 Task: Look for space in Kent, United States from 10th August, 2023 to 18th August, 2023 for 2 adults in price range Rs.10000 to Rs.14000. Place can be private room with 1  bedroom having 1 bed and 1 bathroom. Property type can be house, flat, guest house. Amenities needed are: wifi, TV, free parkinig on premises, gym, breakfast. Booking option can be shelf check-in. Required host language is English.
Action: Mouse moved to (543, 109)
Screenshot: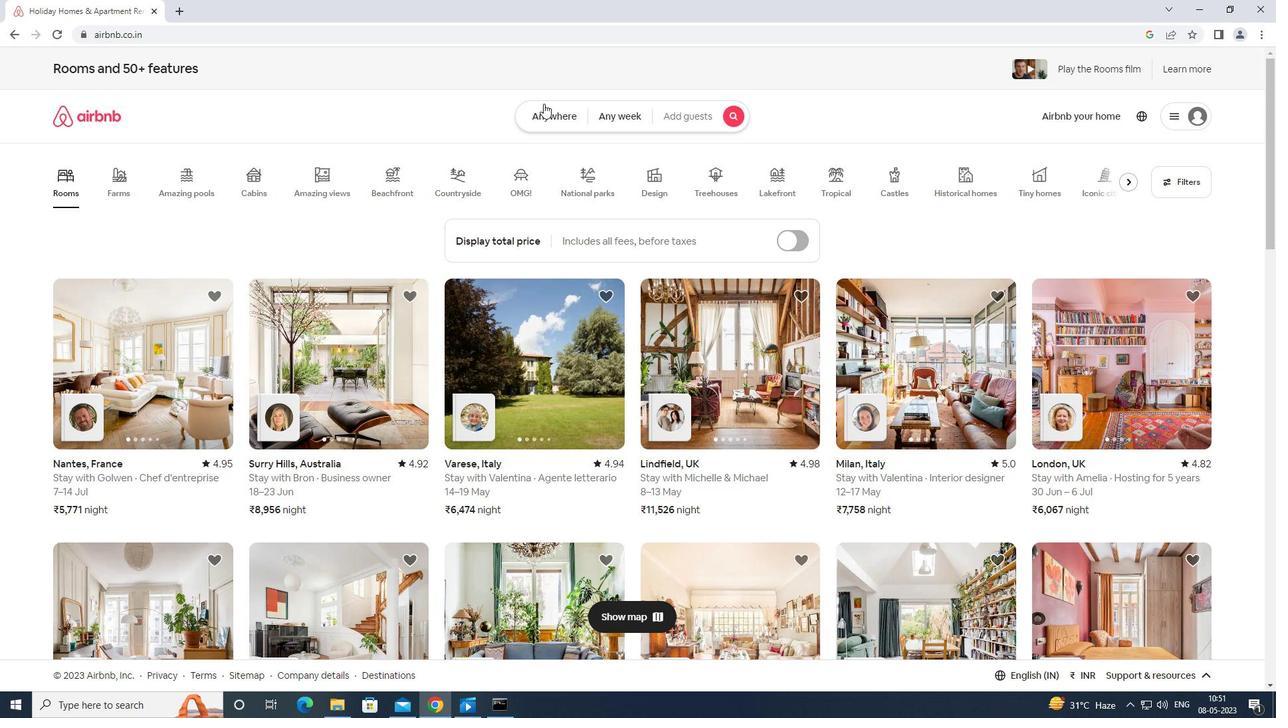 
Action: Mouse pressed left at (543, 109)
Screenshot: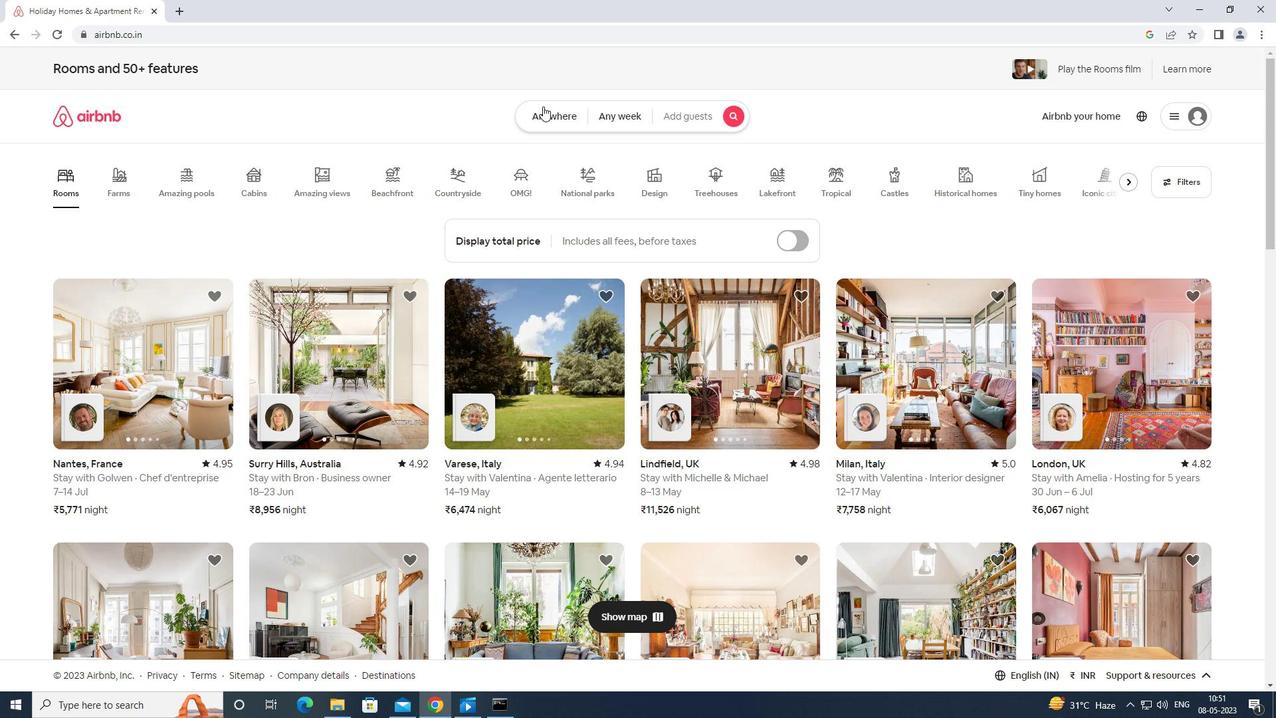 
Action: Mouse moved to (454, 168)
Screenshot: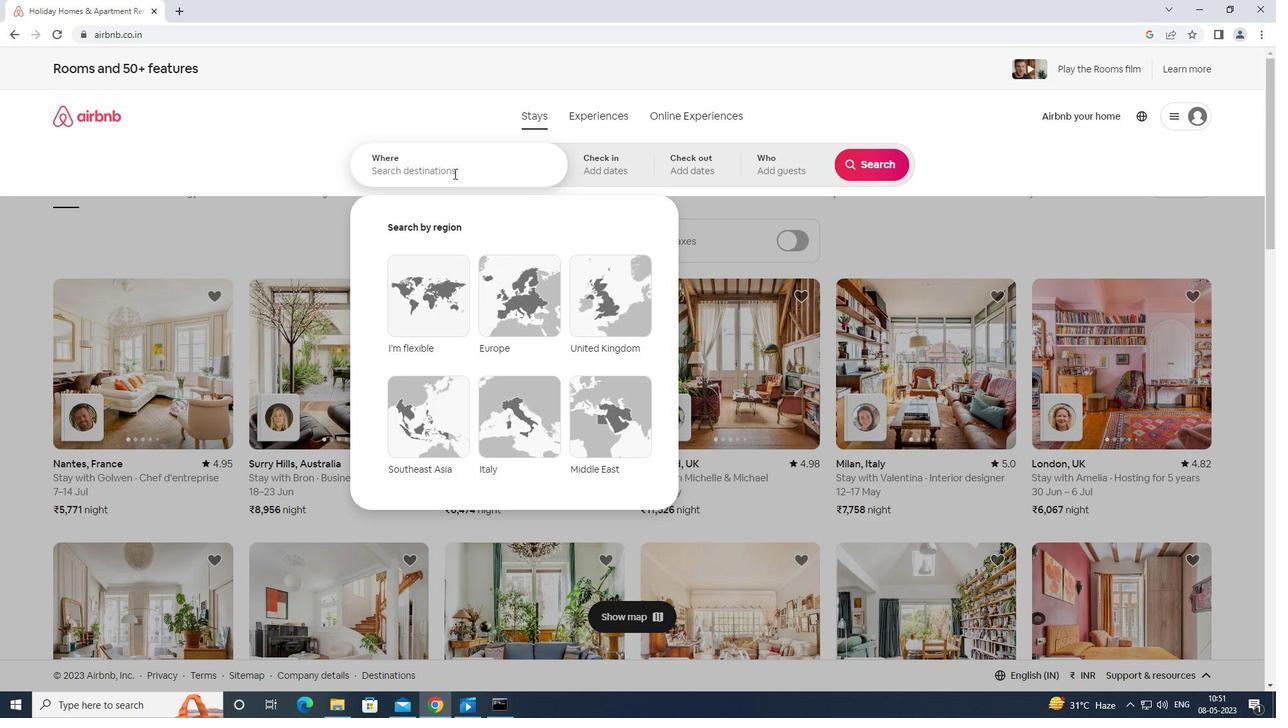 
Action: Mouse pressed left at (454, 168)
Screenshot: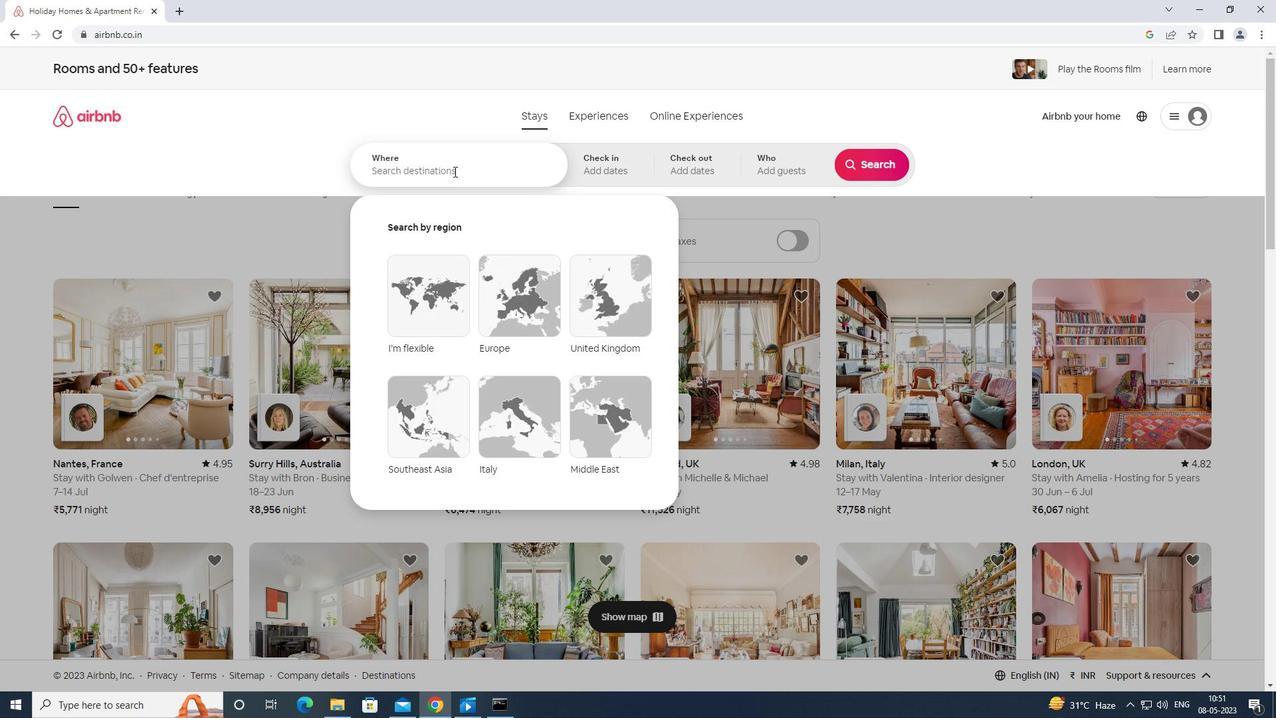 
Action: Mouse moved to (454, 168)
Screenshot: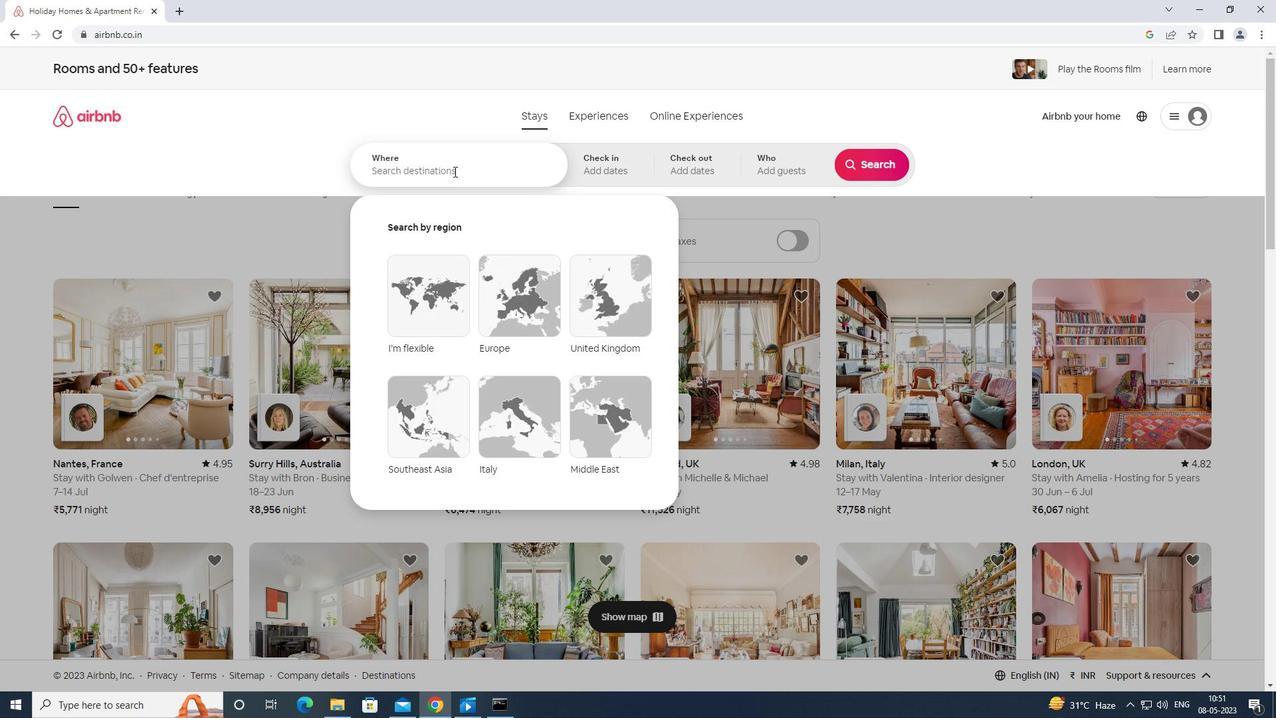 
Action: Key pressed <Key.caps_lock>kj<Key.backspace><Key.caps_lock>ent<Key.space>united<Key.space>states<Key.enter>
Screenshot: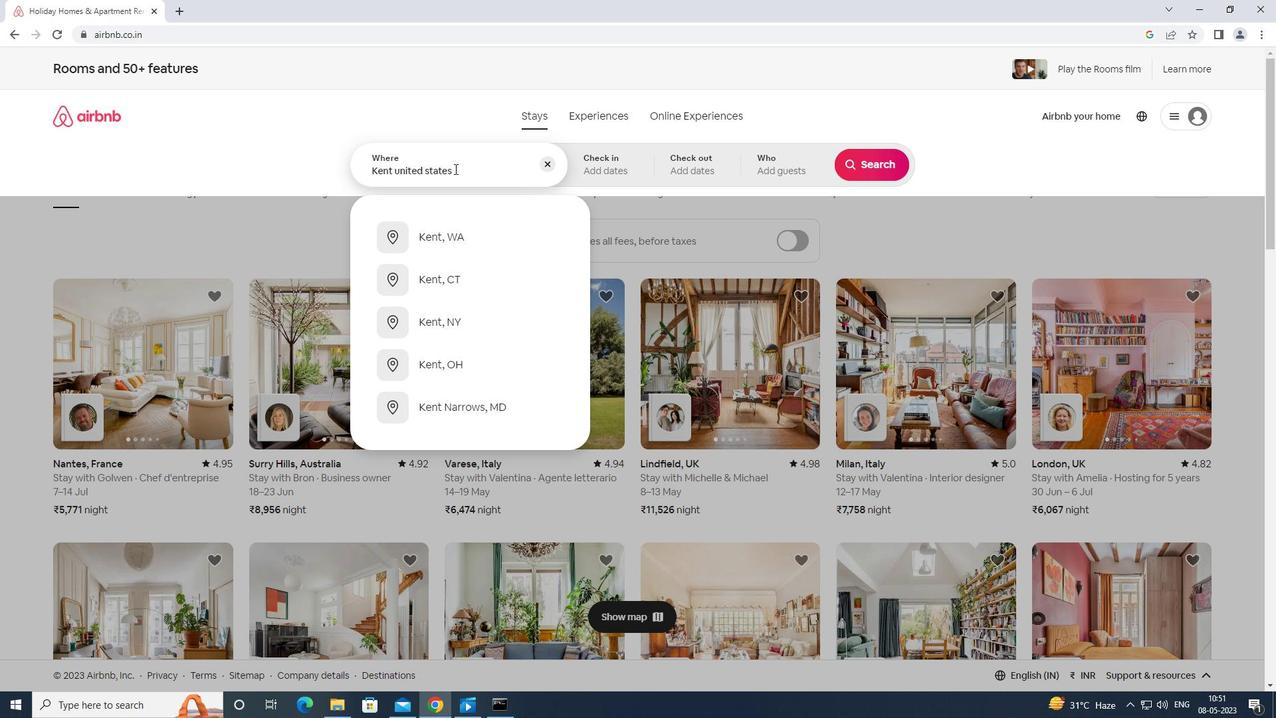 
Action: Mouse moved to (864, 279)
Screenshot: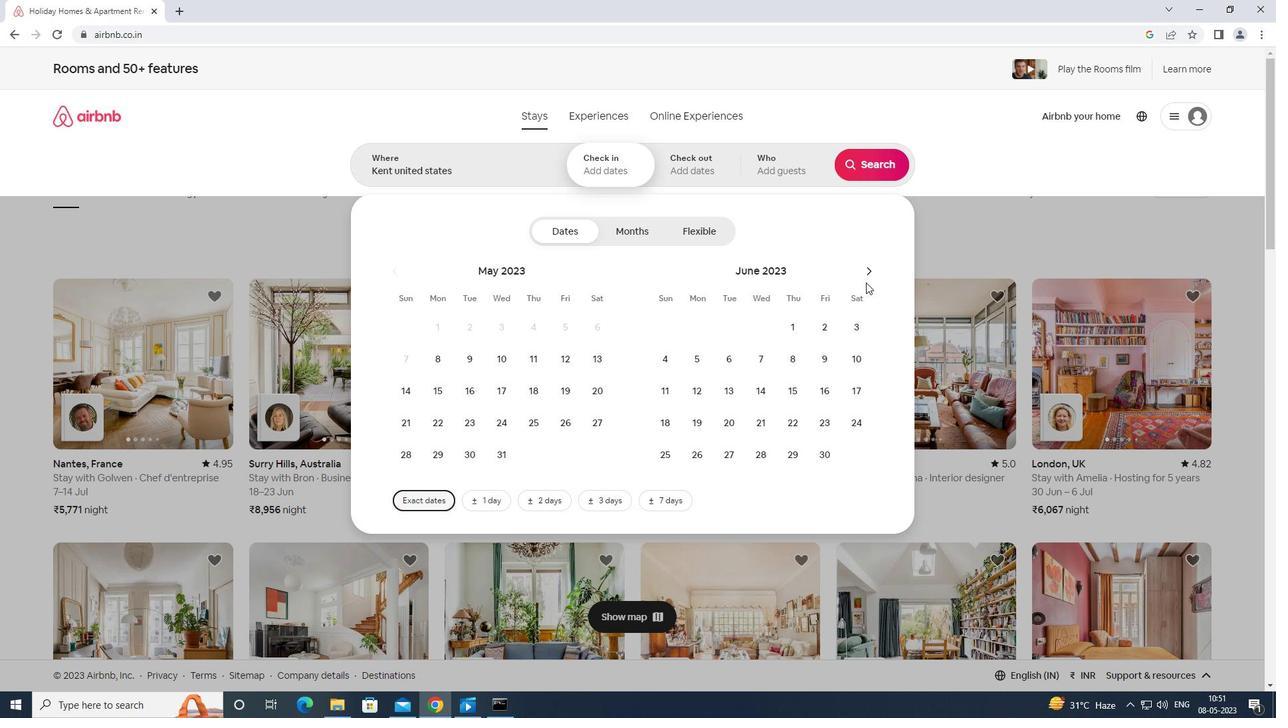 
Action: Mouse pressed left at (864, 279)
Screenshot: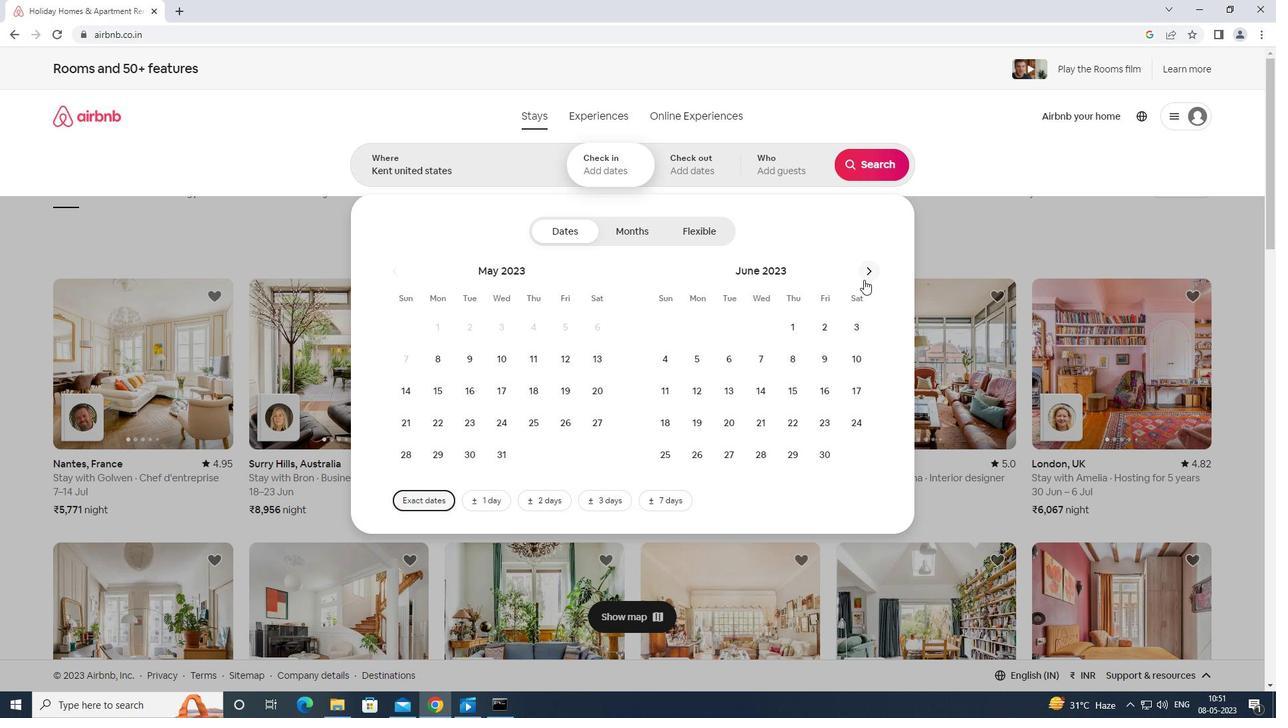 
Action: Mouse moved to (863, 279)
Screenshot: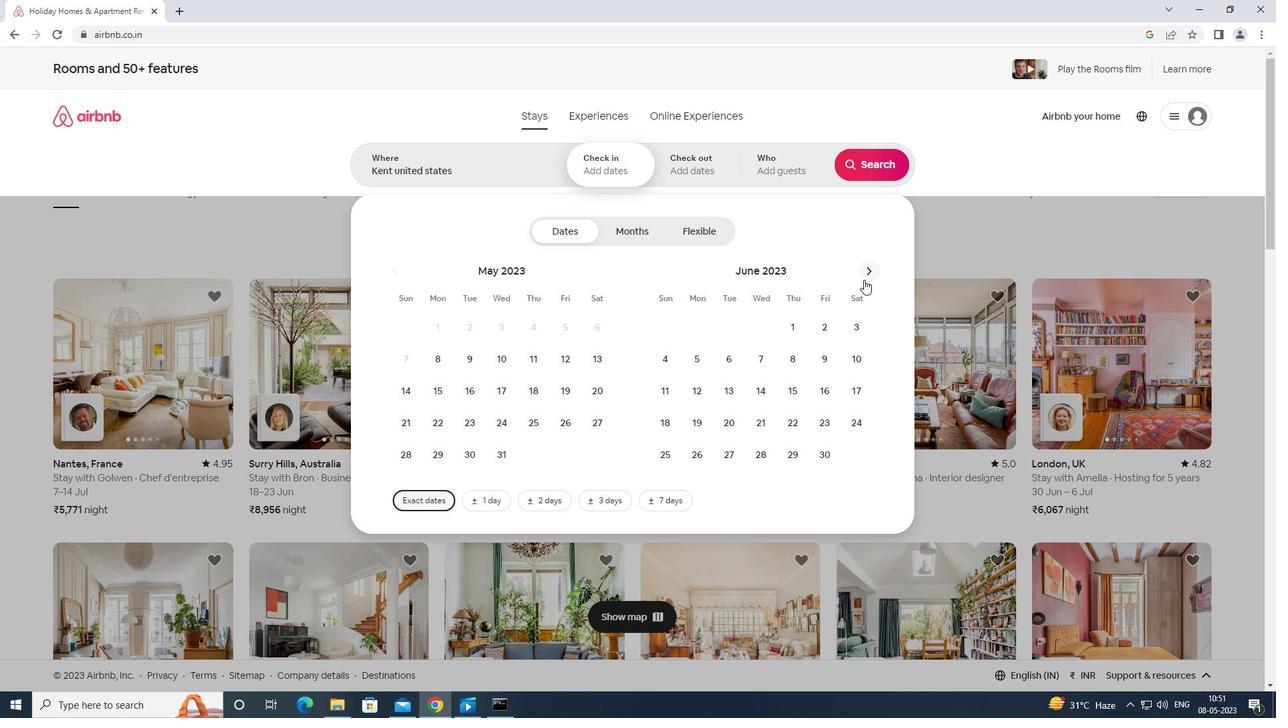 
Action: Mouse pressed left at (863, 279)
Screenshot: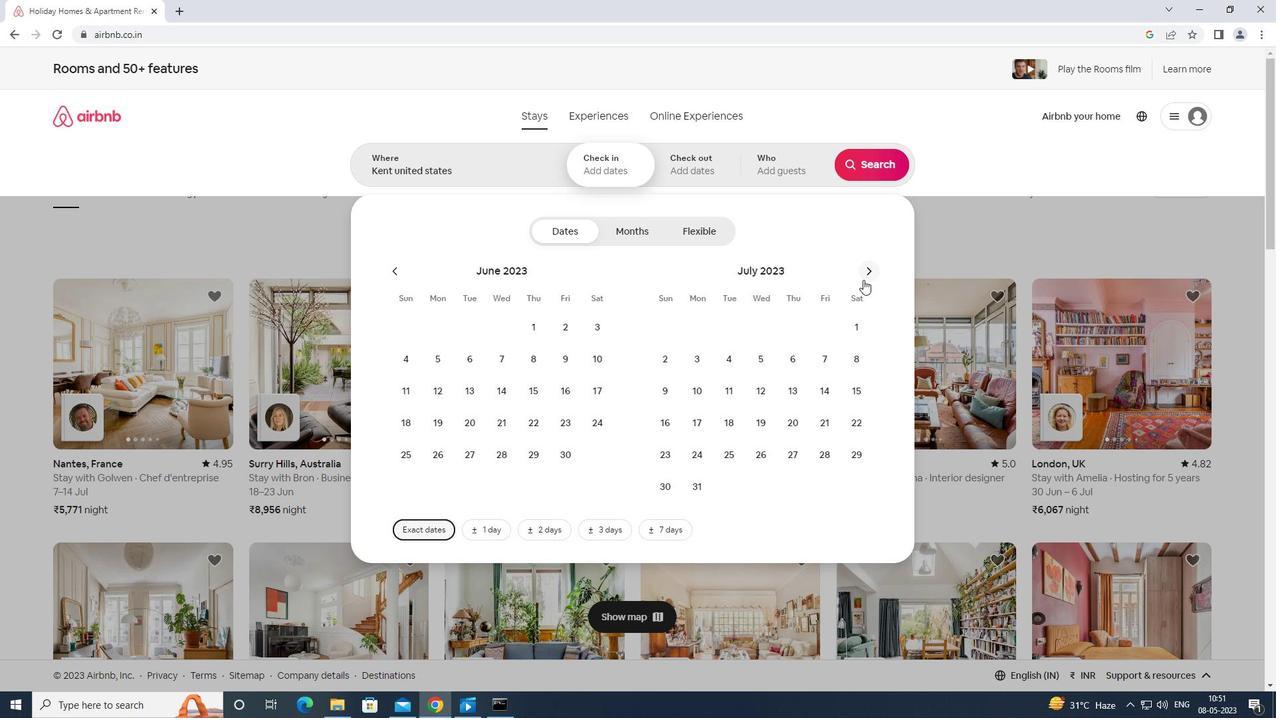 
Action: Mouse moved to (864, 279)
Screenshot: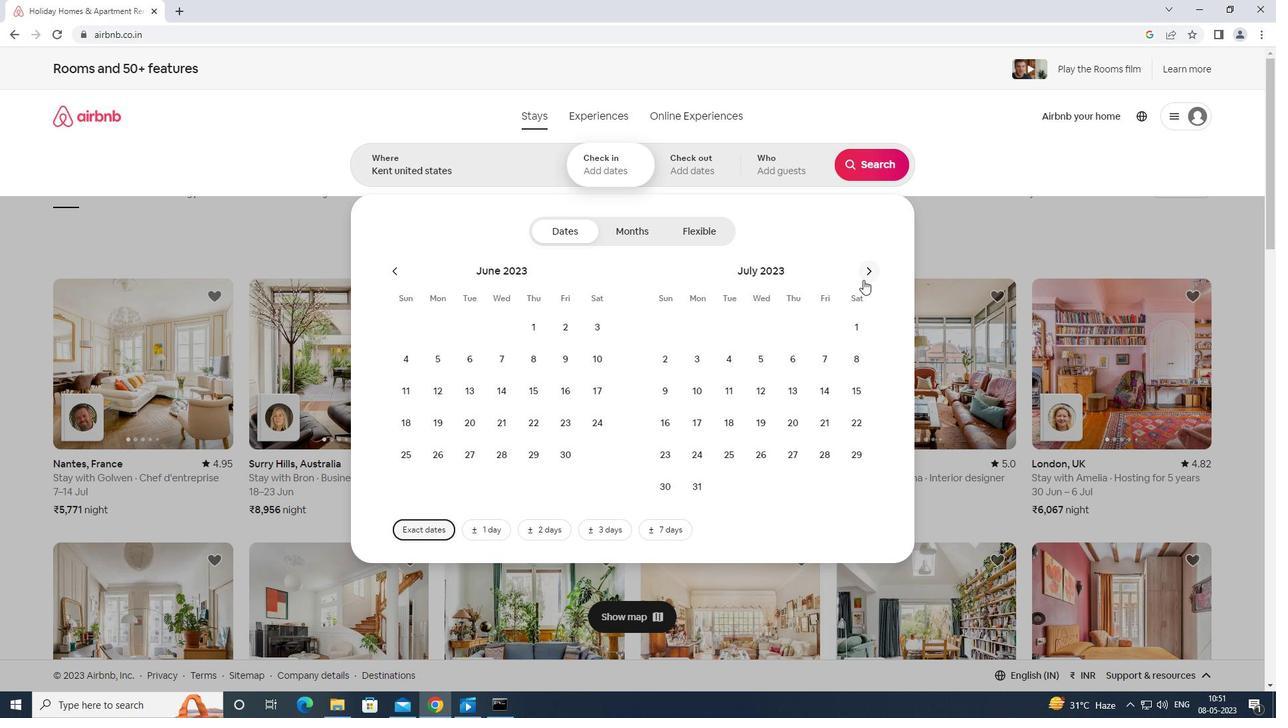 
Action: Mouse pressed left at (864, 279)
Screenshot: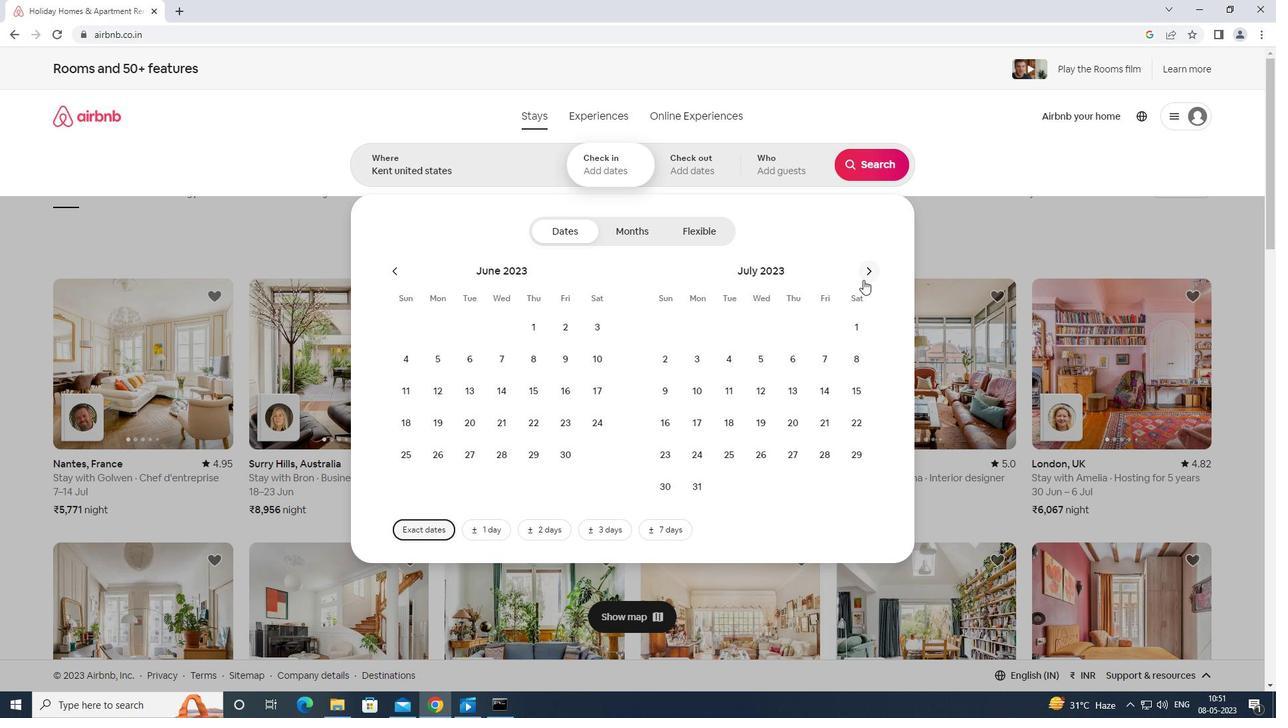 
Action: Mouse moved to (792, 357)
Screenshot: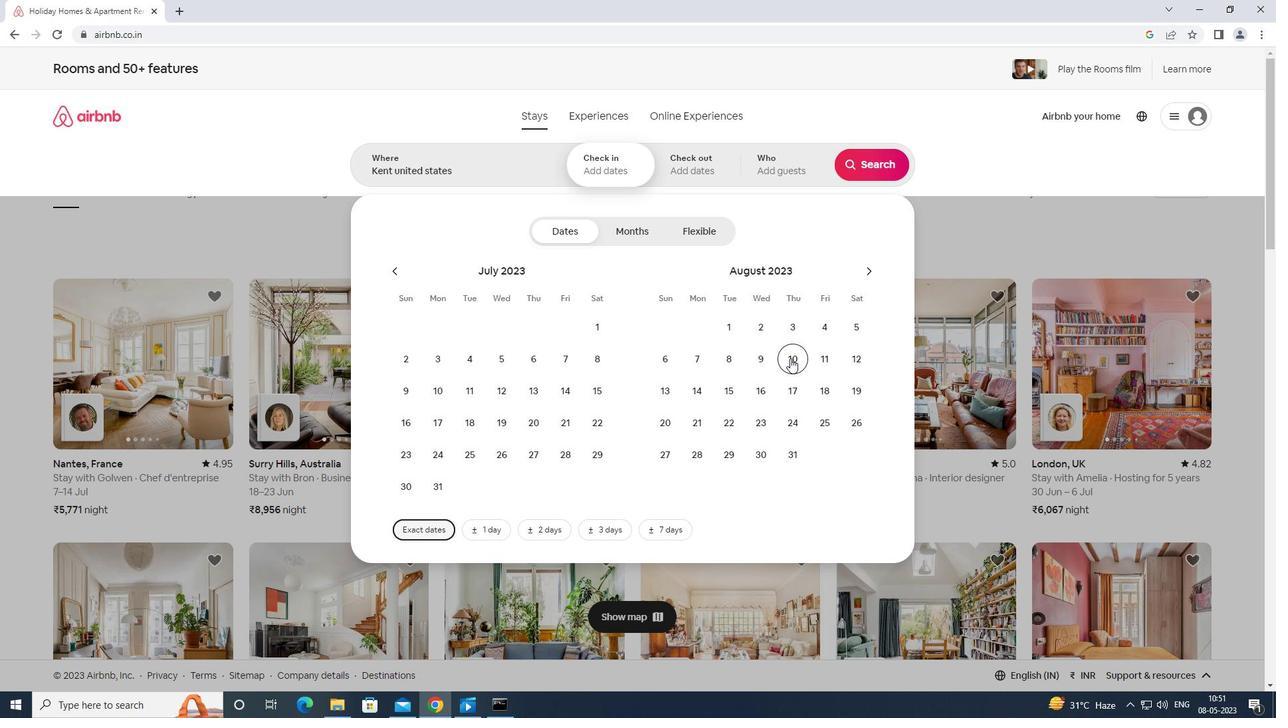 
Action: Mouse pressed left at (792, 357)
Screenshot: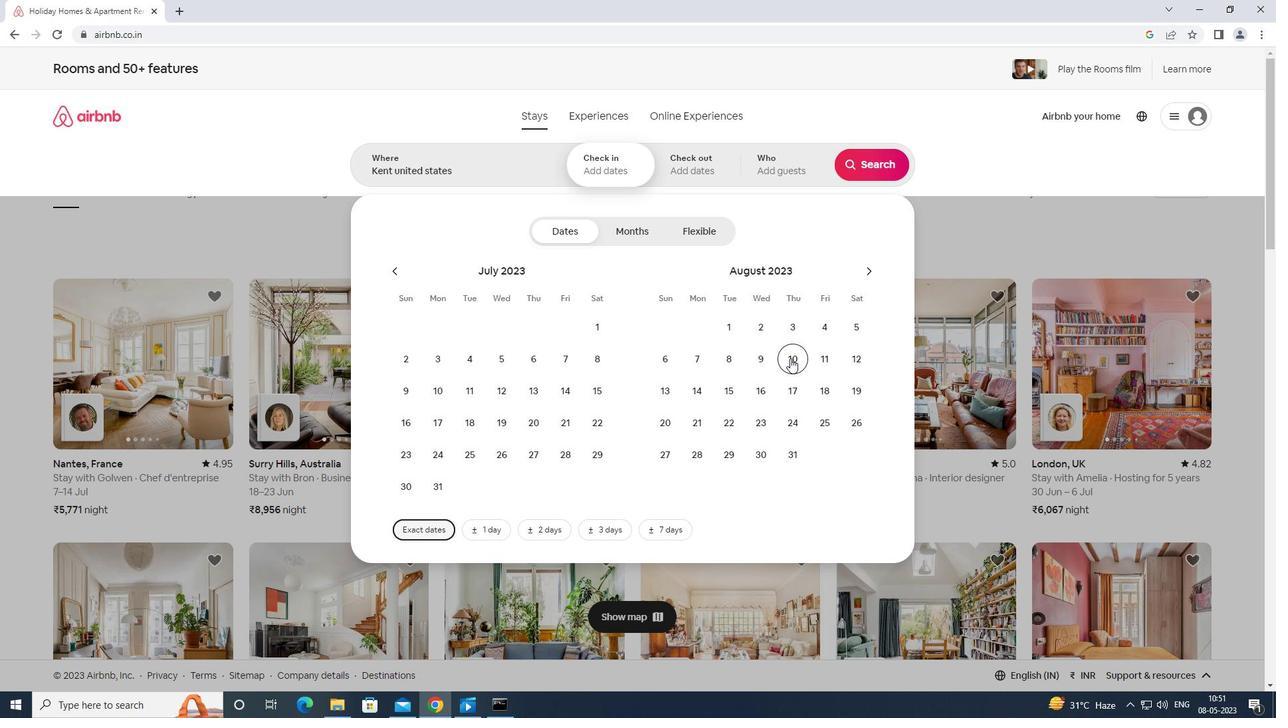 
Action: Mouse moved to (822, 393)
Screenshot: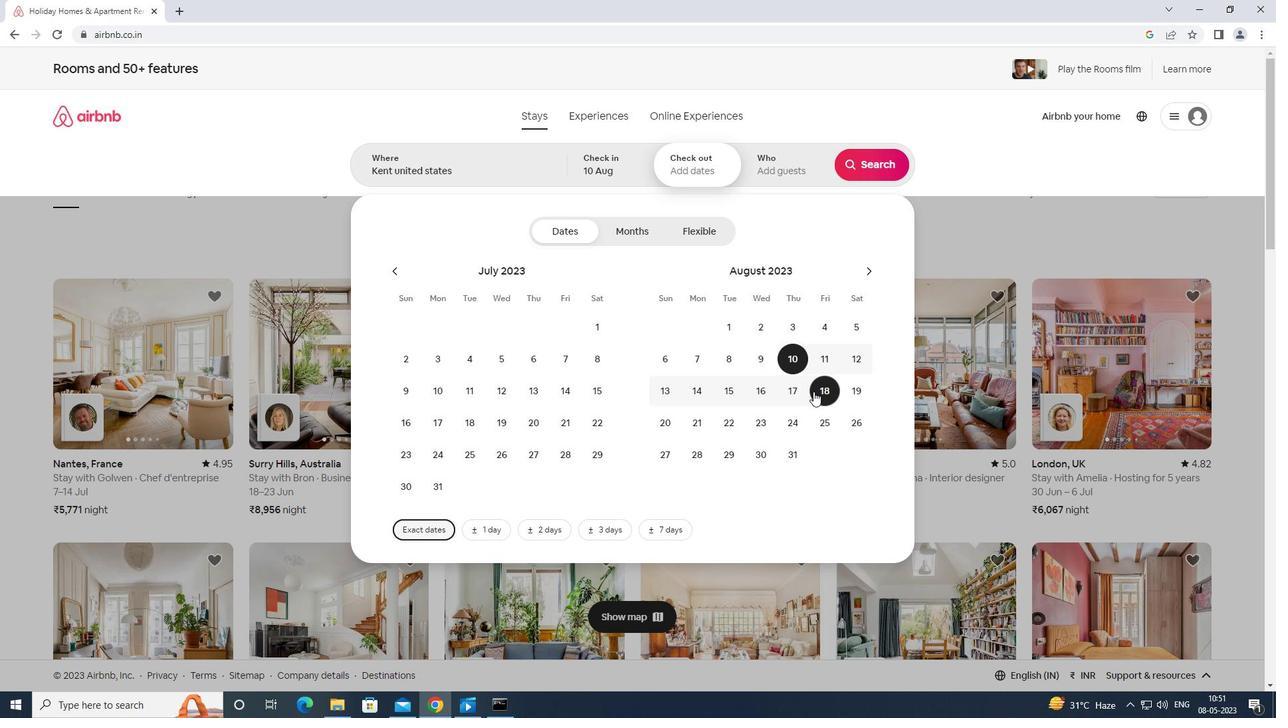 
Action: Mouse pressed left at (822, 393)
Screenshot: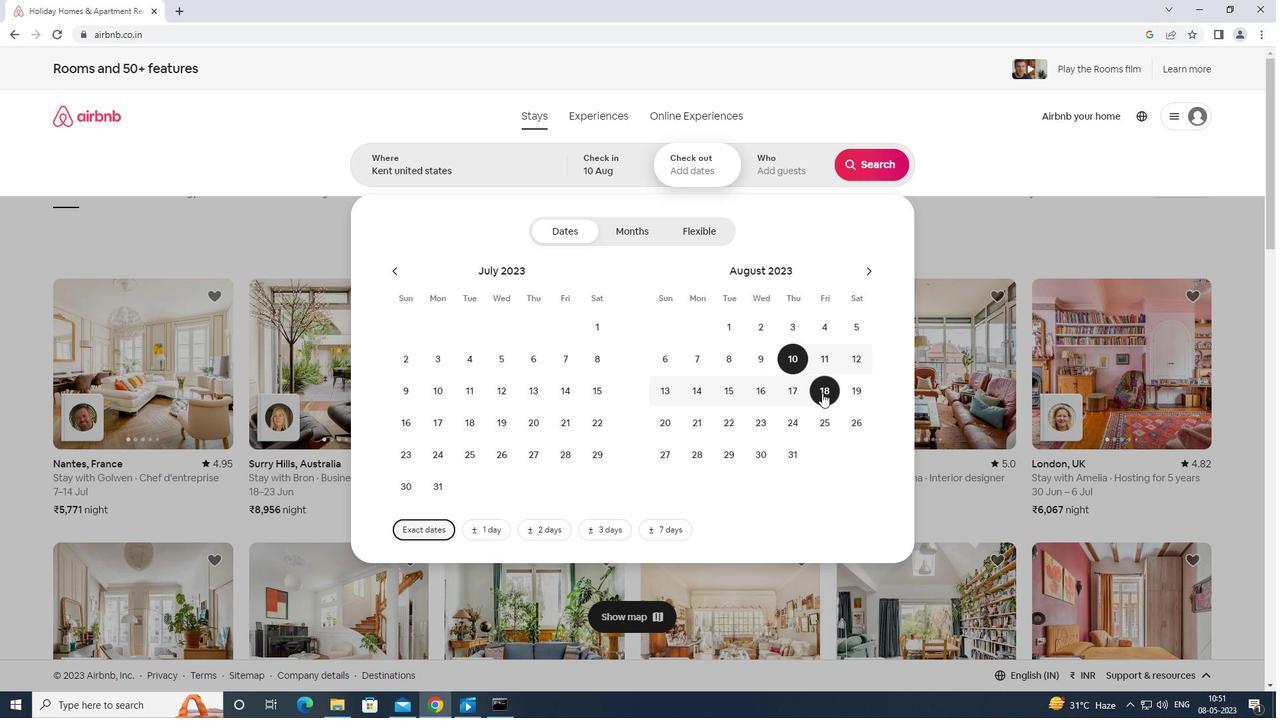 
Action: Mouse moved to (800, 162)
Screenshot: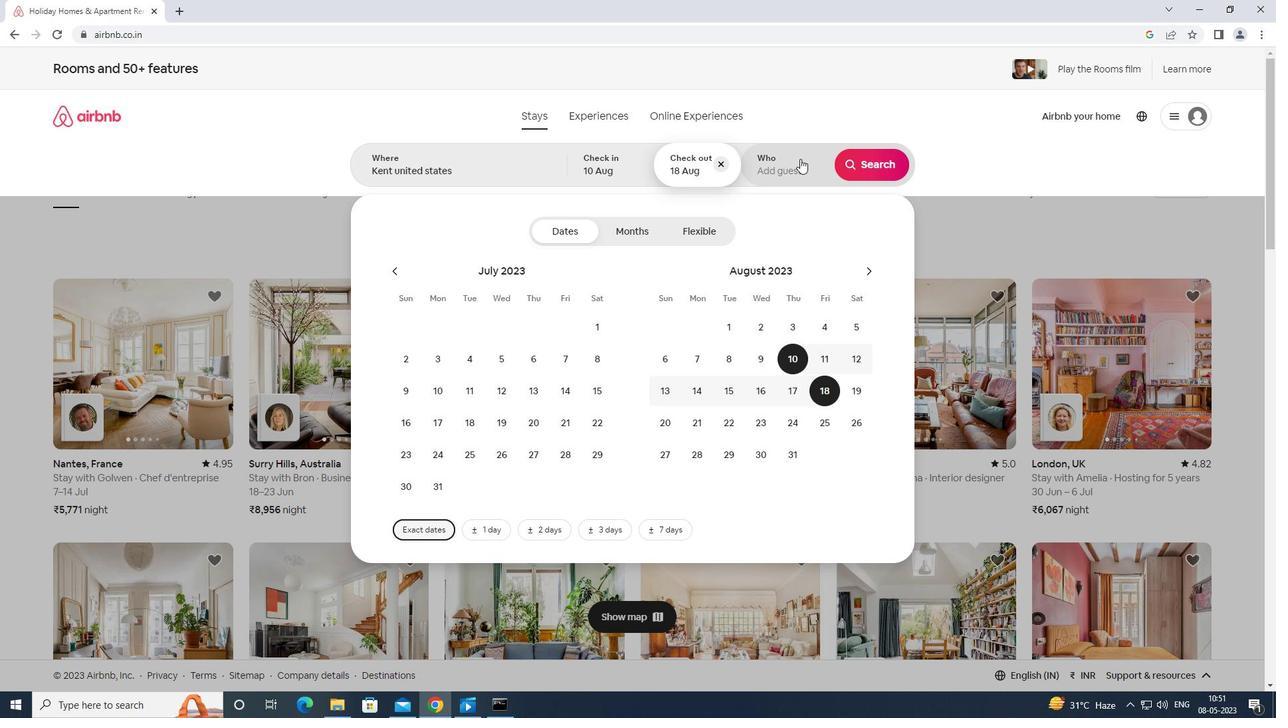 
Action: Mouse pressed left at (800, 162)
Screenshot: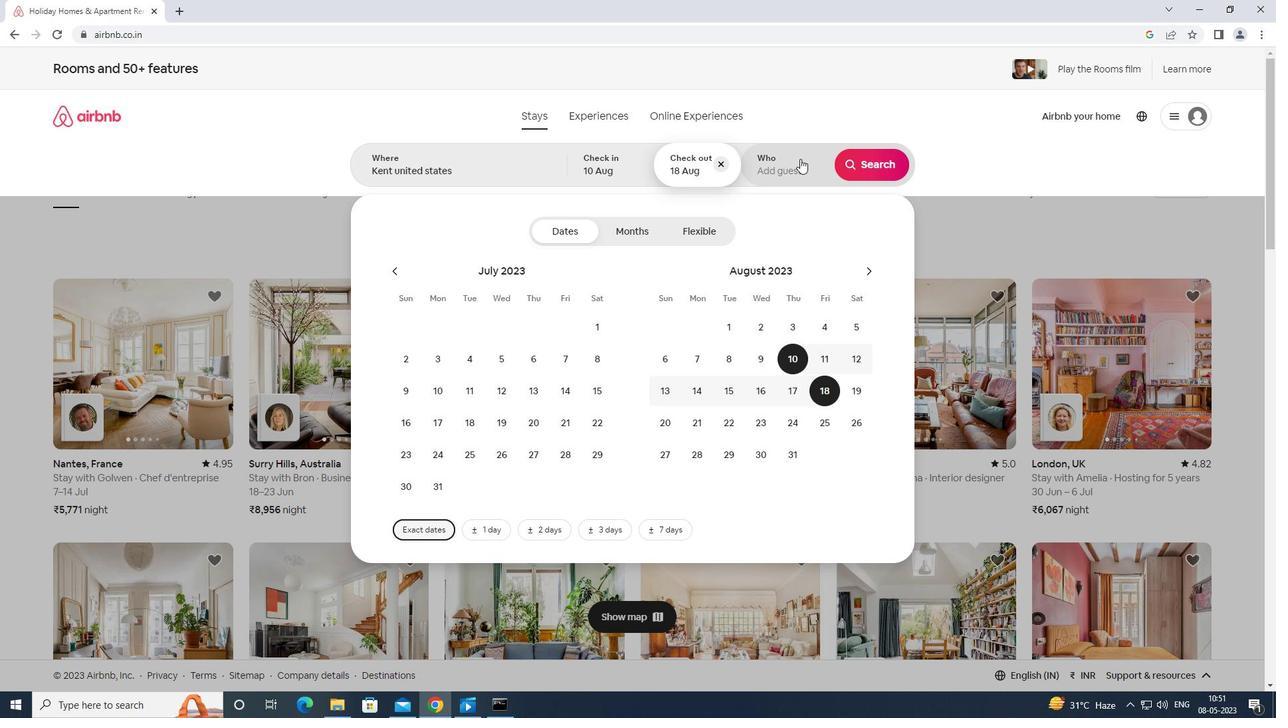 
Action: Mouse moved to (867, 234)
Screenshot: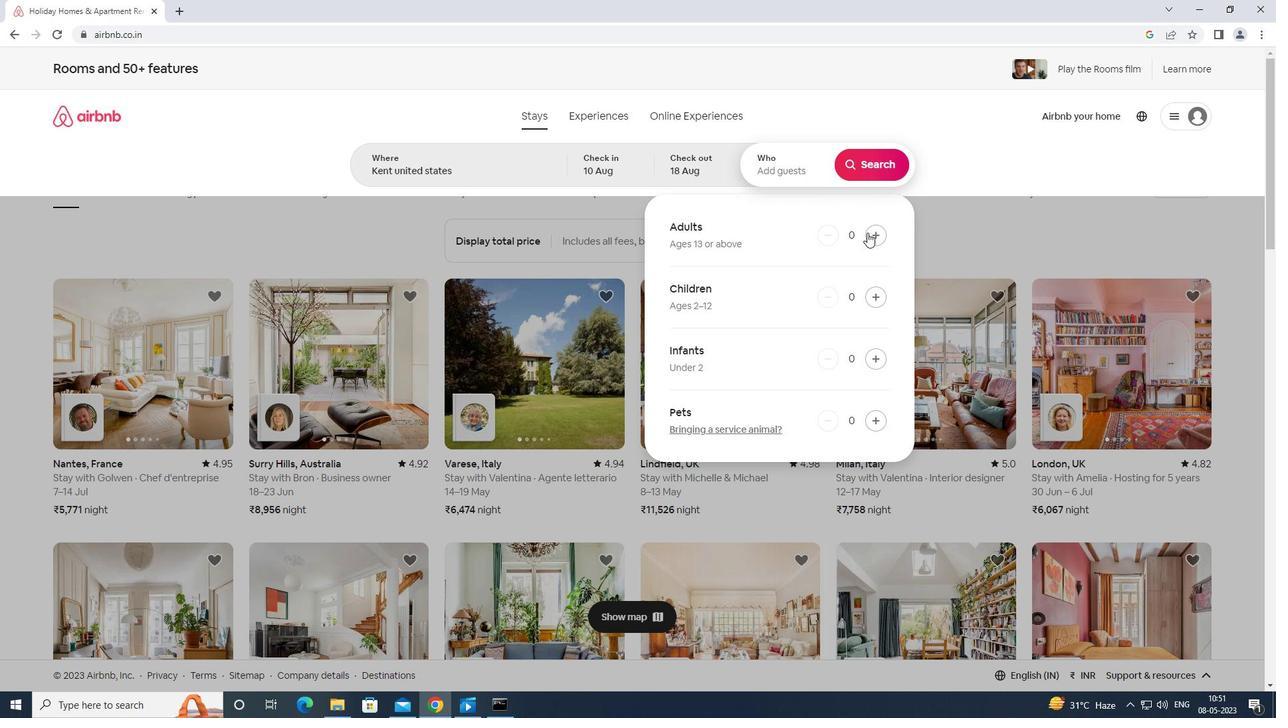
Action: Mouse pressed left at (867, 234)
Screenshot: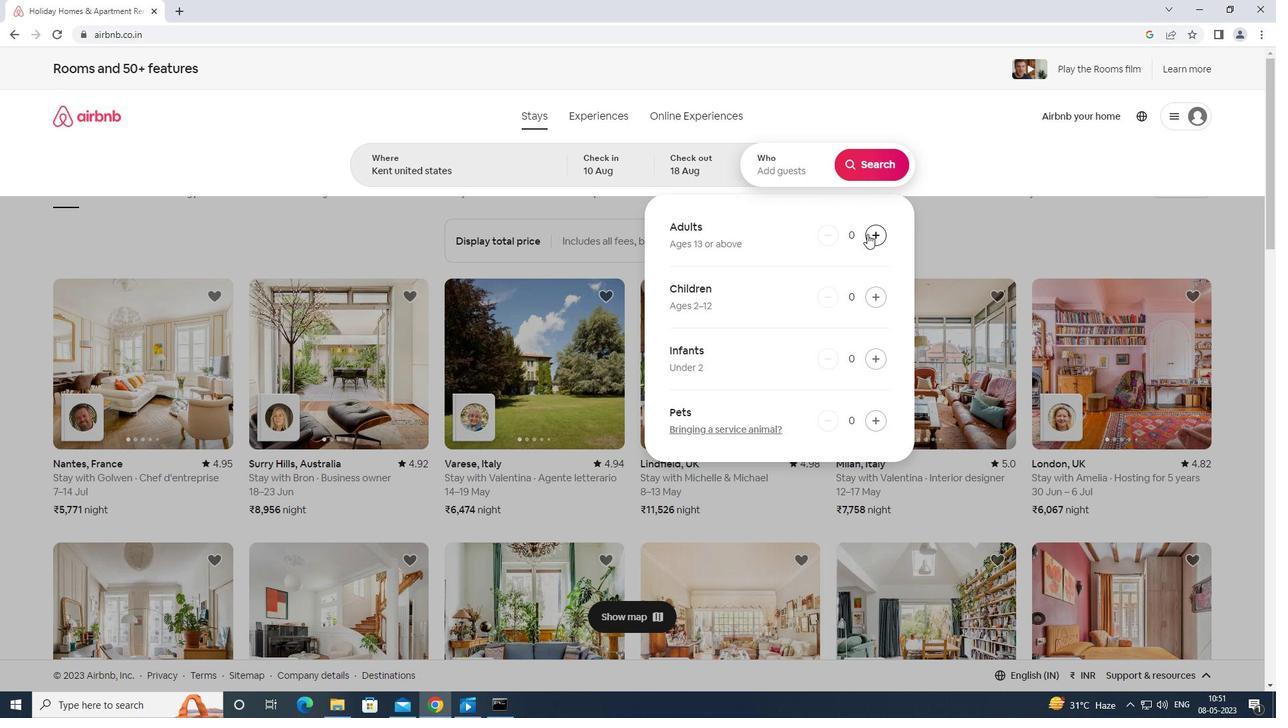 
Action: Mouse moved to (871, 234)
Screenshot: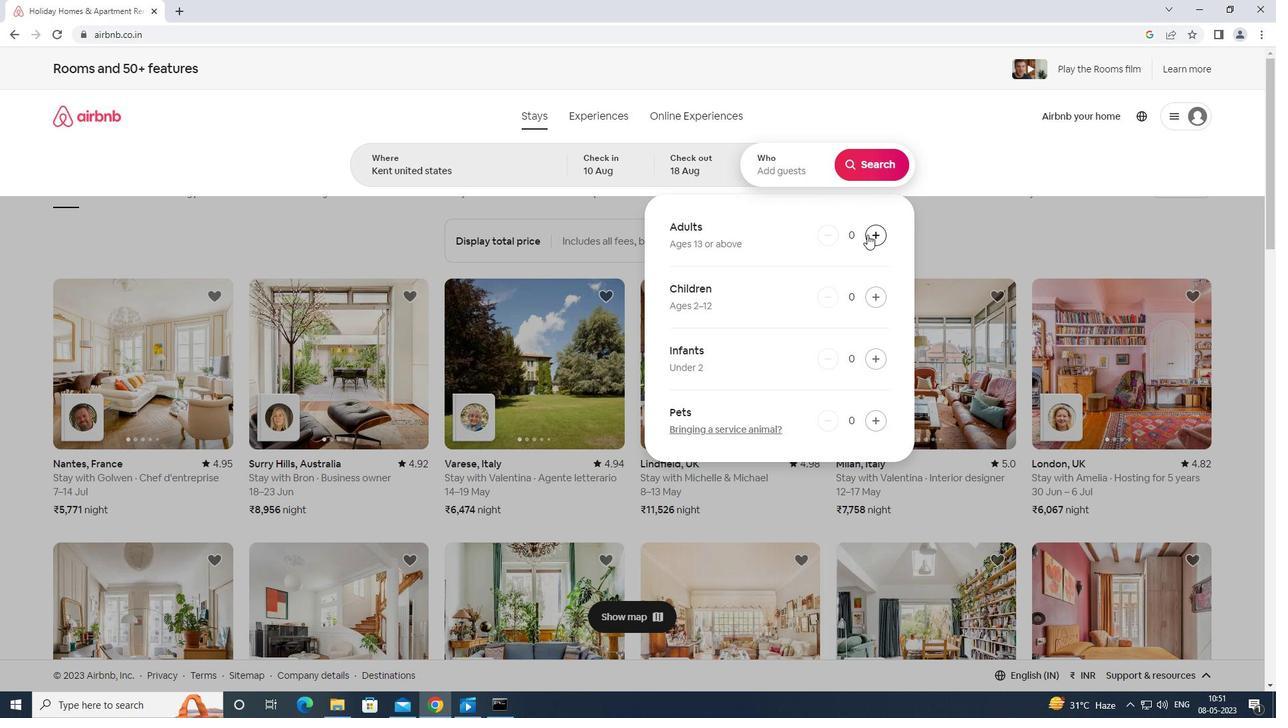 
Action: Mouse pressed left at (871, 234)
Screenshot: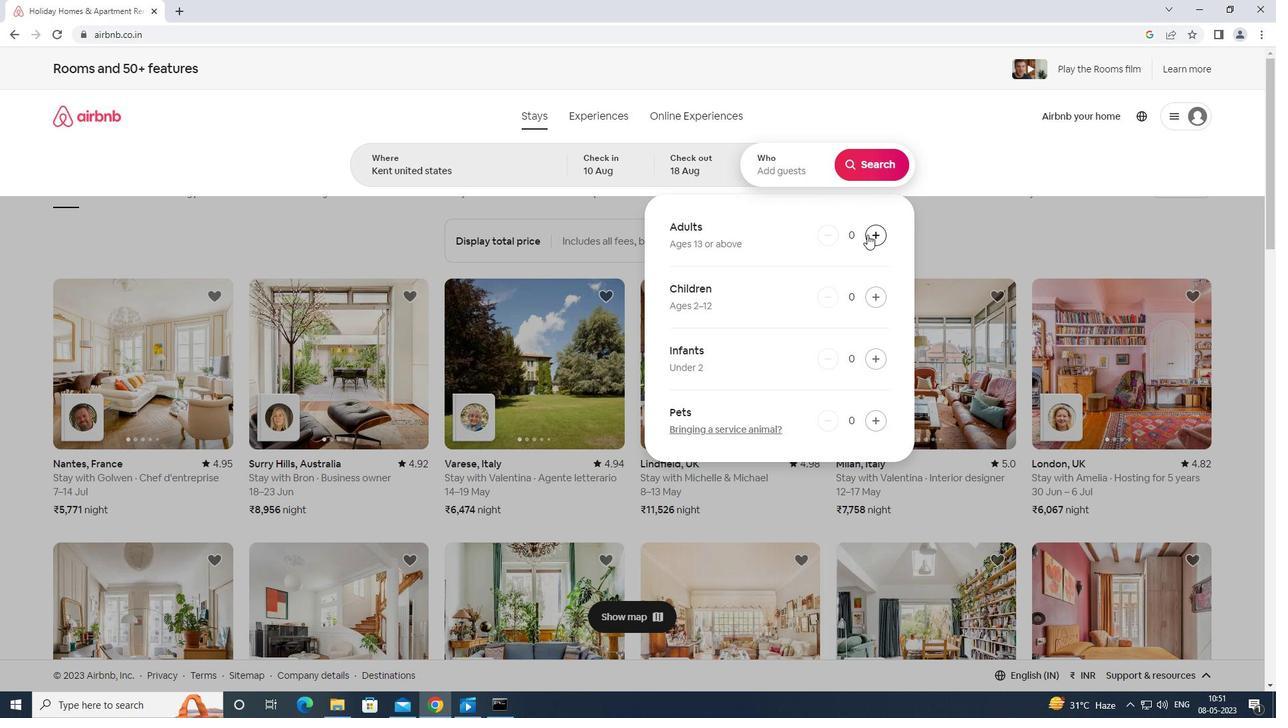
Action: Mouse moved to (873, 160)
Screenshot: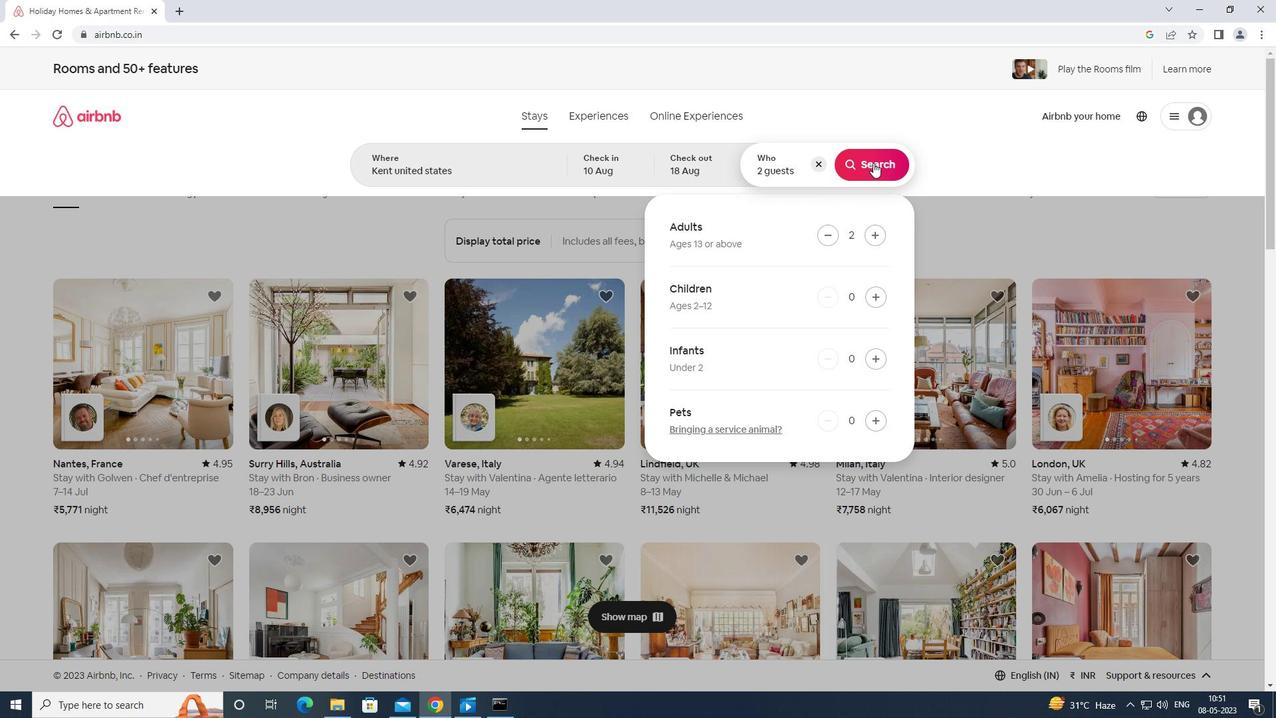 
Action: Mouse pressed left at (873, 160)
Screenshot: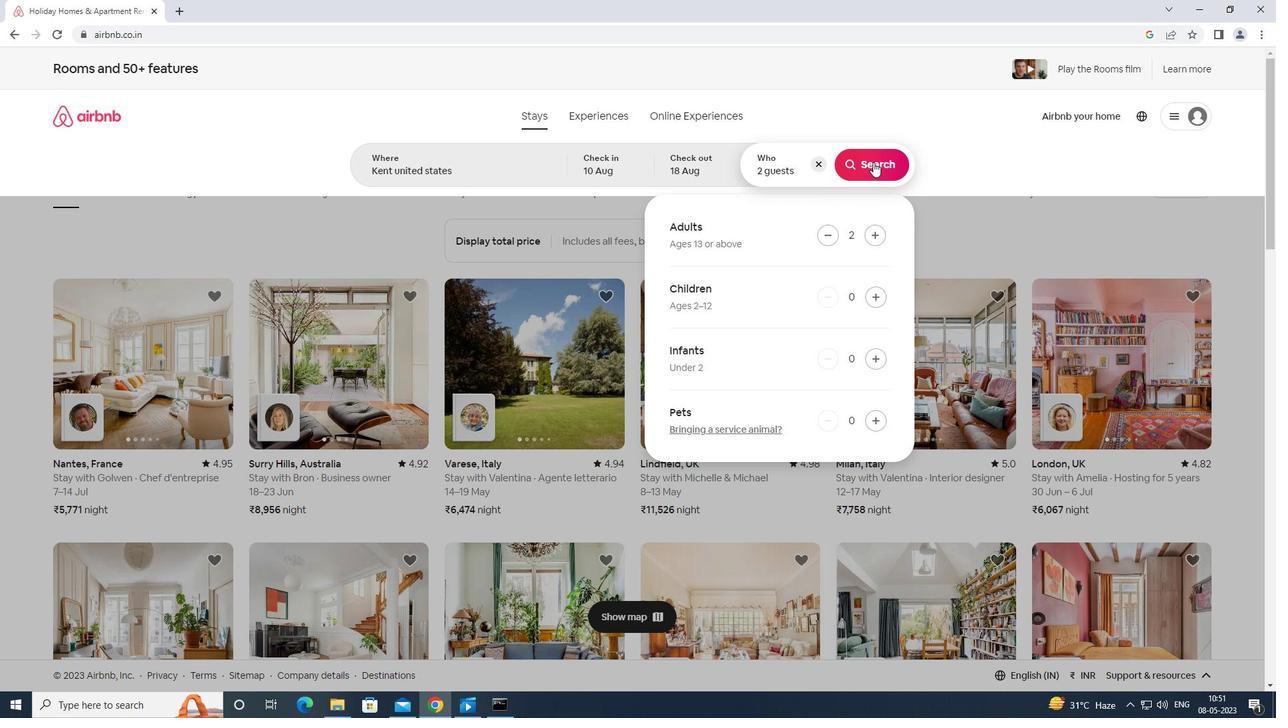 
Action: Mouse moved to (1220, 117)
Screenshot: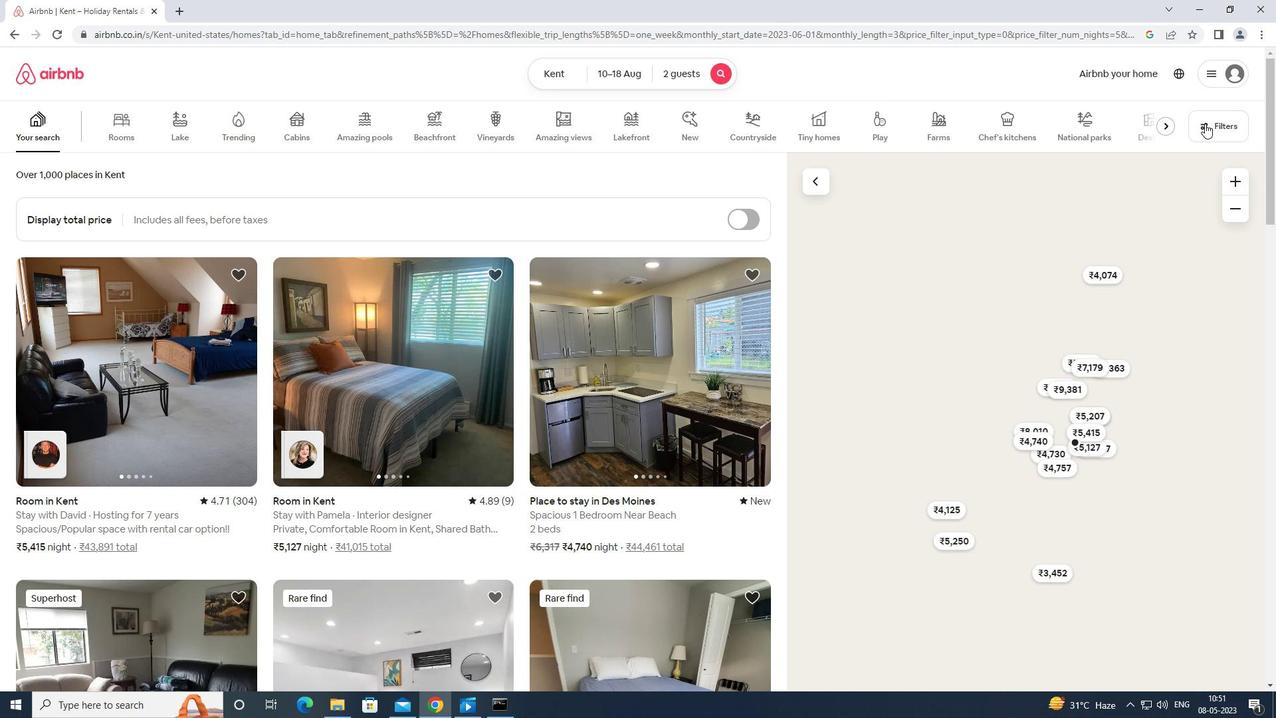 
Action: Mouse pressed left at (1220, 117)
Screenshot: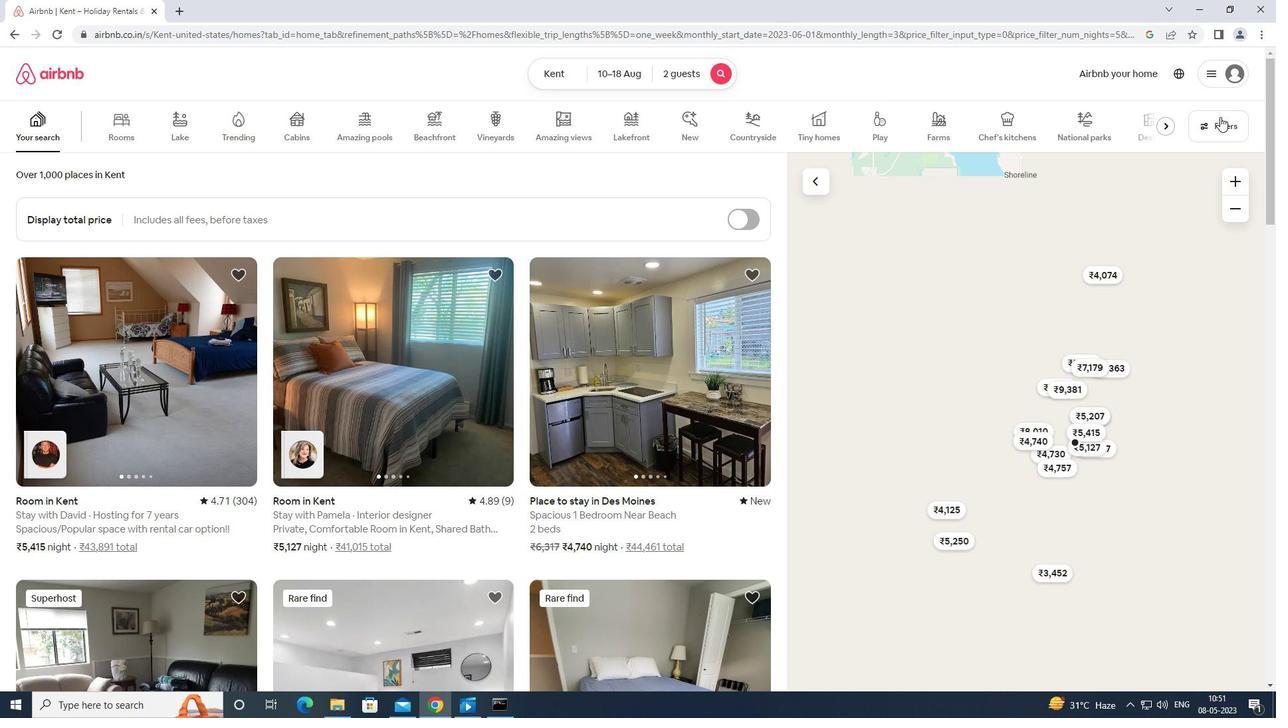 
Action: Mouse moved to (535, 450)
Screenshot: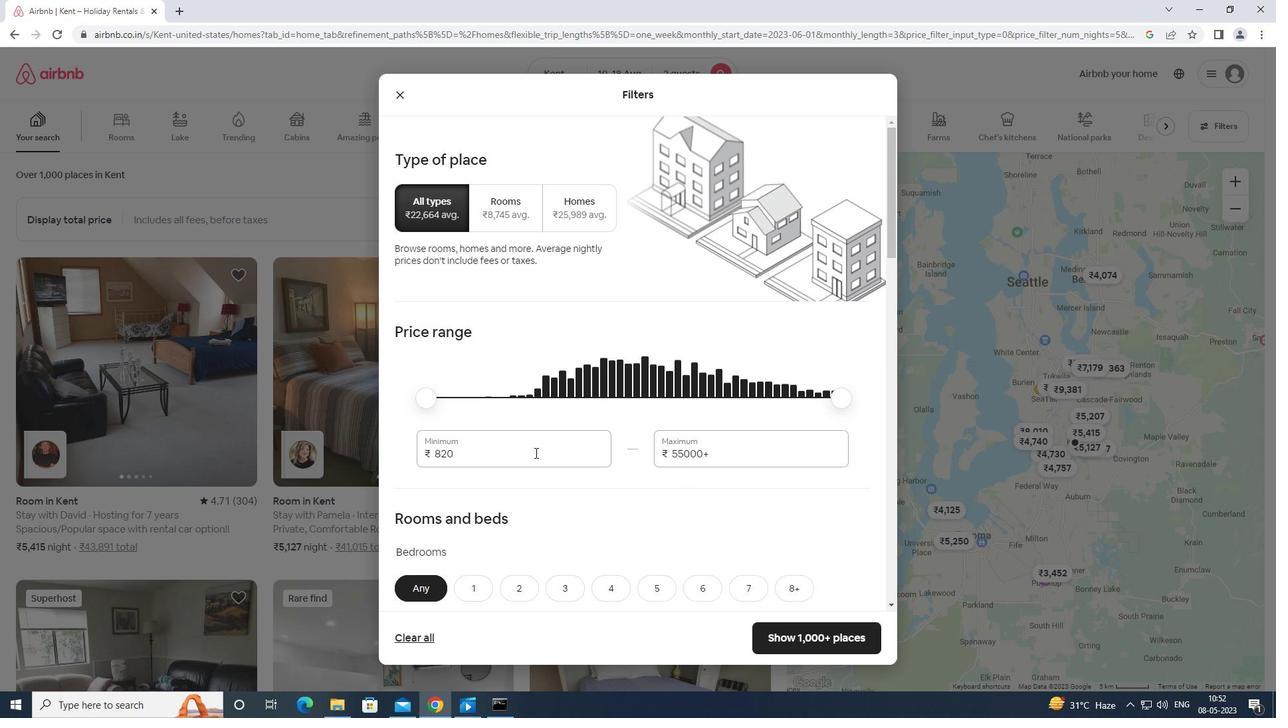 
Action: Mouse pressed left at (535, 450)
Screenshot: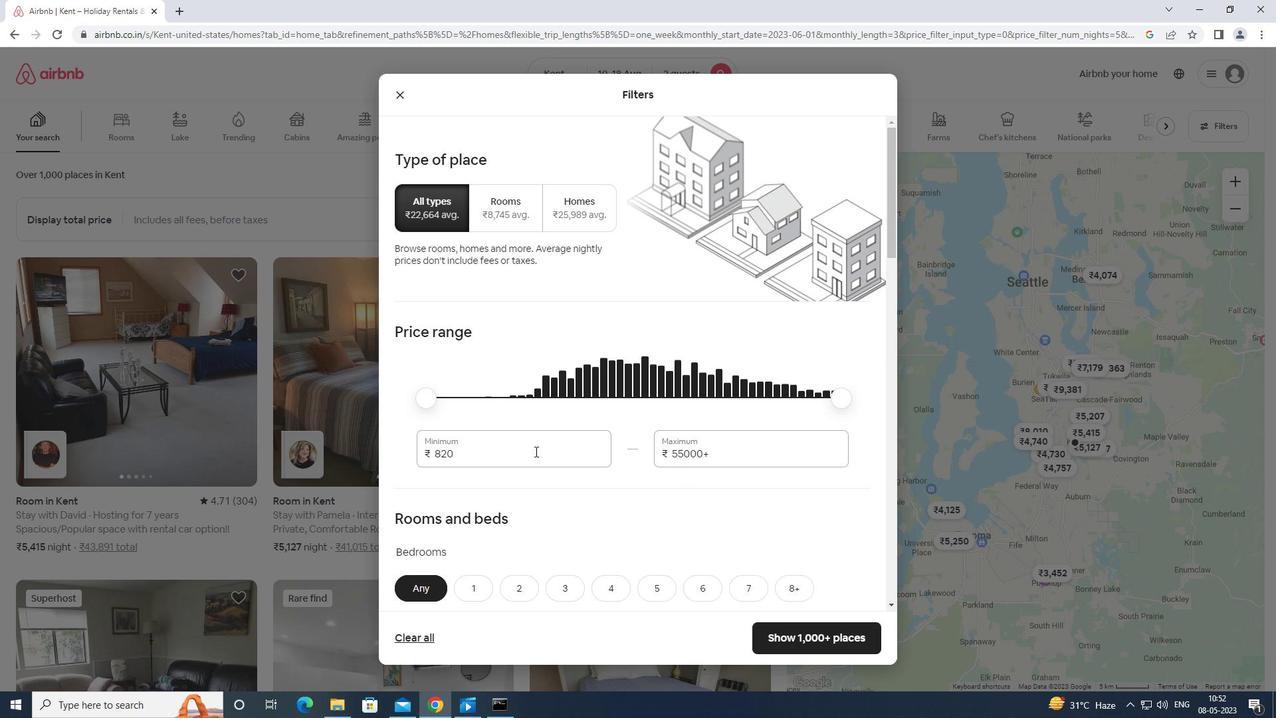 
Action: Key pressed <Key.backspace><Key.backspace>1000<Key.backspace><Key.backspace><Key.backspace><Key.backspace><Key.backspace><Key.backspace><Key.backspace><Key.backspace><Key.backspace><Key.backspace><Key.backspace><Key.backspace>10000
Screenshot: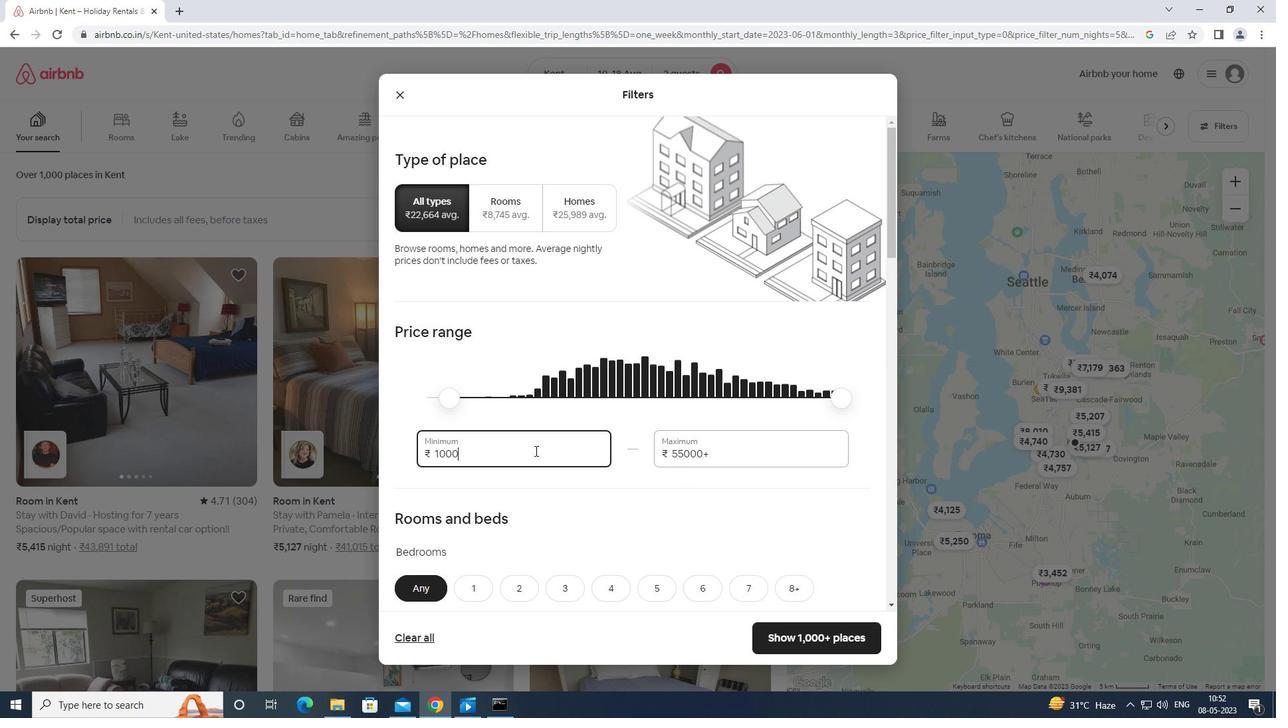 
Action: Mouse moved to (733, 449)
Screenshot: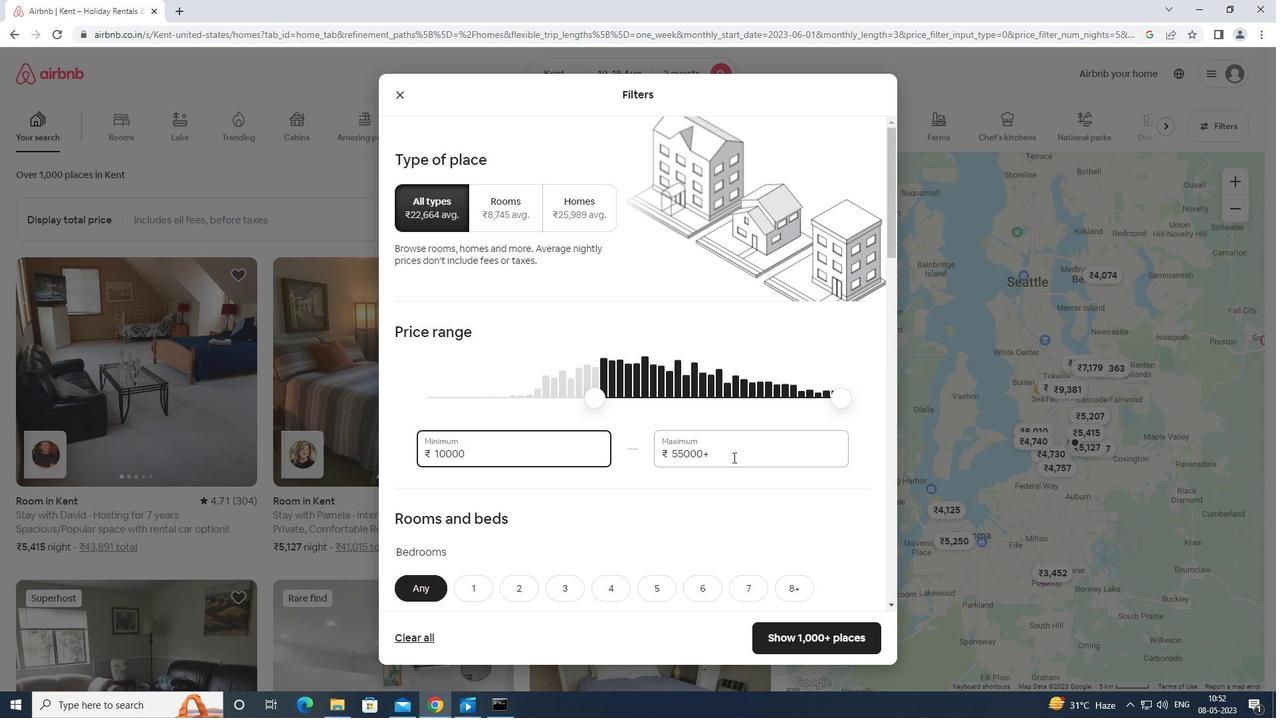 
Action: Mouse pressed left at (733, 449)
Screenshot: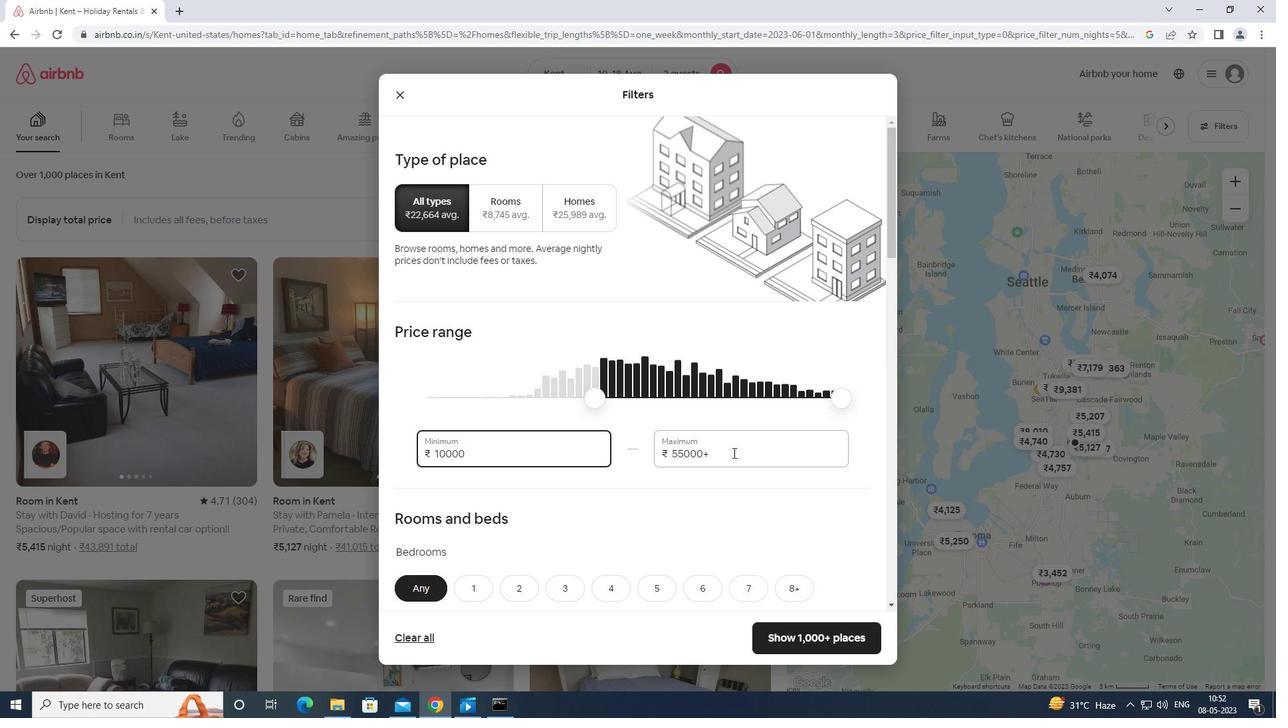 
Action: Mouse moved to (736, 467)
Screenshot: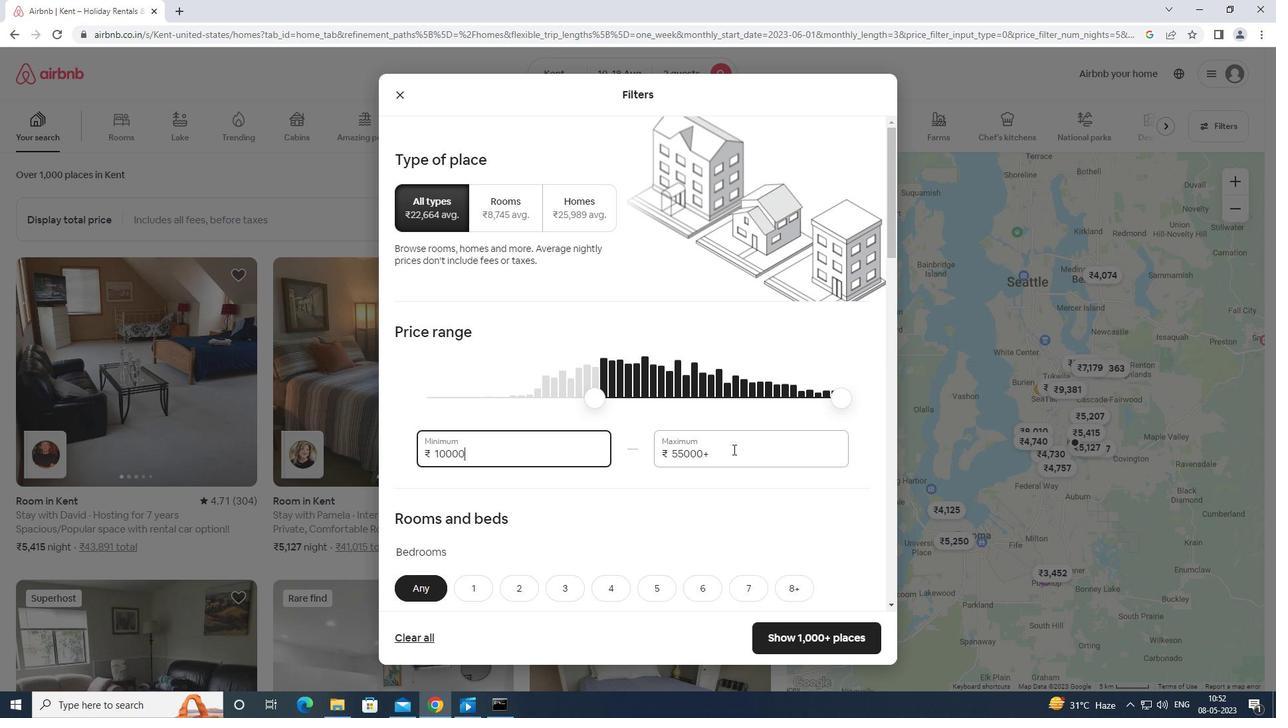 
Action: Key pressed <Key.backspace><Key.backspace><Key.backspace><Key.backspace><Key.backspace><Key.backspace><Key.backspace><Key.backspace><Key.backspace><Key.backspace><Key.backspace><Key.backspace><Key.backspace><Key.backspace><Key.backspace><Key.backspace><Key.backspace><Key.backspace><Key.backspace><Key.backspace><Key.backspace><Key.backspace>
Screenshot: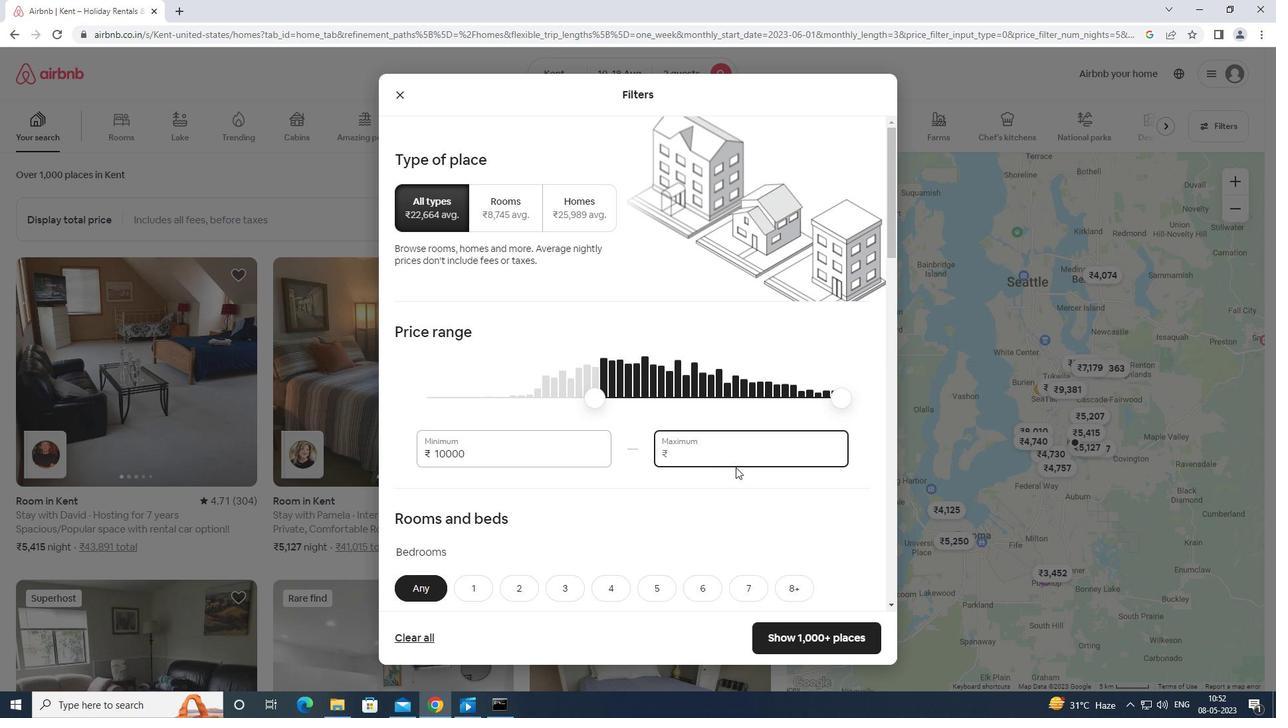 
Action: Mouse moved to (774, 454)
Screenshot: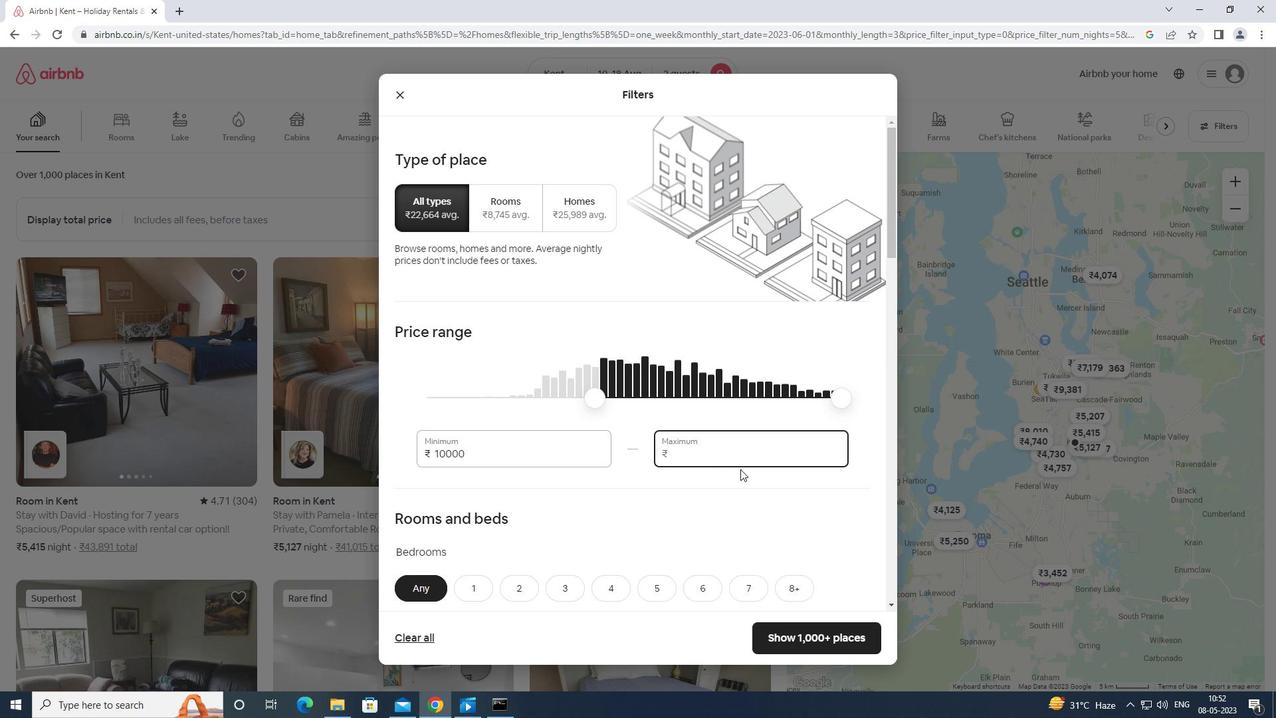 
Action: Key pressed 14000
Screenshot: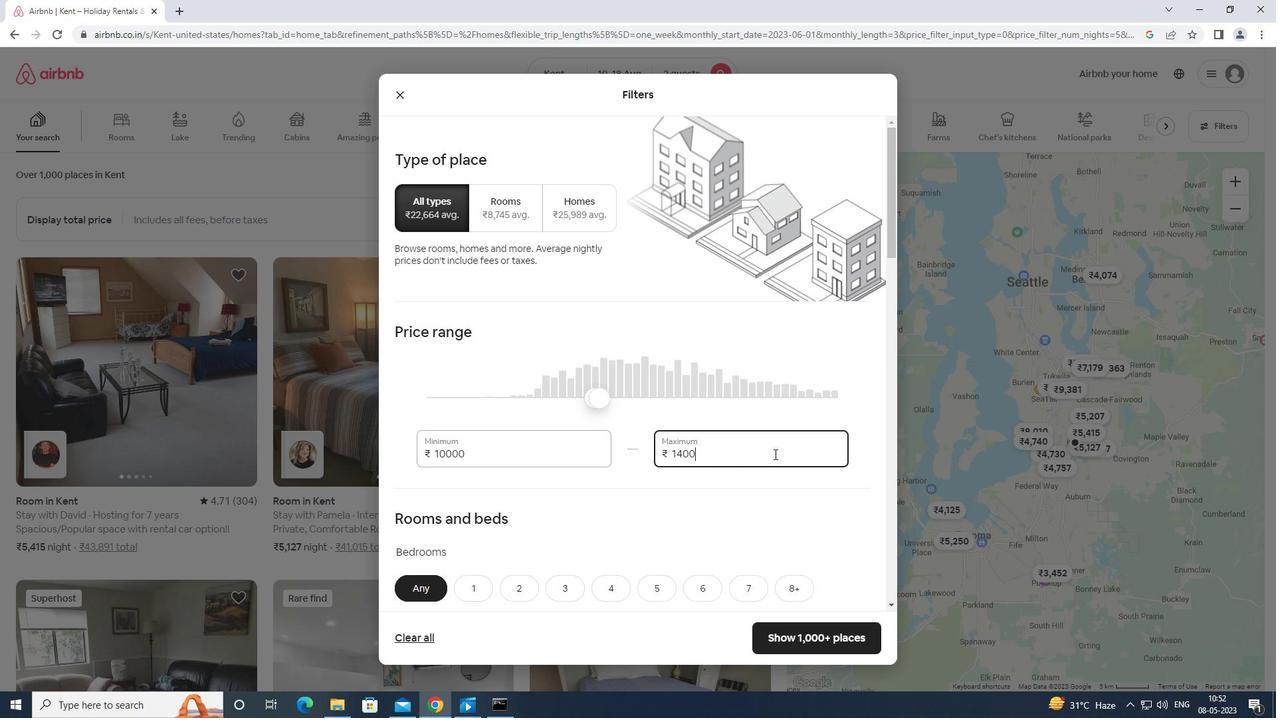 
Action: Mouse moved to (778, 456)
Screenshot: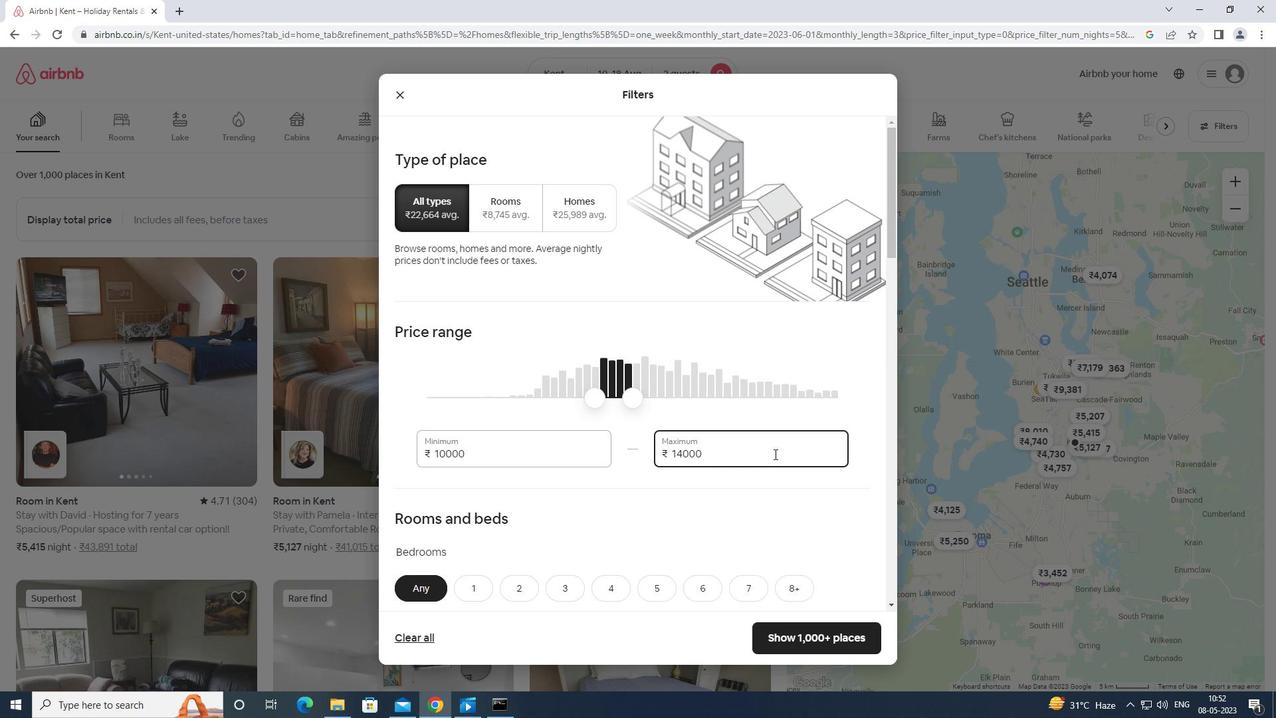 
Action: Mouse scrolled (778, 455) with delta (0, 0)
Screenshot: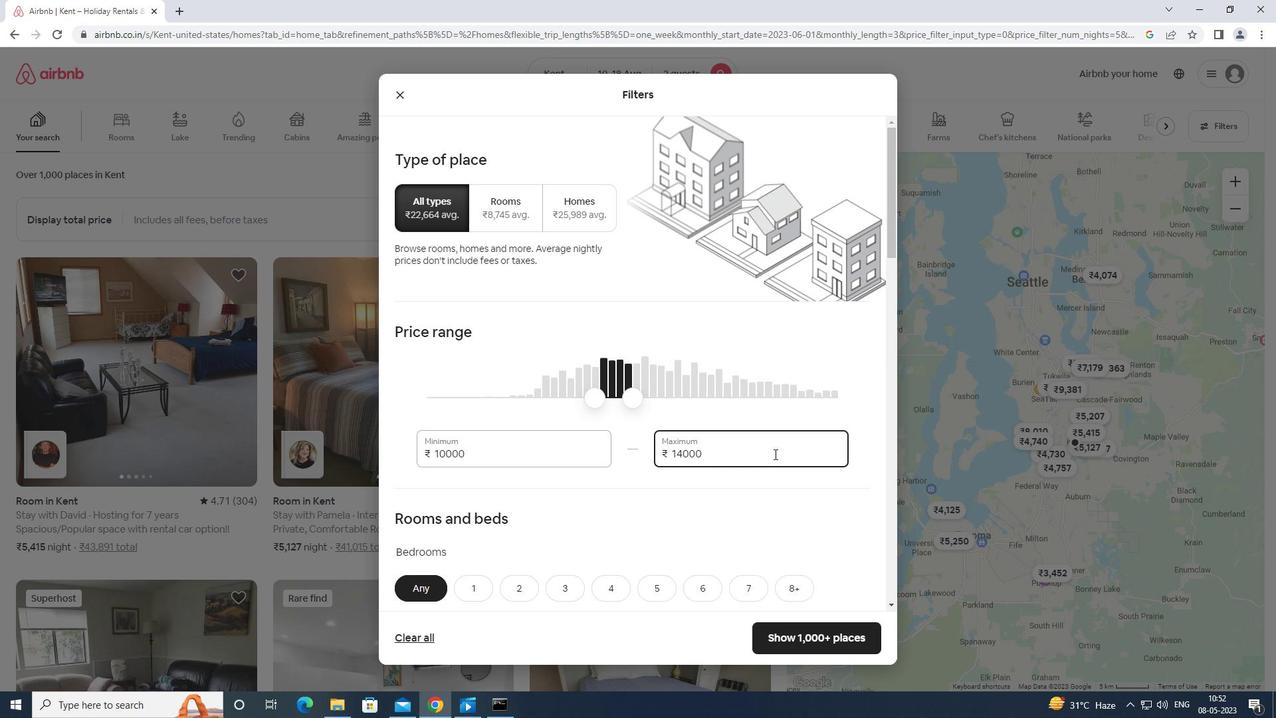 
Action: Mouse moved to (781, 460)
Screenshot: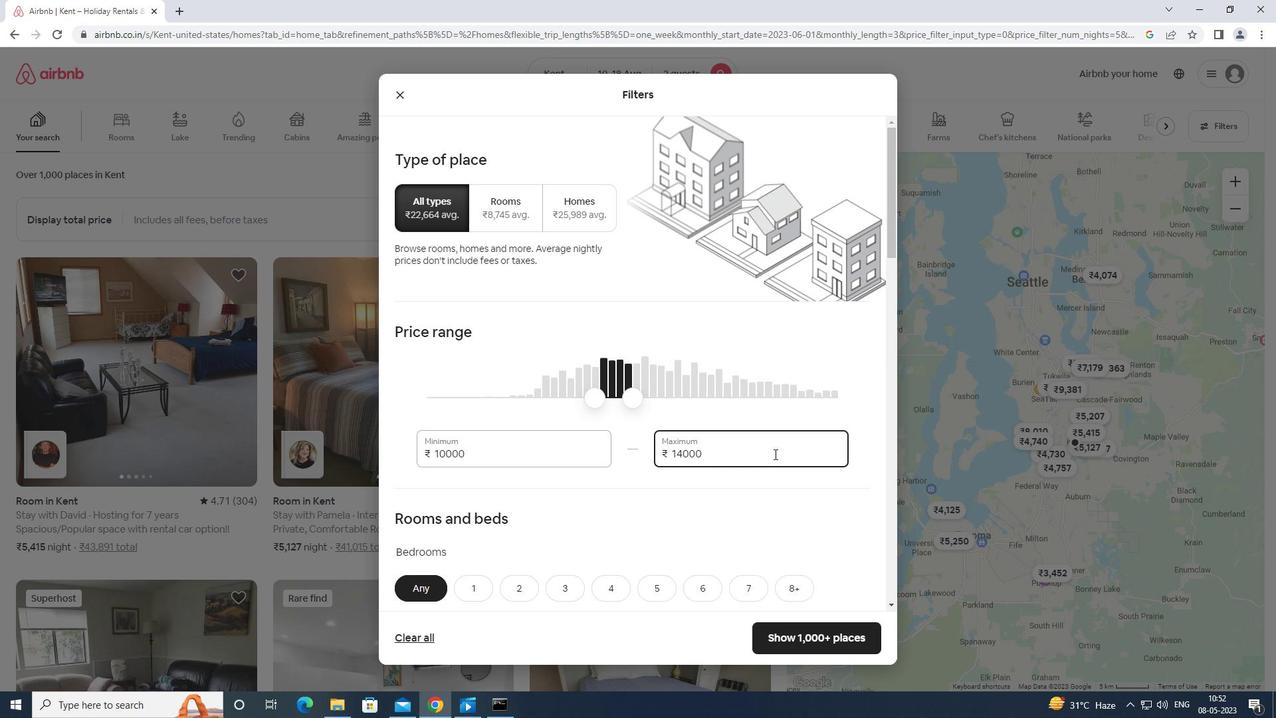 
Action: Mouse scrolled (781, 459) with delta (0, 0)
Screenshot: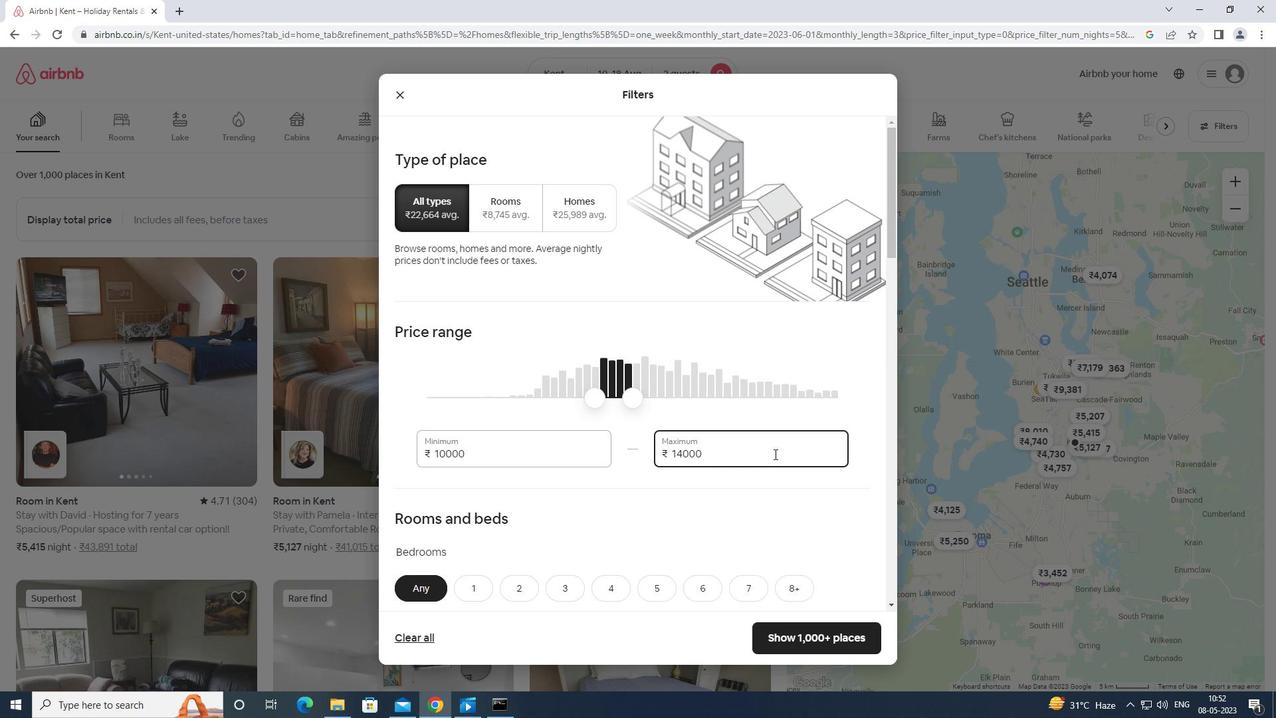 
Action: Mouse moved to (471, 446)
Screenshot: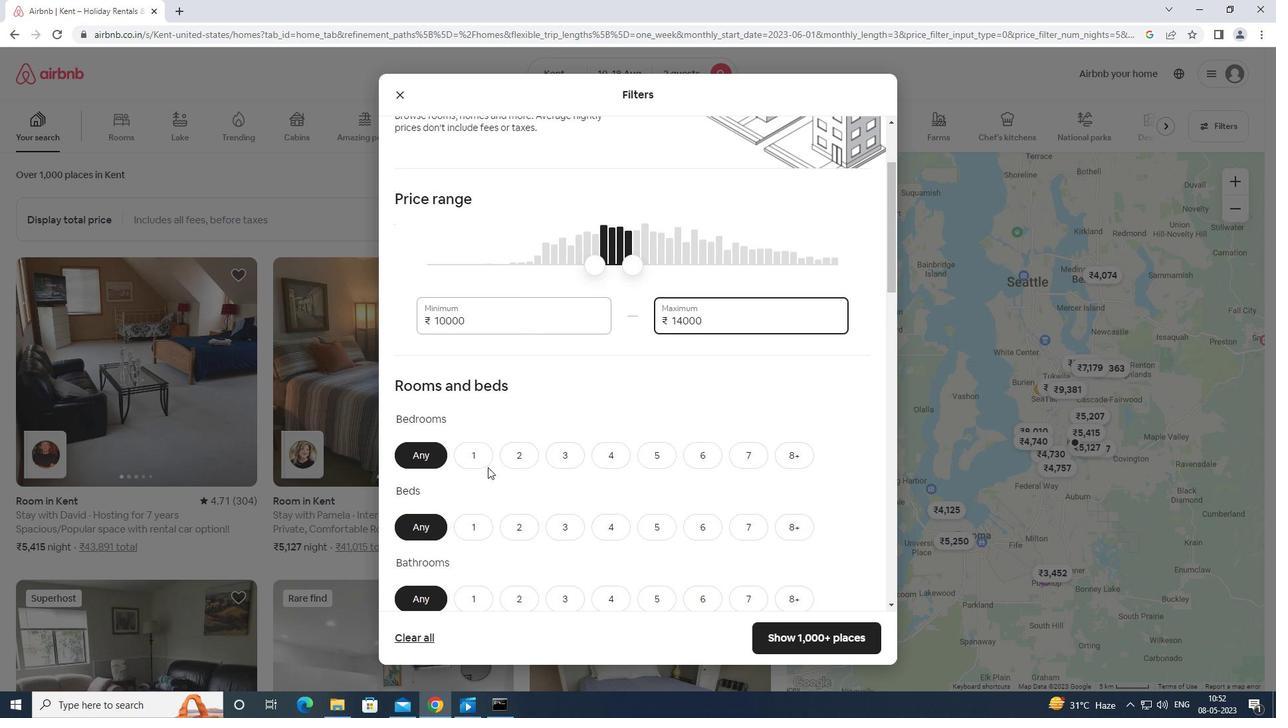 
Action: Mouse pressed left at (471, 446)
Screenshot: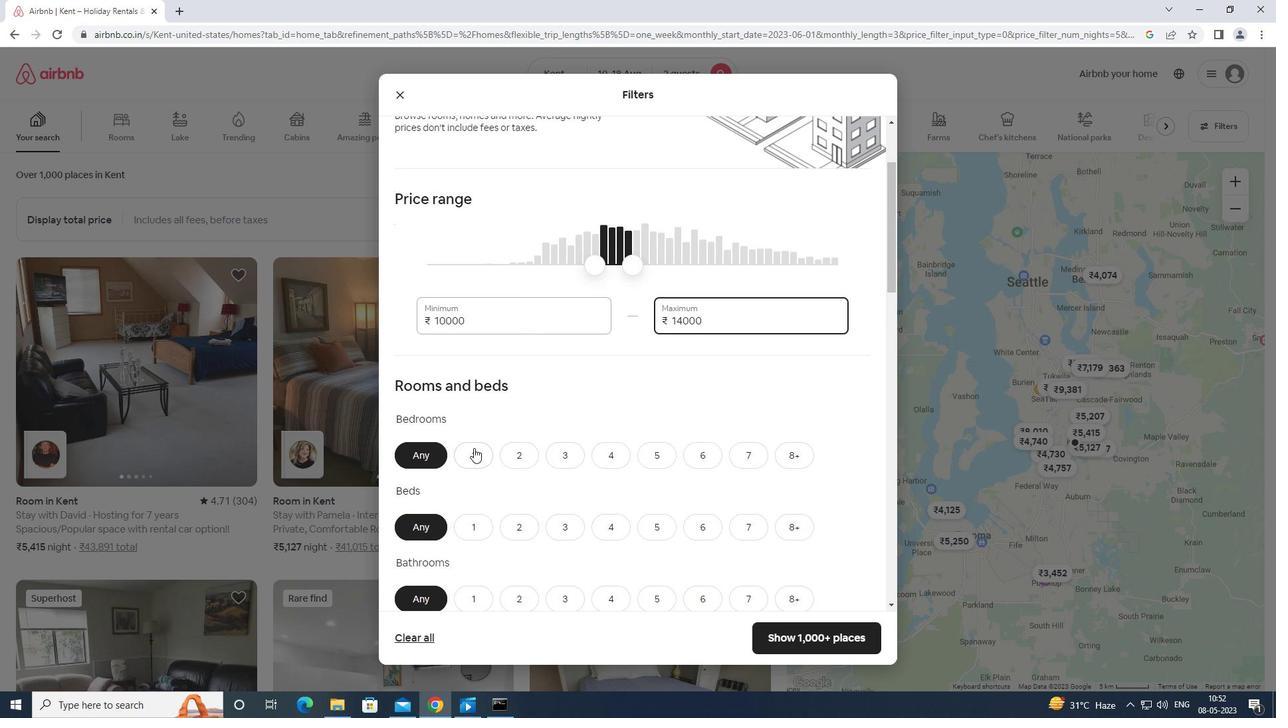 
Action: Mouse moved to (472, 524)
Screenshot: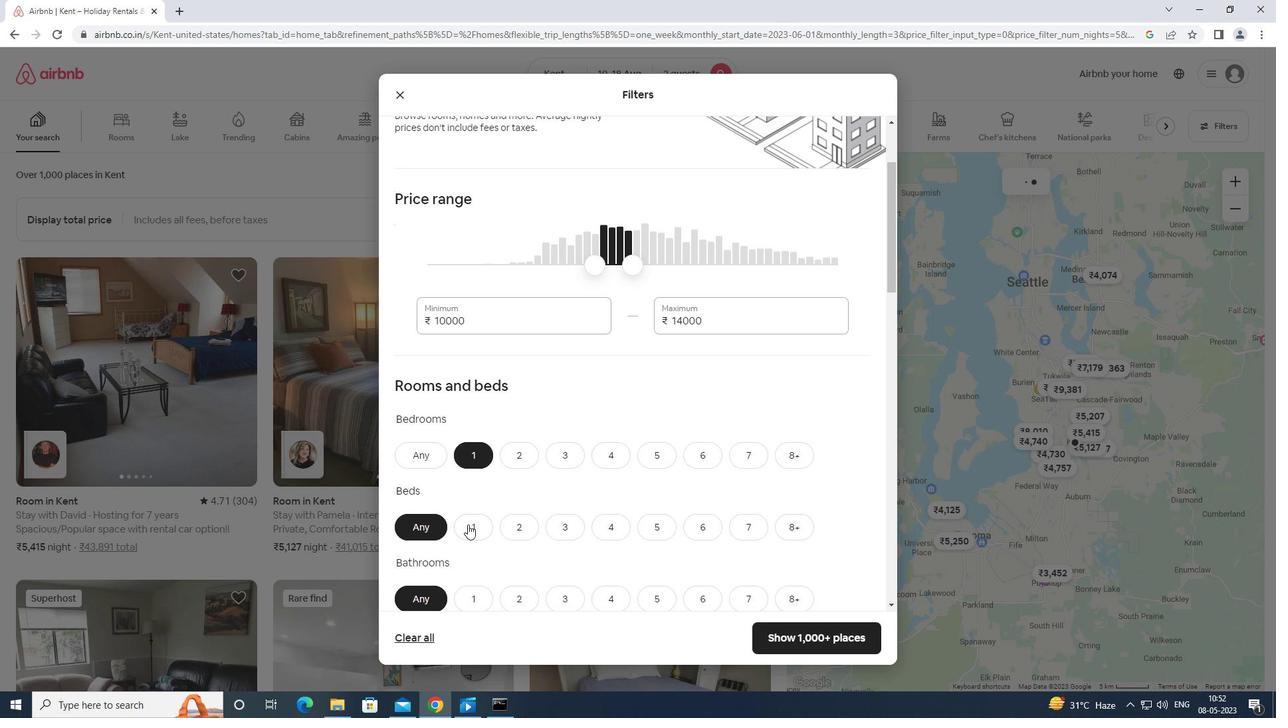 
Action: Mouse pressed left at (472, 524)
Screenshot: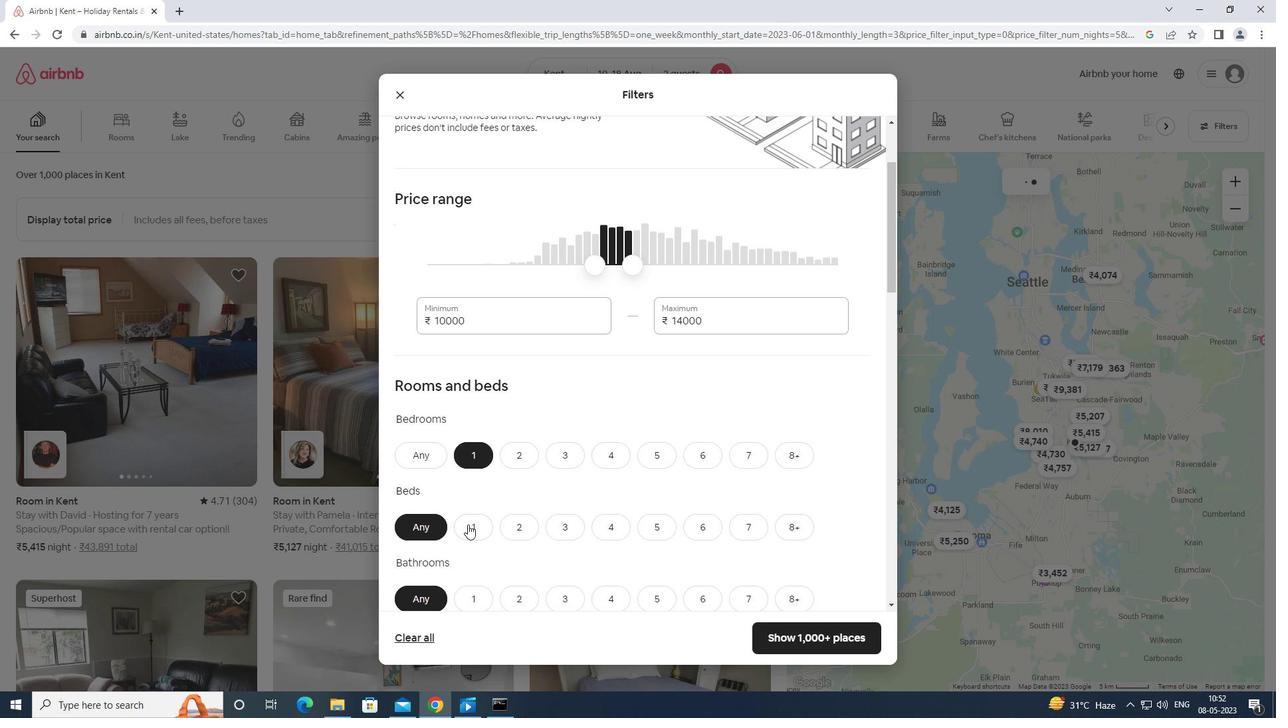 
Action: Mouse moved to (468, 595)
Screenshot: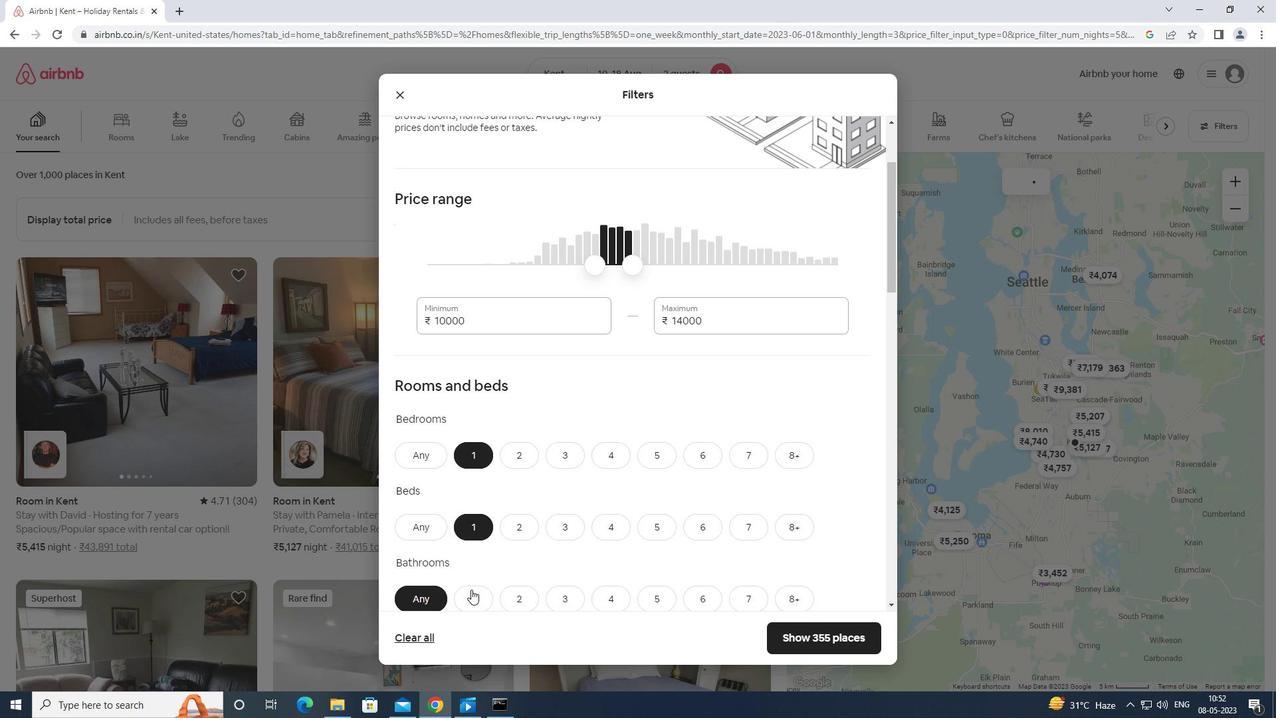 
Action: Mouse pressed left at (468, 595)
Screenshot: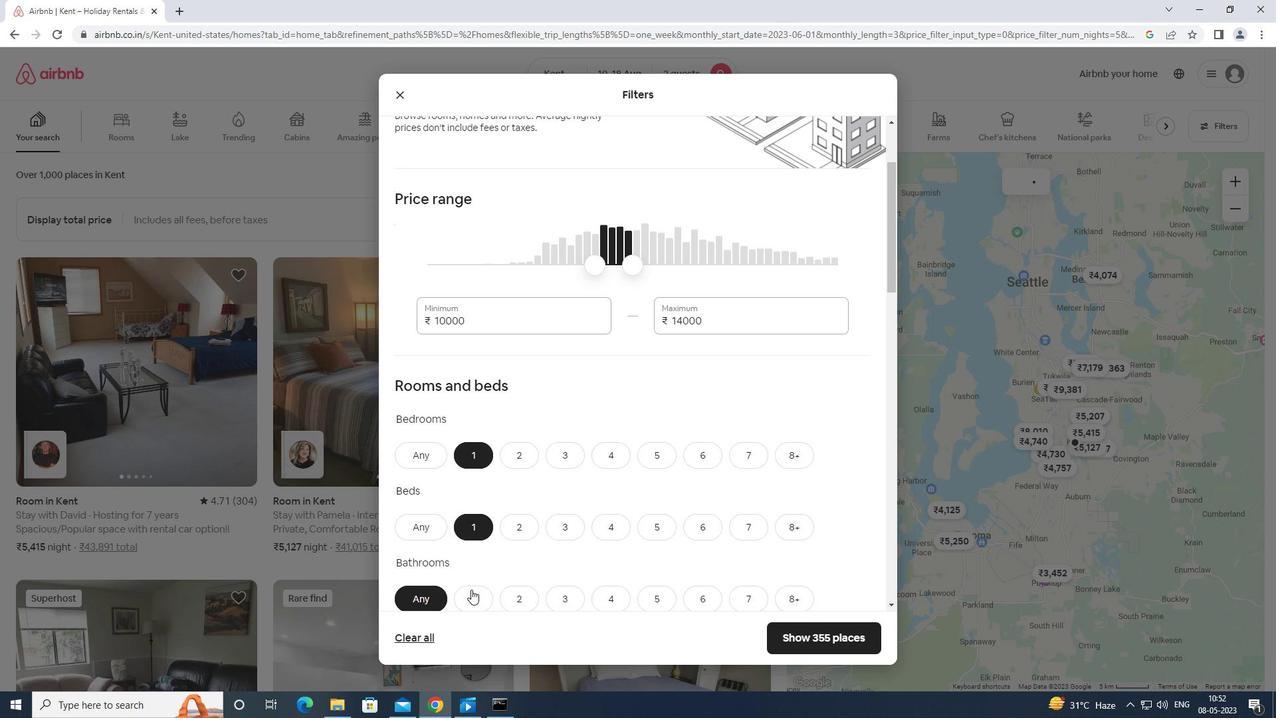 
Action: Mouse moved to (470, 594)
Screenshot: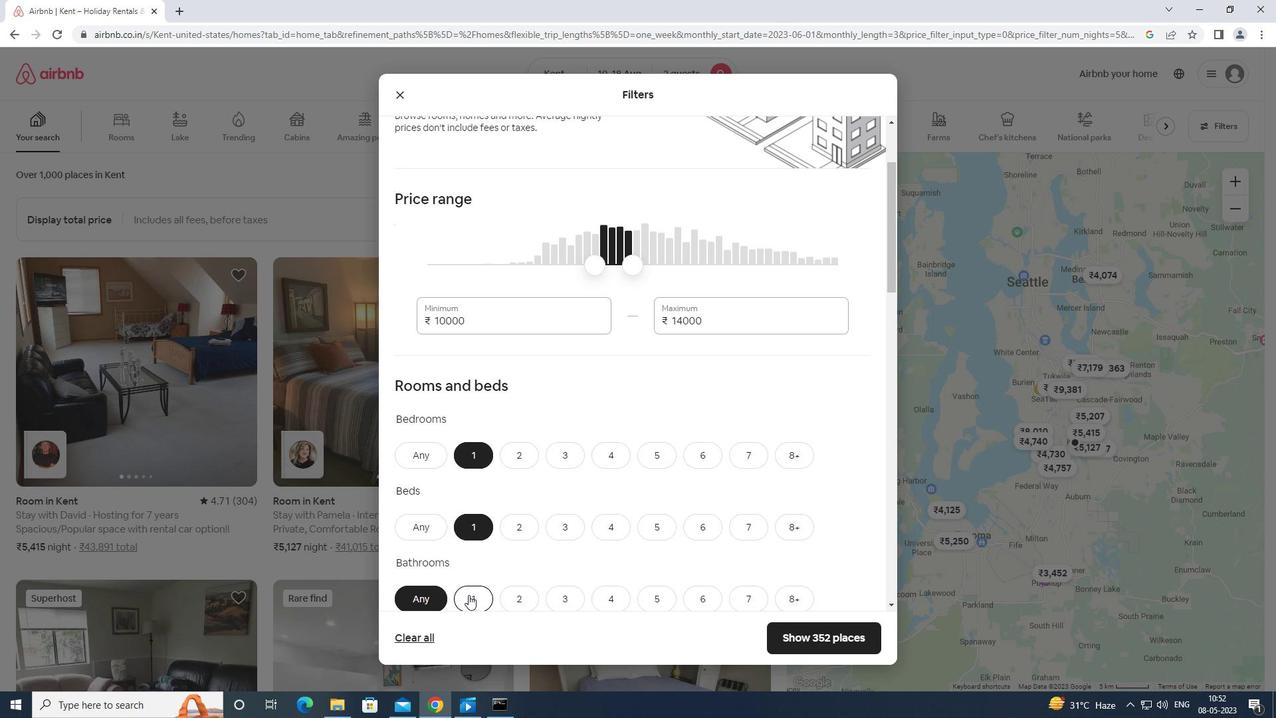 
Action: Mouse scrolled (470, 593) with delta (0, 0)
Screenshot: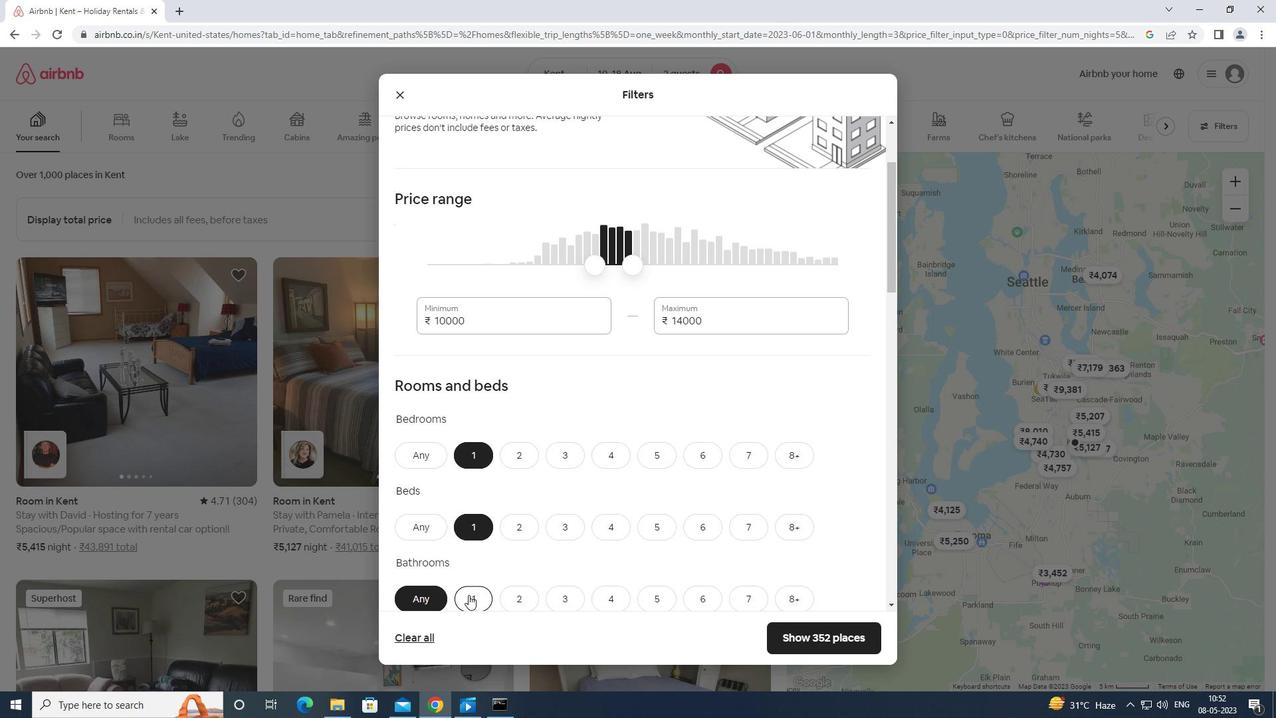 
Action: Mouse scrolled (470, 593) with delta (0, 0)
Screenshot: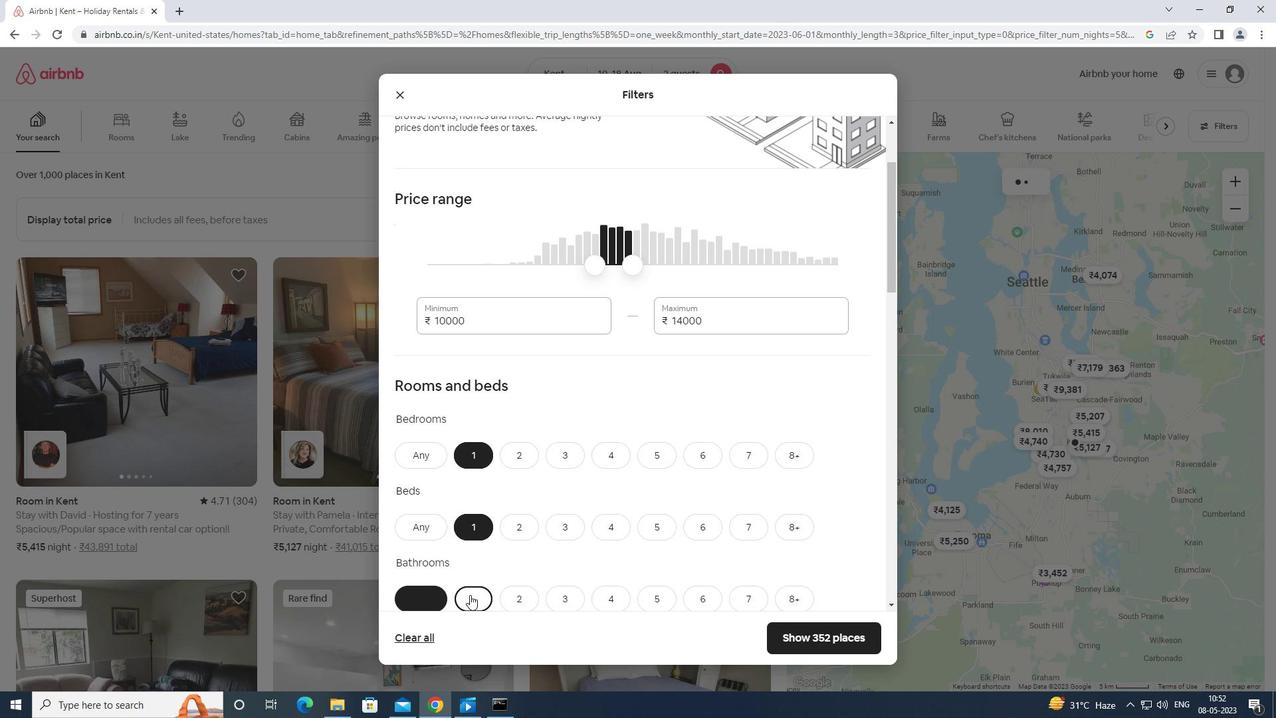 
Action: Mouse scrolled (470, 593) with delta (0, 0)
Screenshot: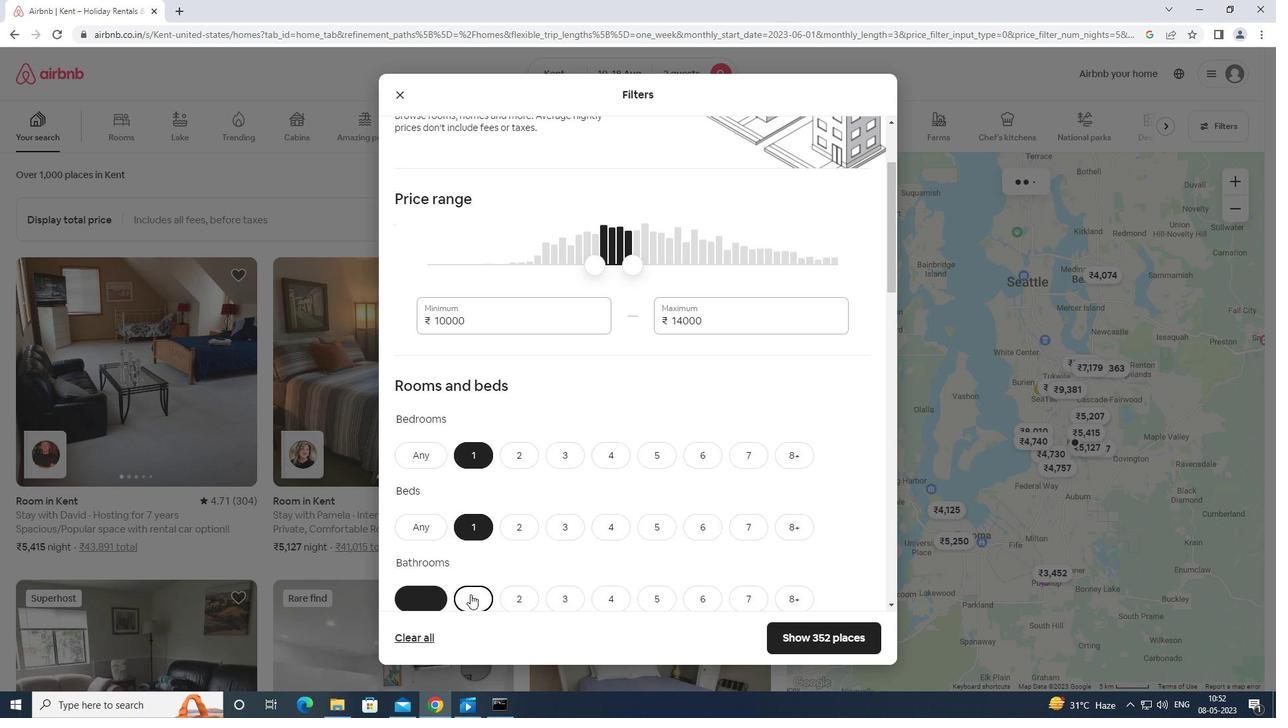 
Action: Mouse moved to (452, 541)
Screenshot: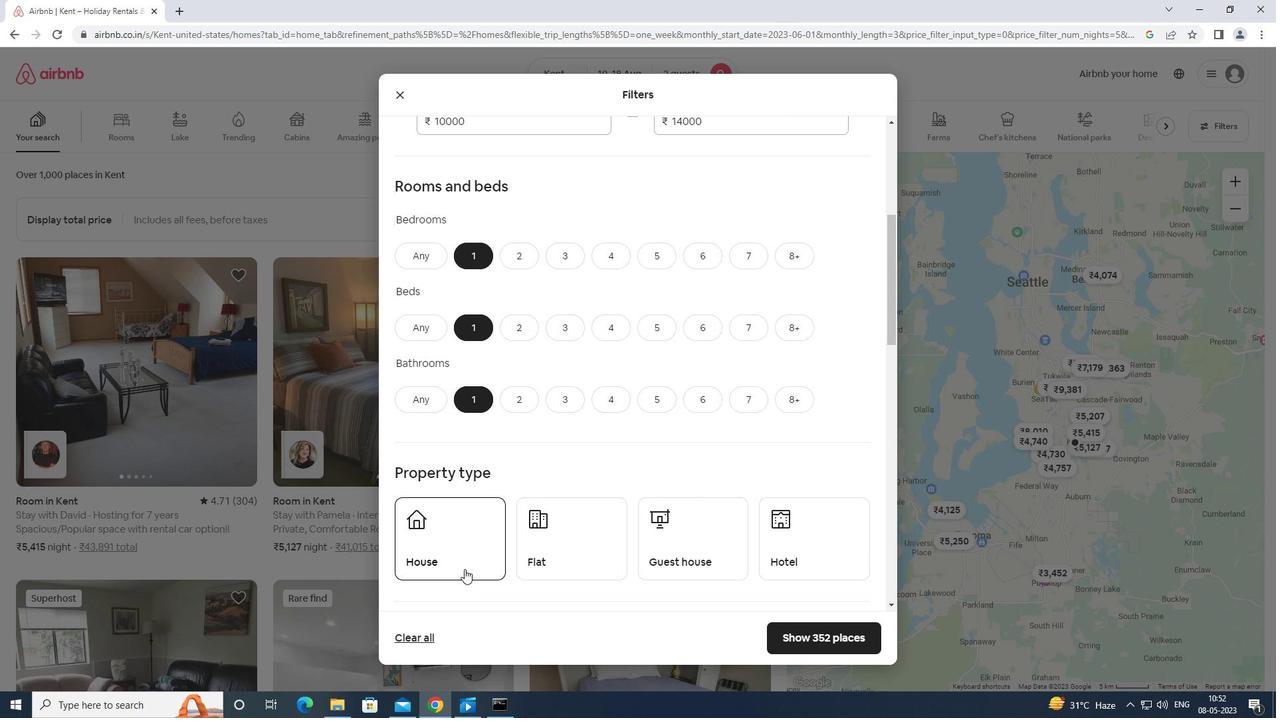 
Action: Mouse pressed left at (452, 541)
Screenshot: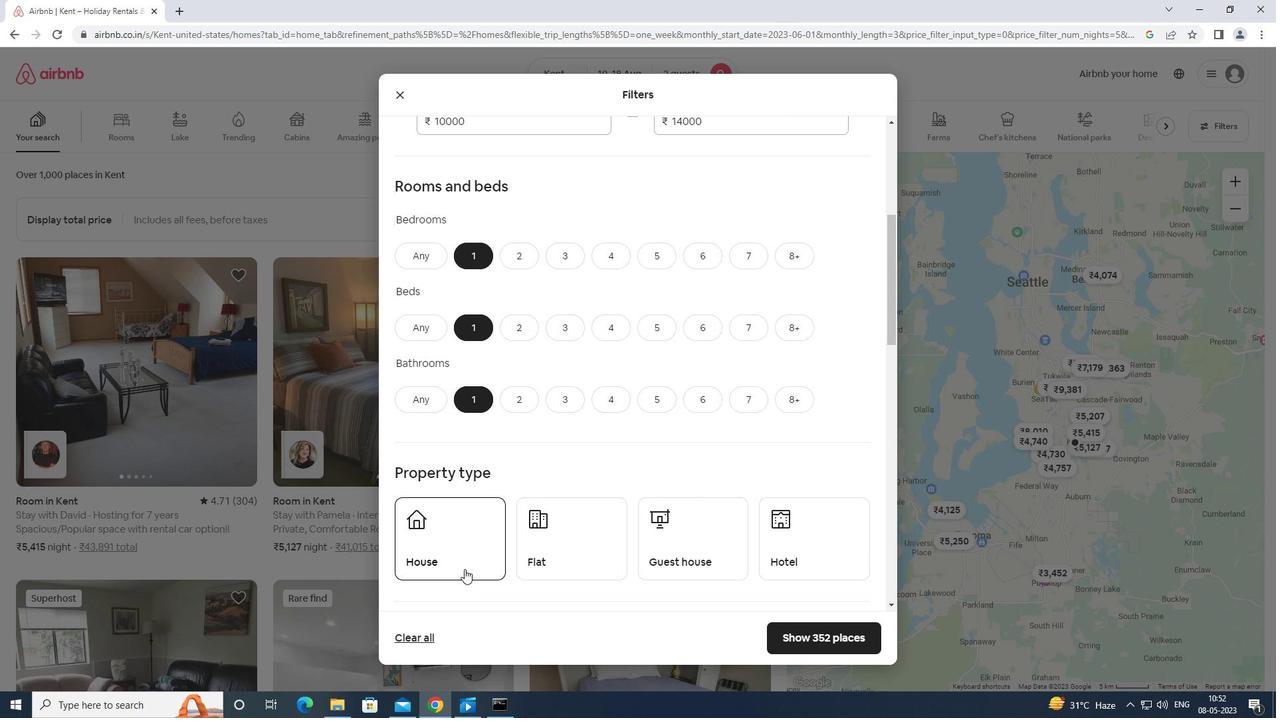 
Action: Mouse moved to (572, 537)
Screenshot: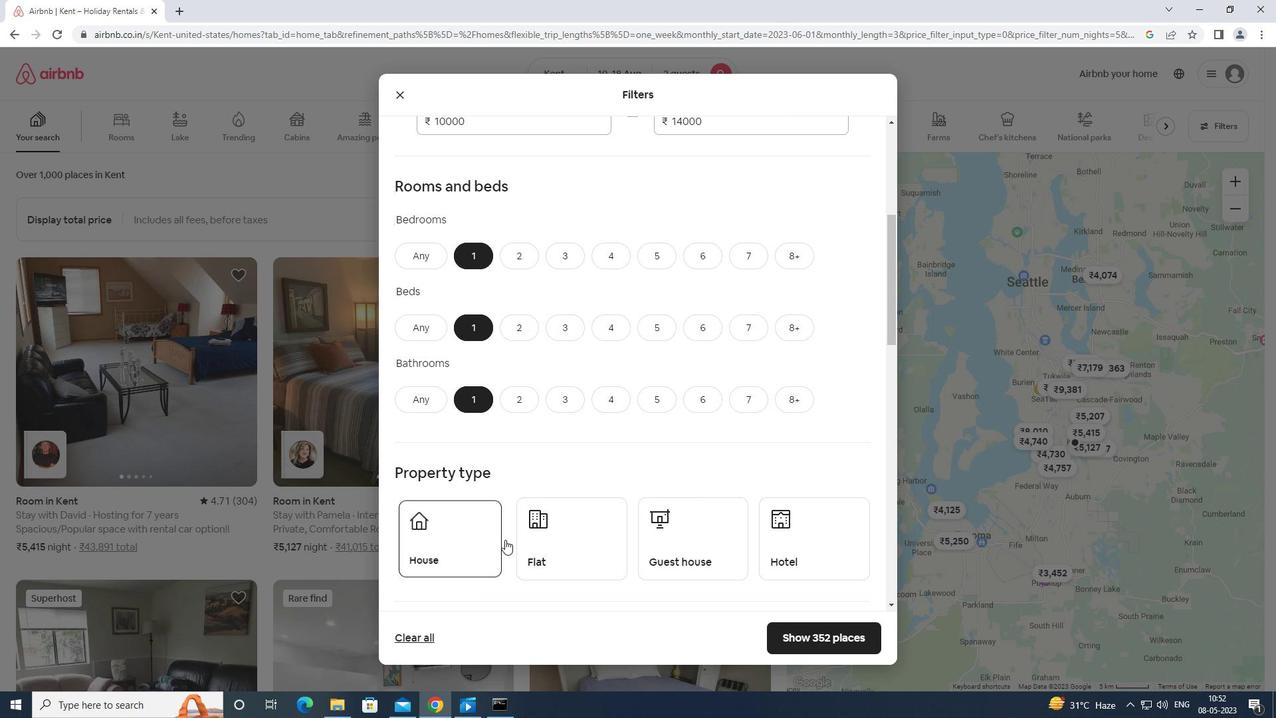 
Action: Mouse pressed left at (572, 537)
Screenshot: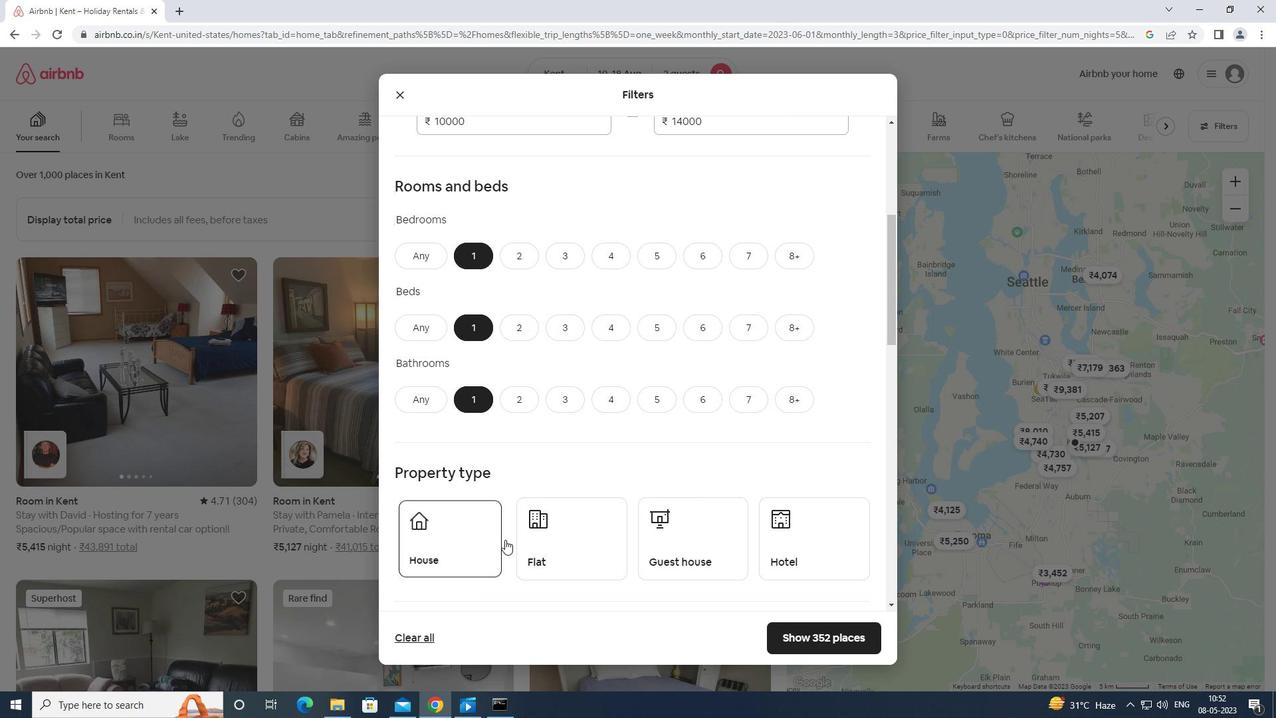 
Action: Mouse moved to (670, 553)
Screenshot: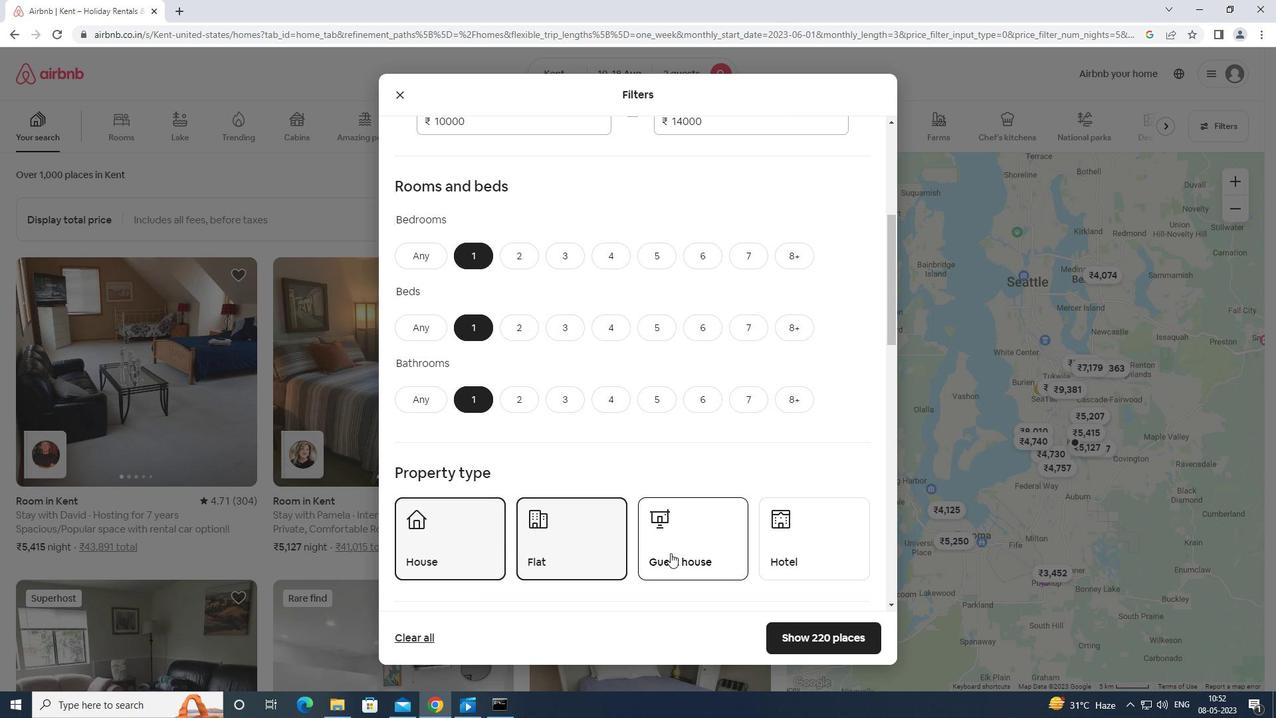 
Action: Mouse pressed left at (670, 553)
Screenshot: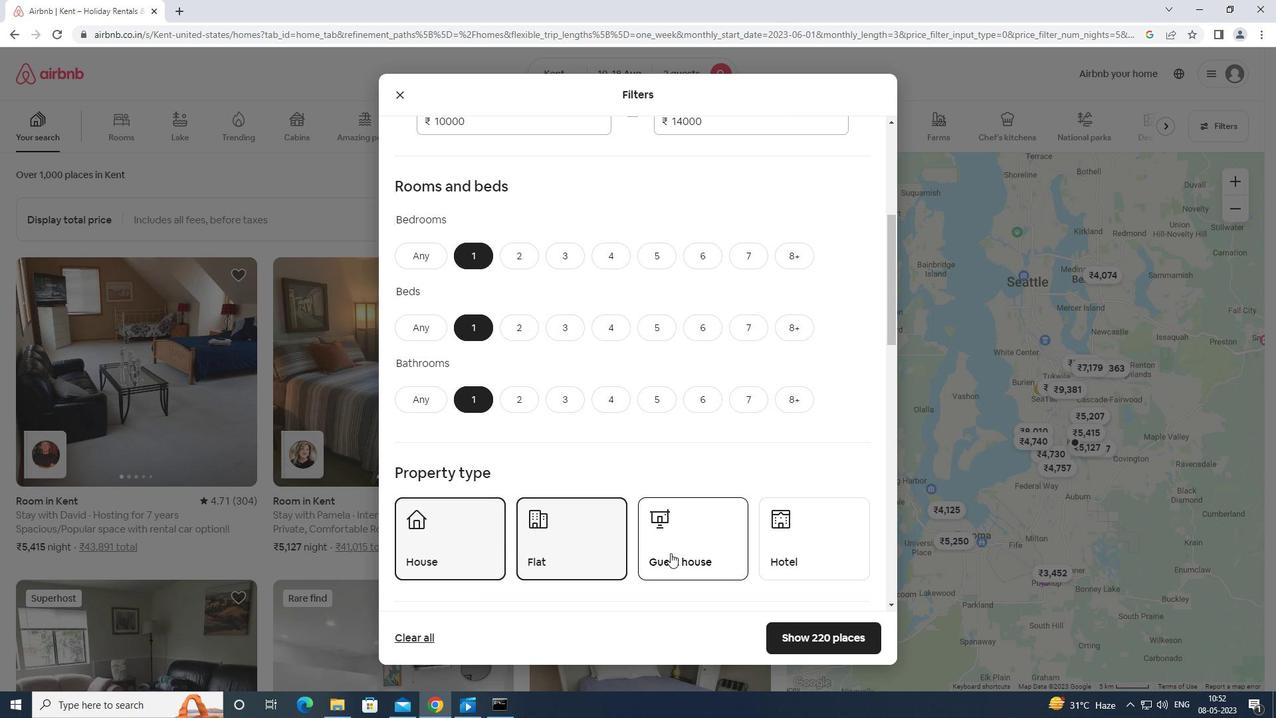 
Action: Mouse moved to (670, 553)
Screenshot: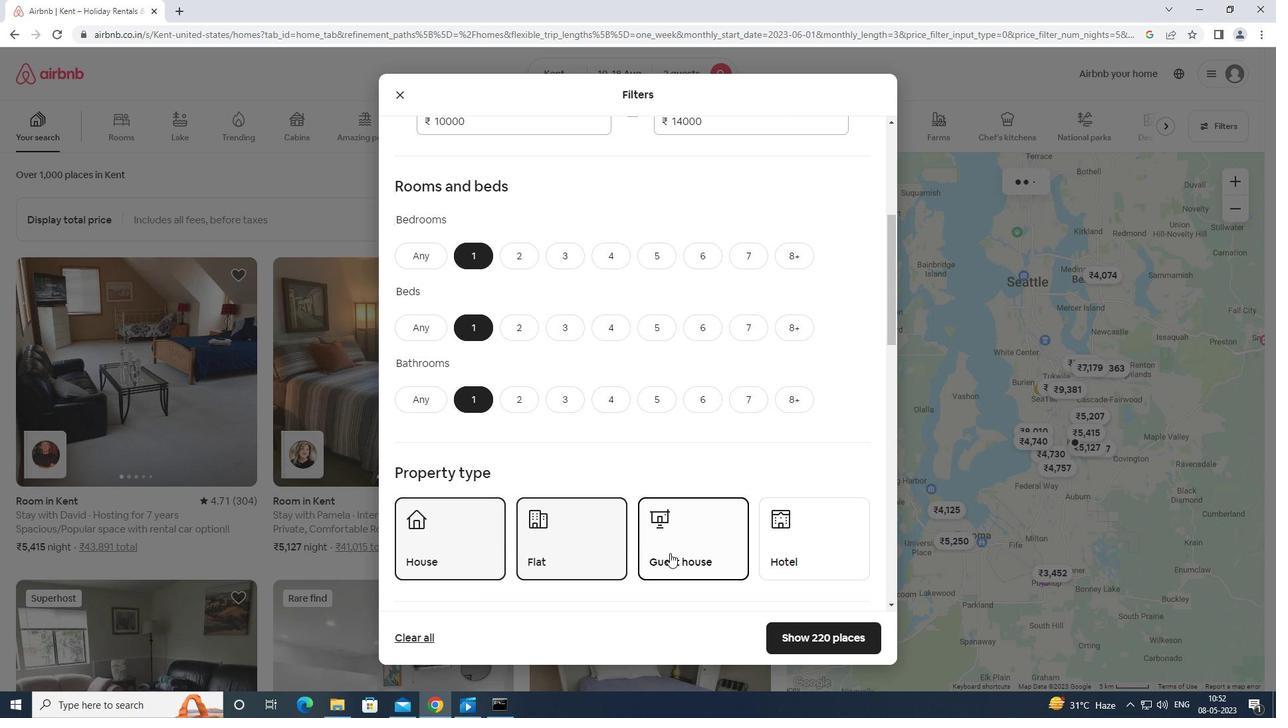 
Action: Mouse scrolled (670, 552) with delta (0, 0)
Screenshot: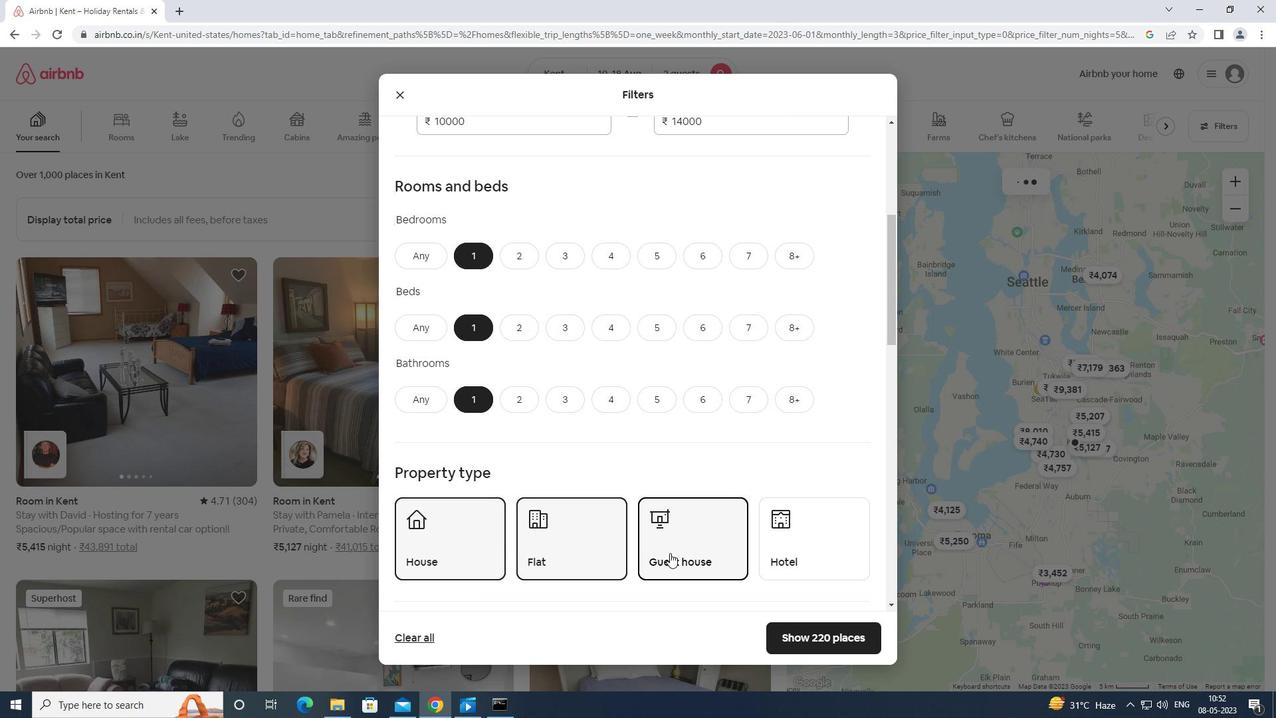 
Action: Mouse scrolled (670, 552) with delta (0, 0)
Screenshot: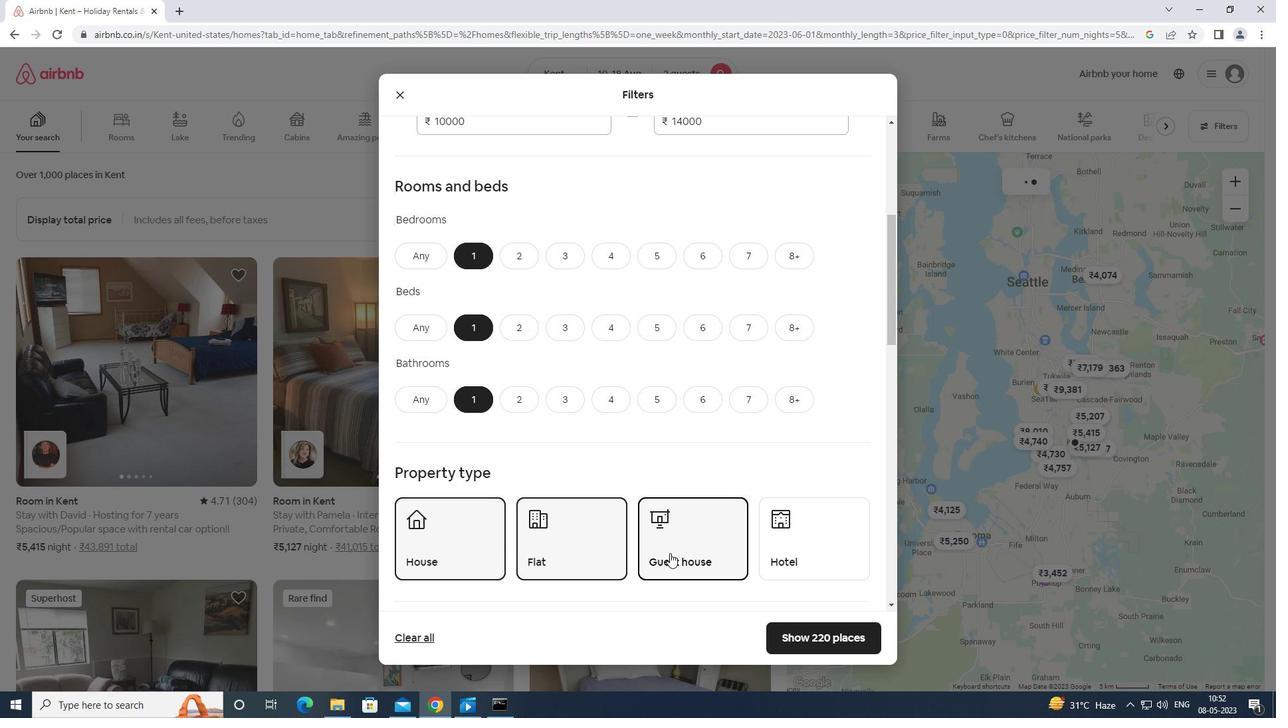 
Action: Mouse scrolled (670, 552) with delta (0, 0)
Screenshot: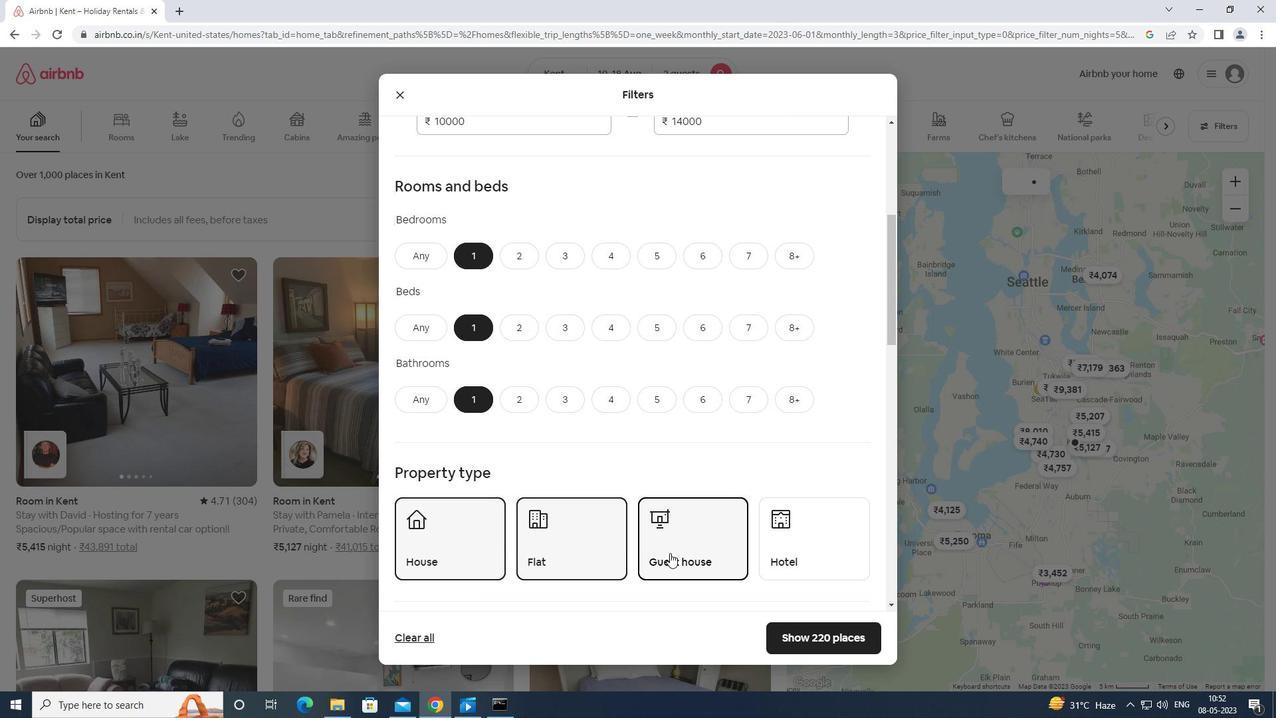 
Action: Mouse moved to (631, 496)
Screenshot: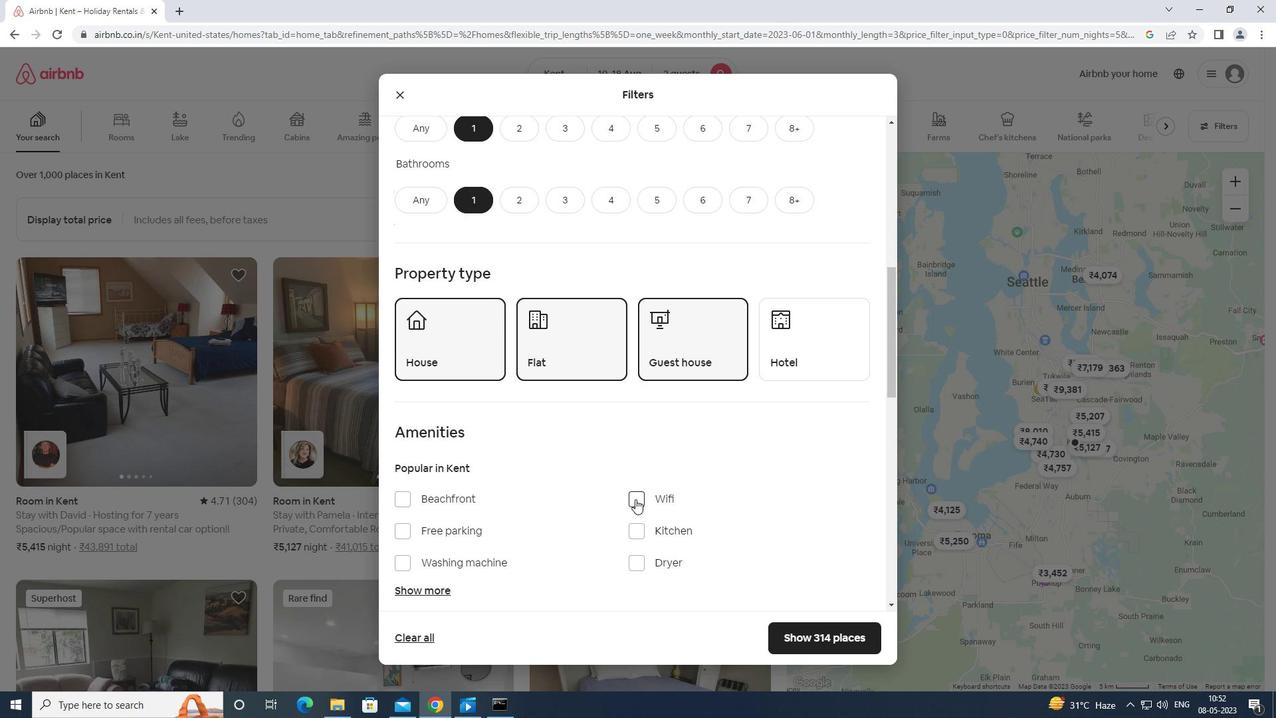
Action: Mouse pressed left at (631, 496)
Screenshot: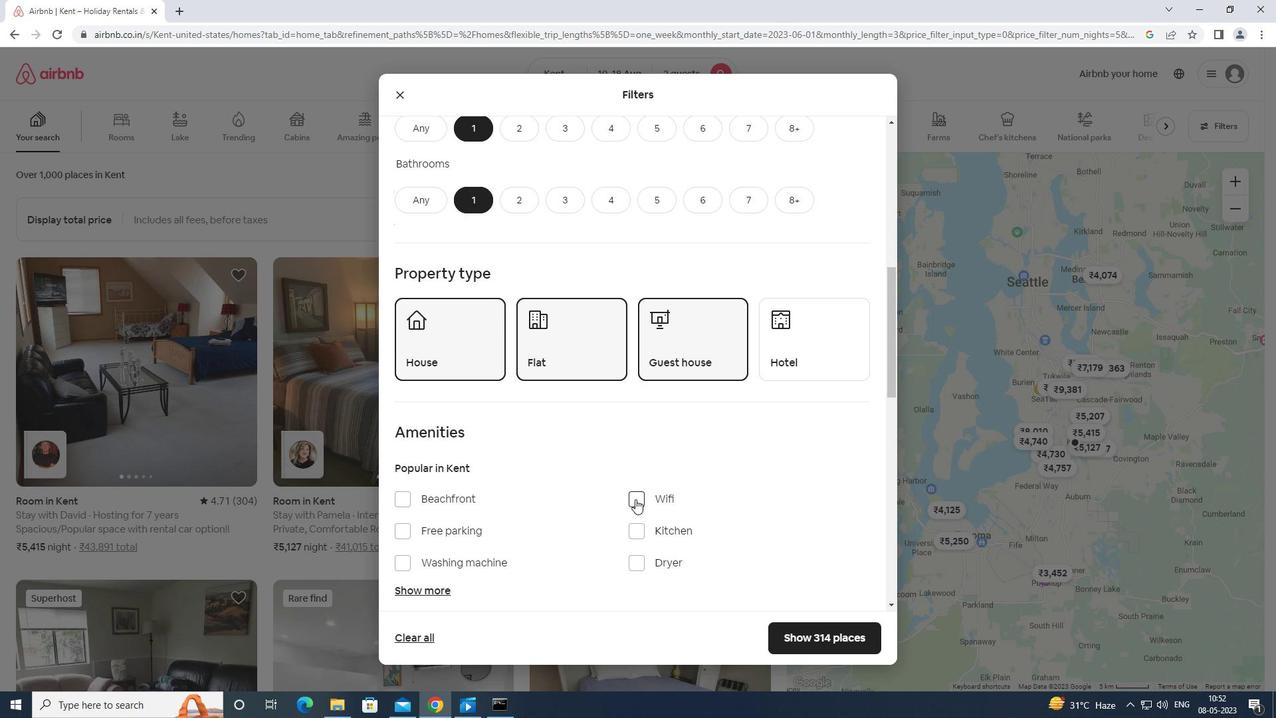
Action: Mouse moved to (405, 532)
Screenshot: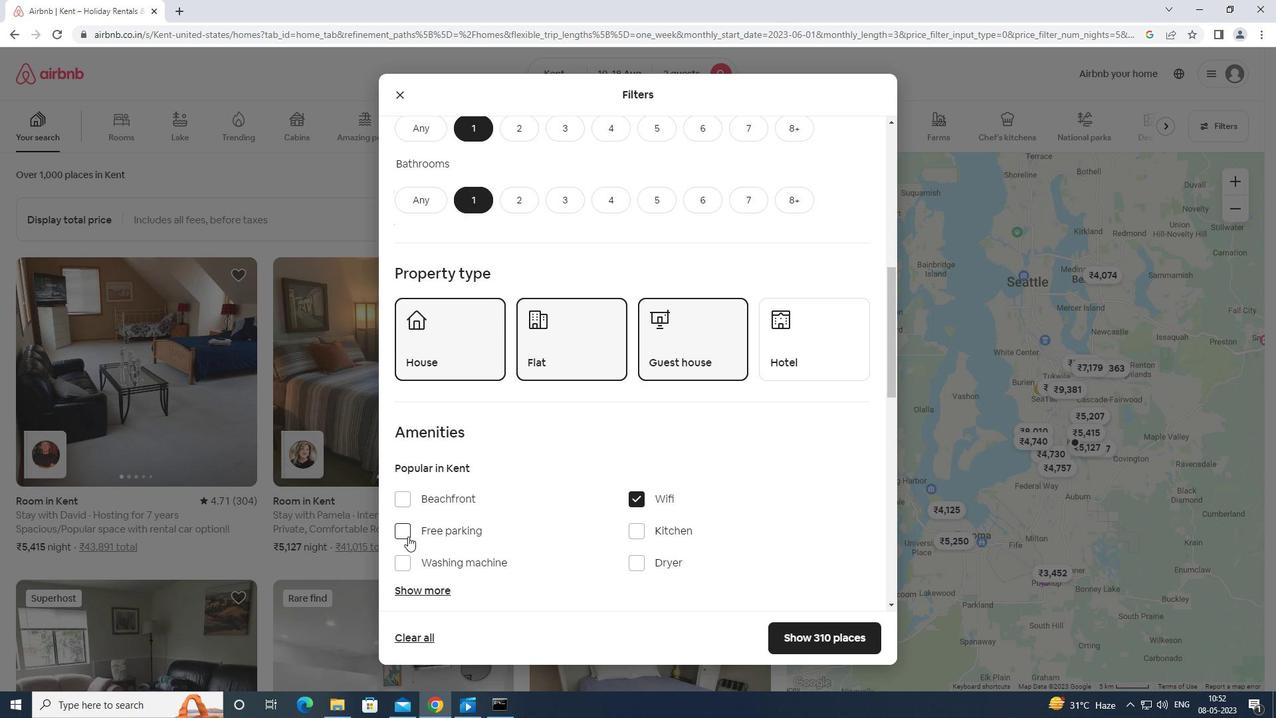 
Action: Mouse pressed left at (405, 532)
Screenshot: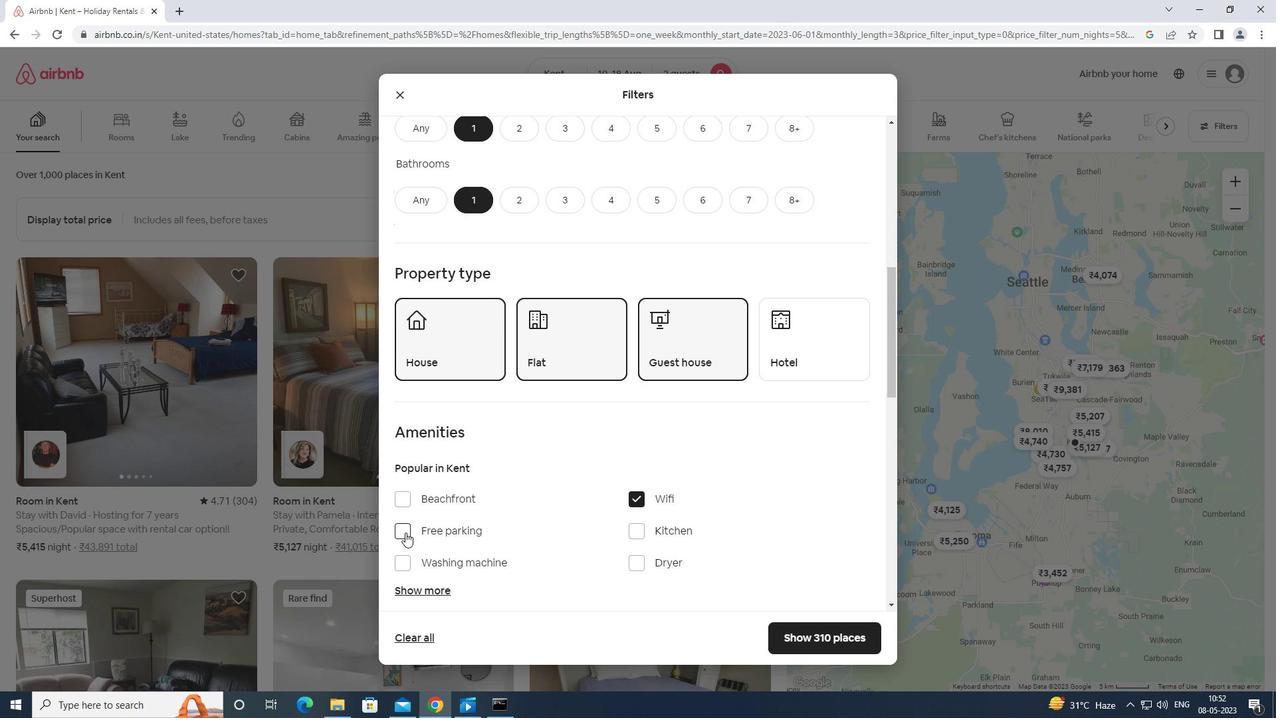 
Action: Mouse moved to (406, 529)
Screenshot: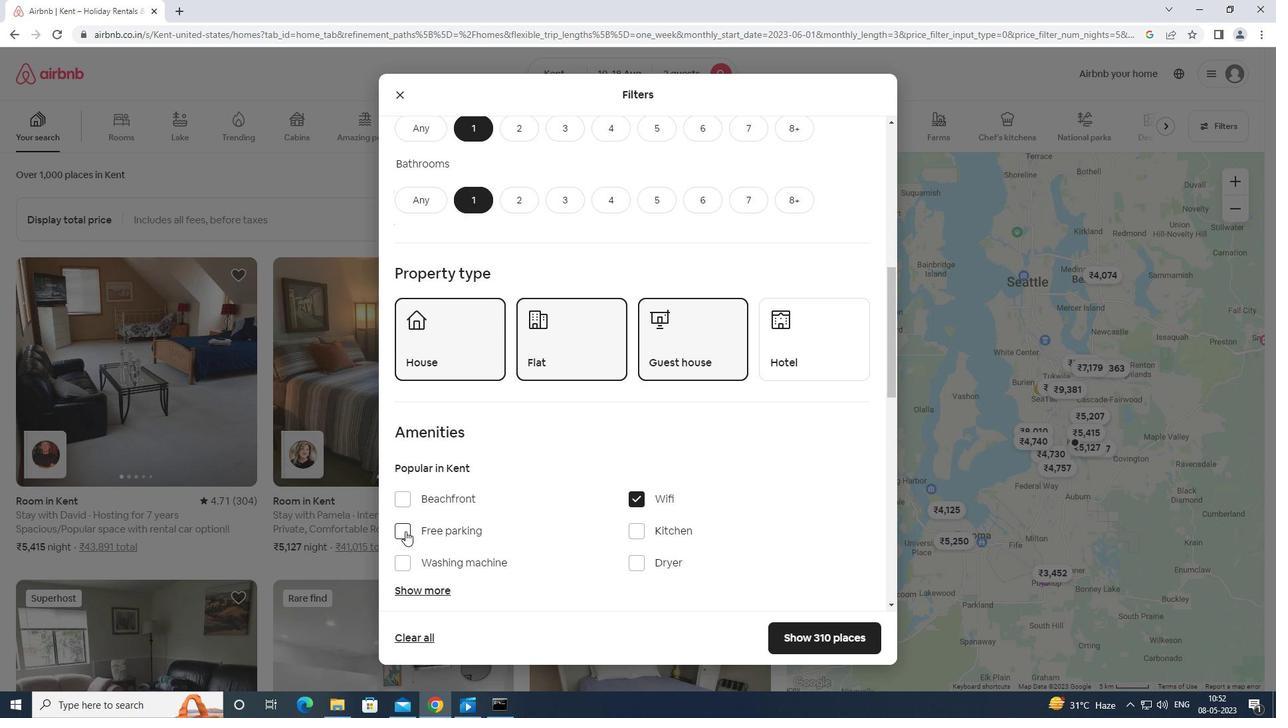 
Action: Mouse scrolled (406, 528) with delta (0, 0)
Screenshot: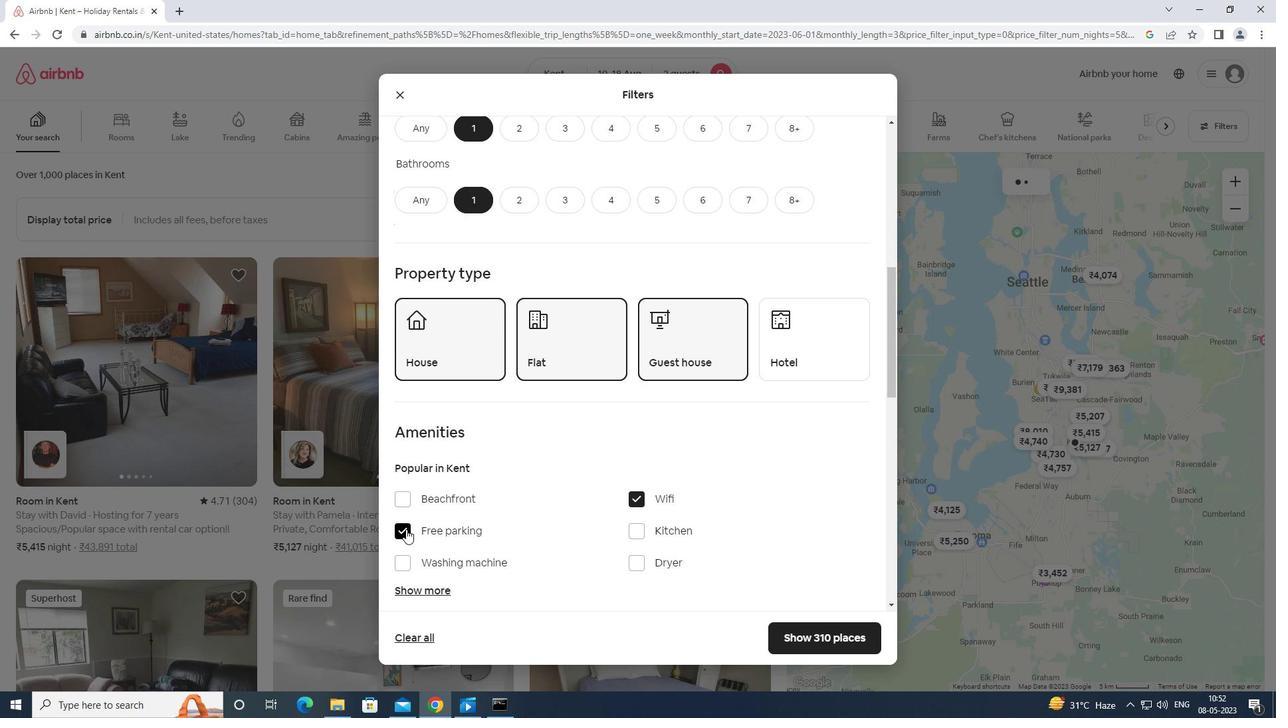 
Action: Mouse scrolled (406, 528) with delta (0, 0)
Screenshot: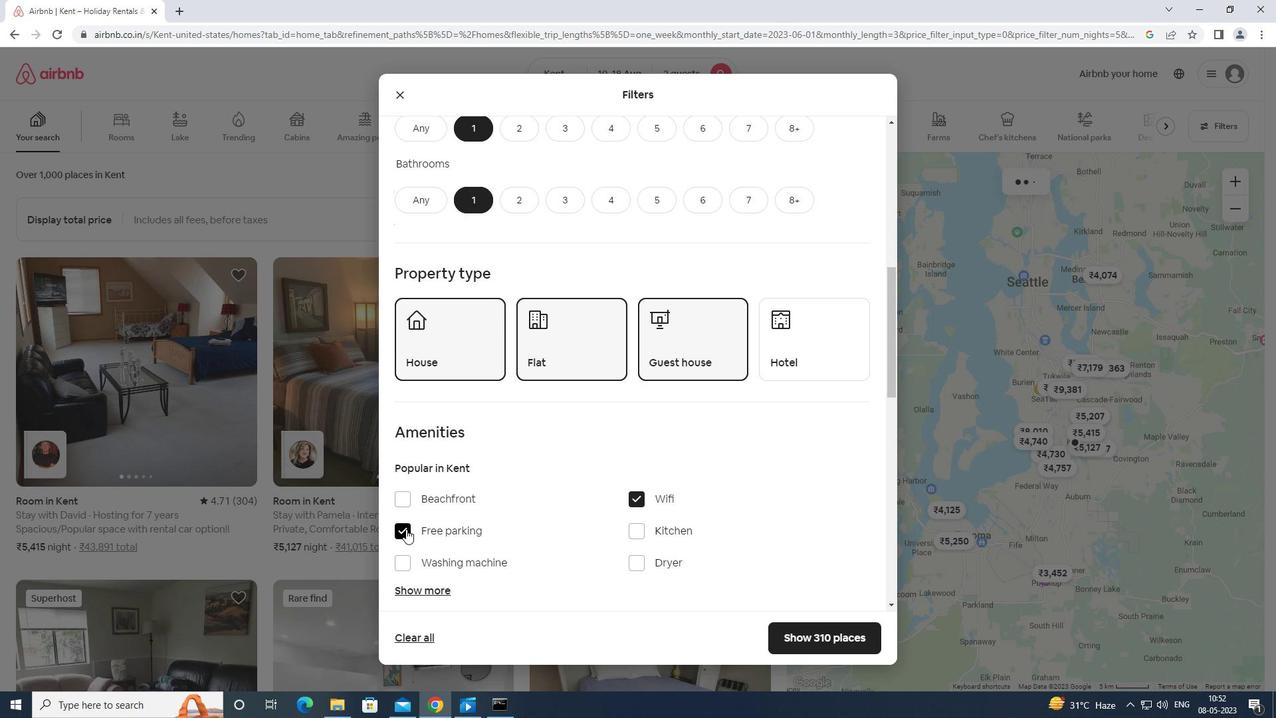 
Action: Mouse moved to (418, 461)
Screenshot: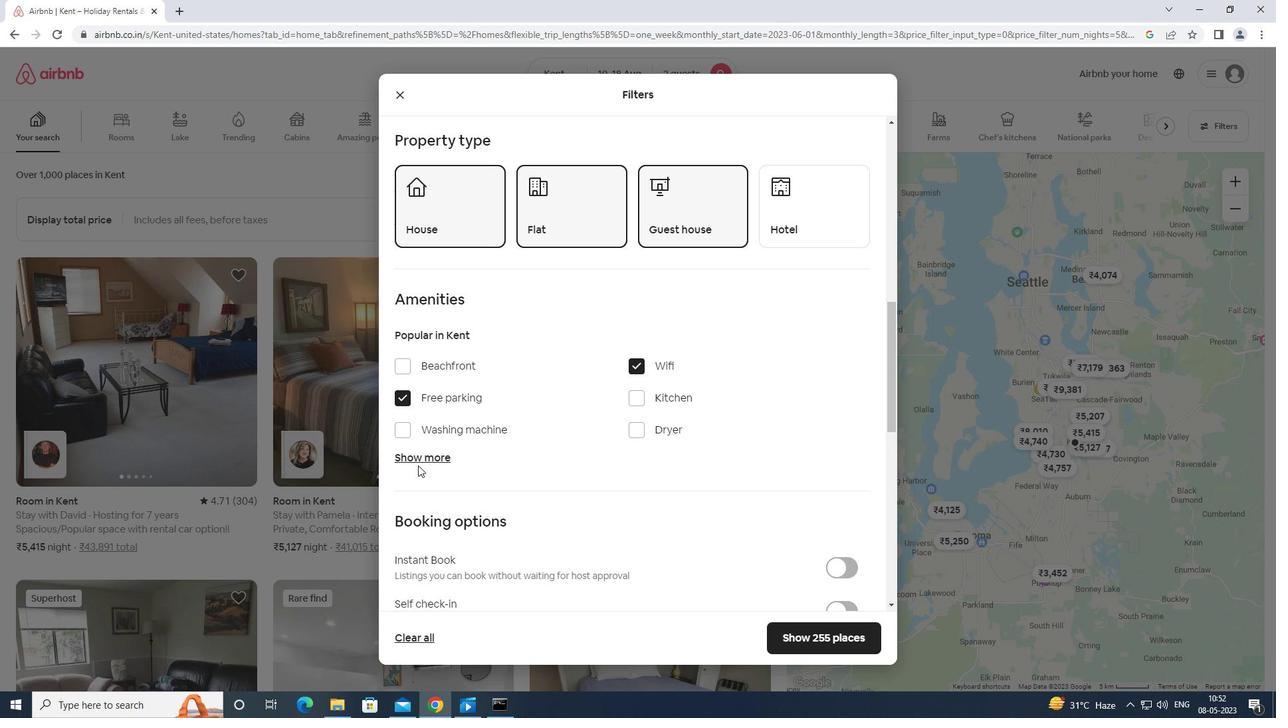 
Action: Mouse pressed left at (418, 461)
Screenshot: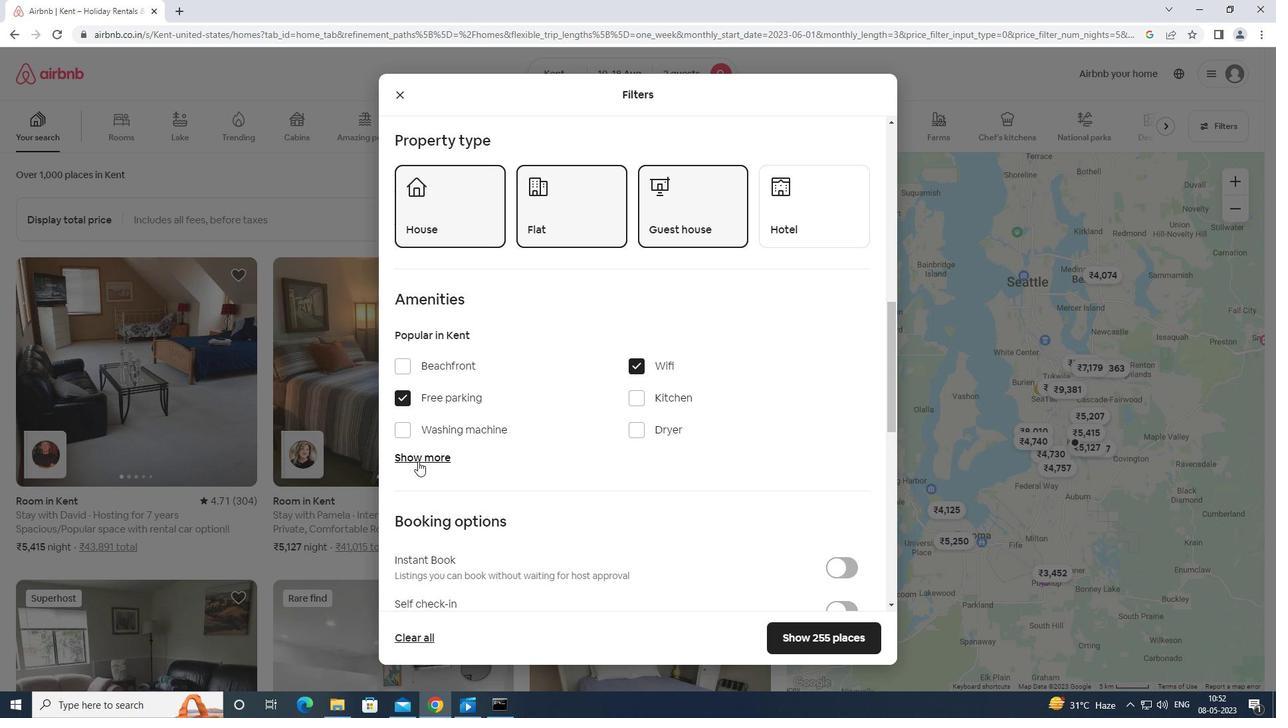 
Action: Mouse moved to (635, 534)
Screenshot: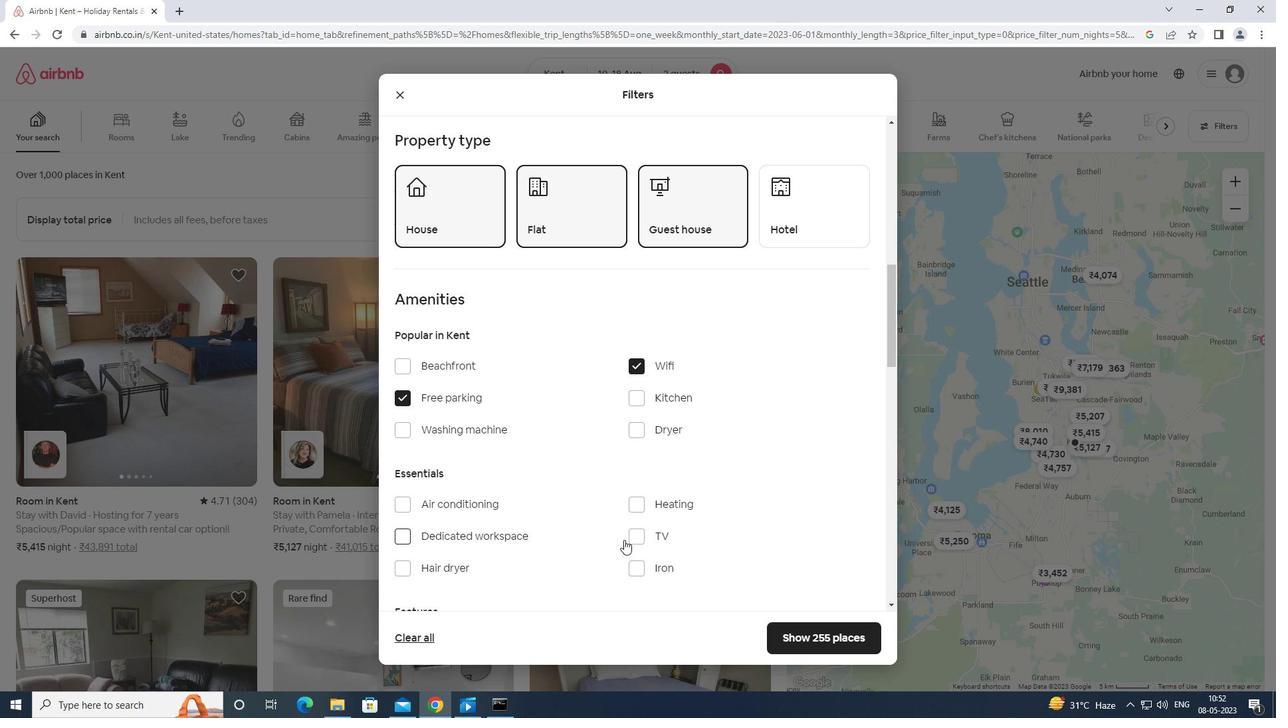 
Action: Mouse pressed left at (635, 534)
Screenshot: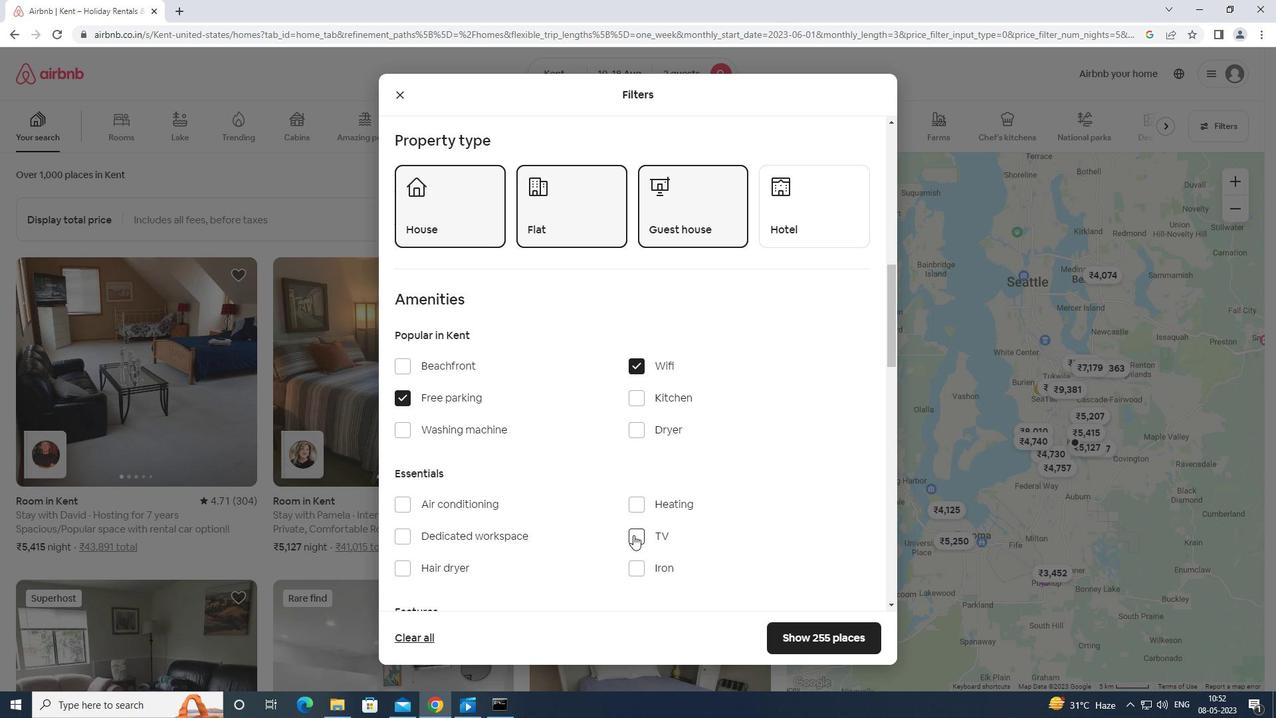 
Action: Mouse moved to (639, 534)
Screenshot: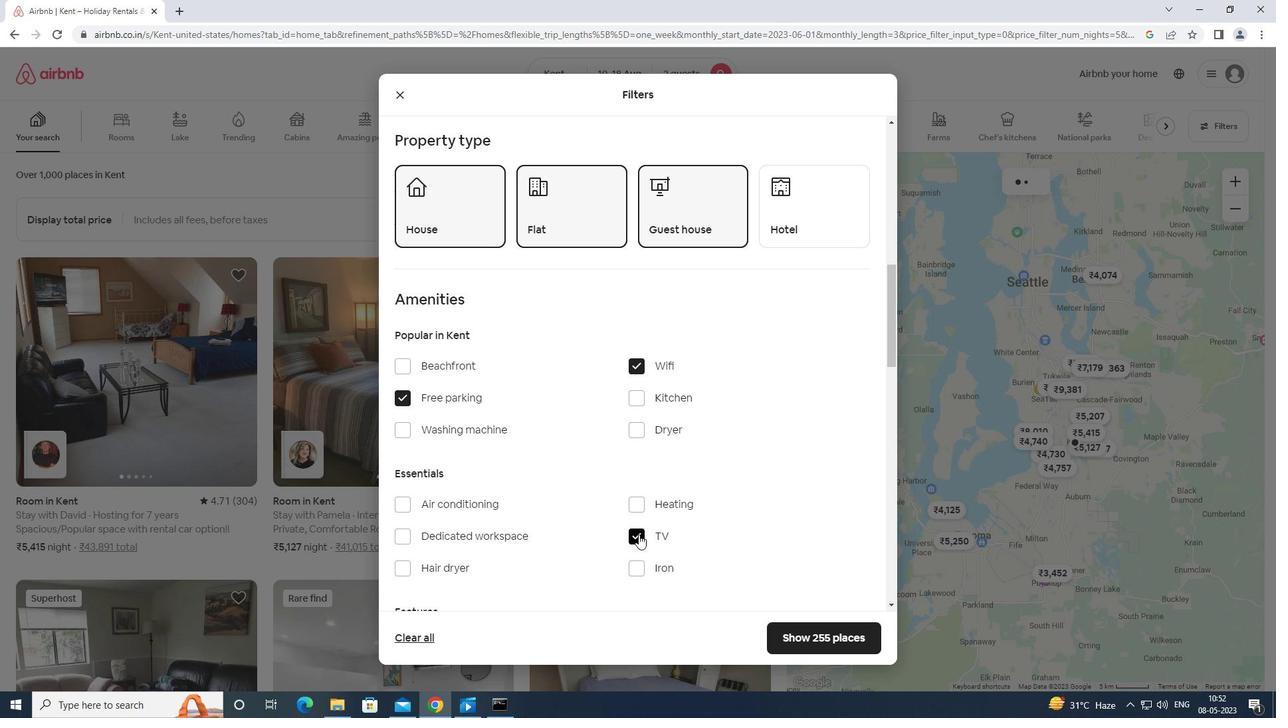 
Action: Mouse scrolled (639, 533) with delta (0, 0)
Screenshot: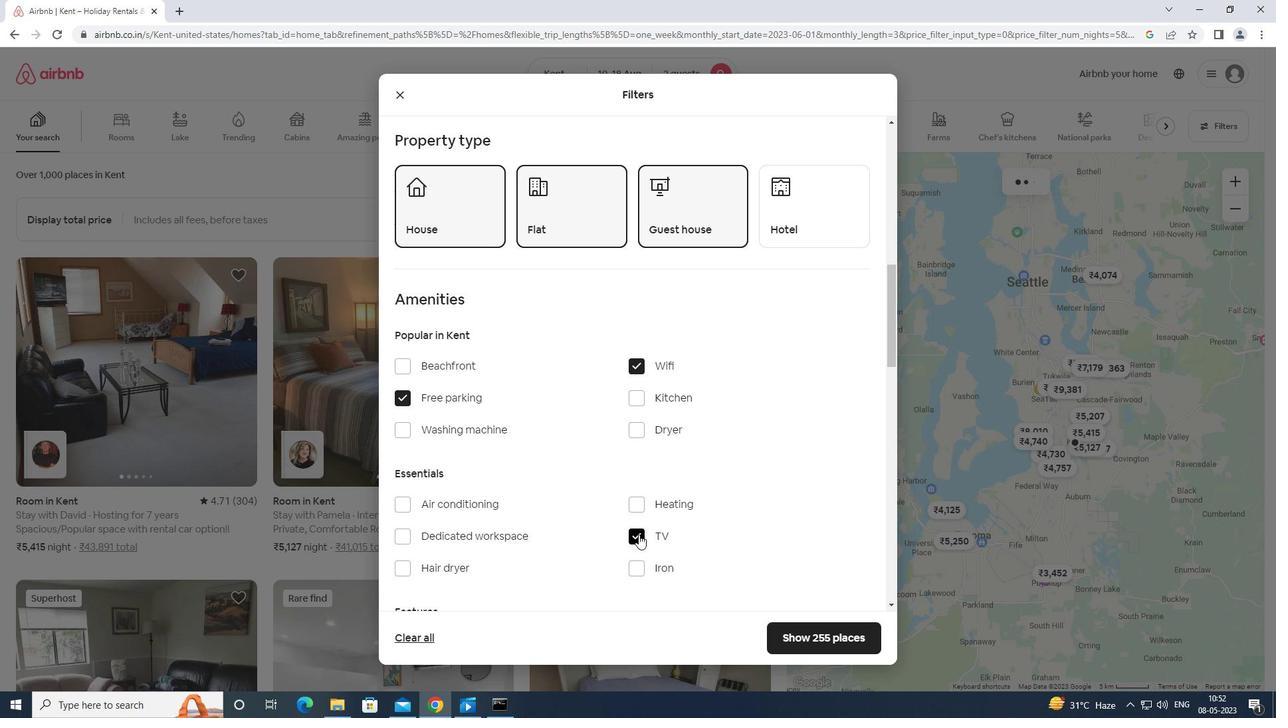 
Action: Mouse moved to (639, 534)
Screenshot: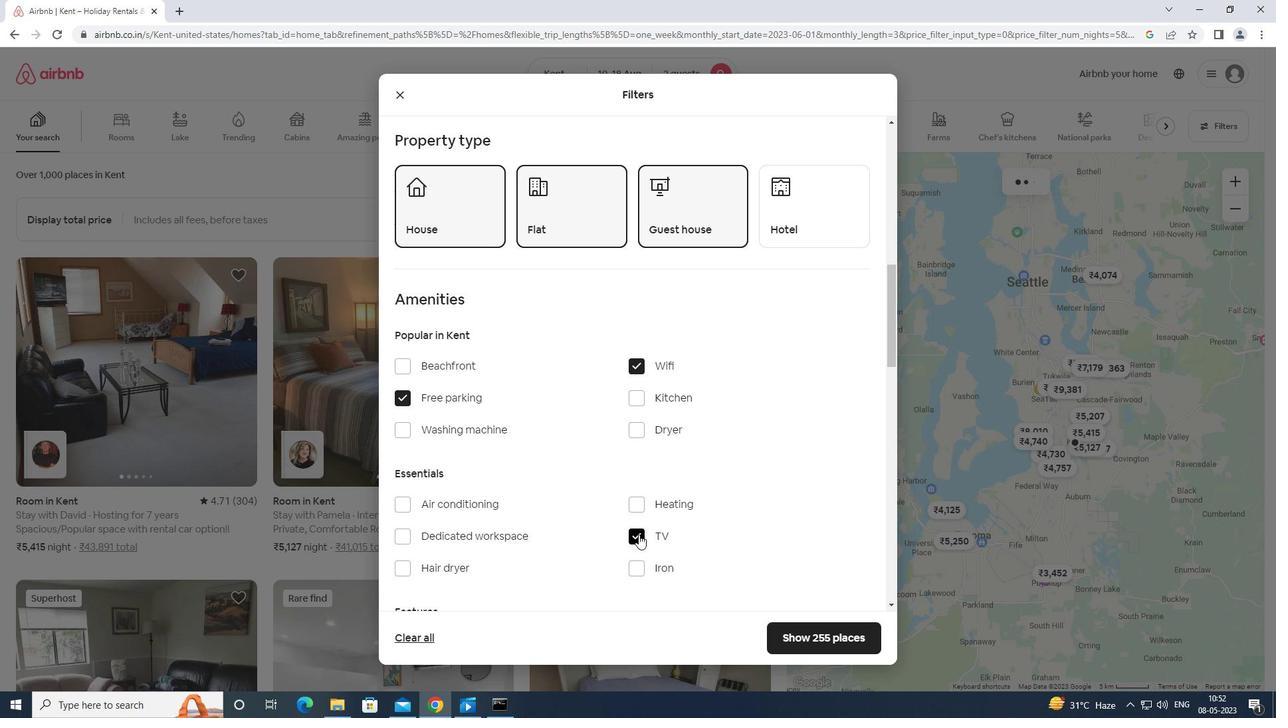 
Action: Mouse scrolled (639, 533) with delta (0, 0)
Screenshot: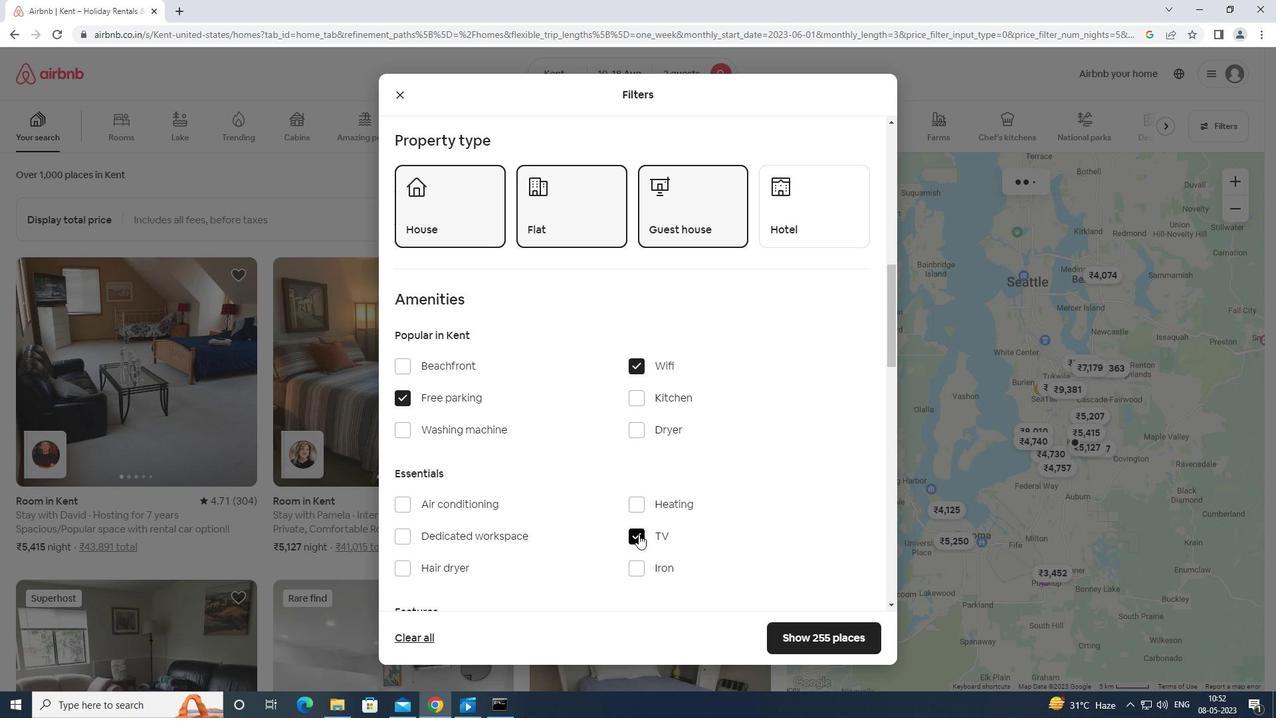 
Action: Mouse scrolled (639, 533) with delta (0, 0)
Screenshot: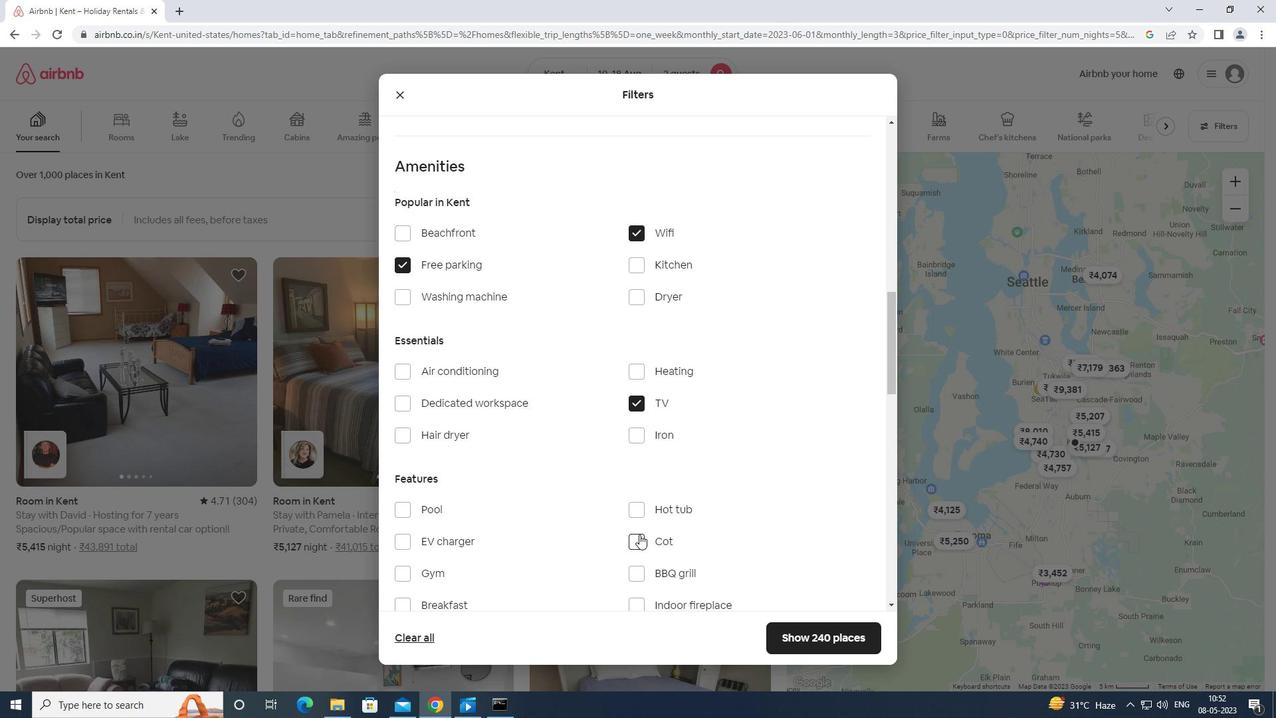 
Action: Mouse scrolled (639, 533) with delta (0, 0)
Screenshot: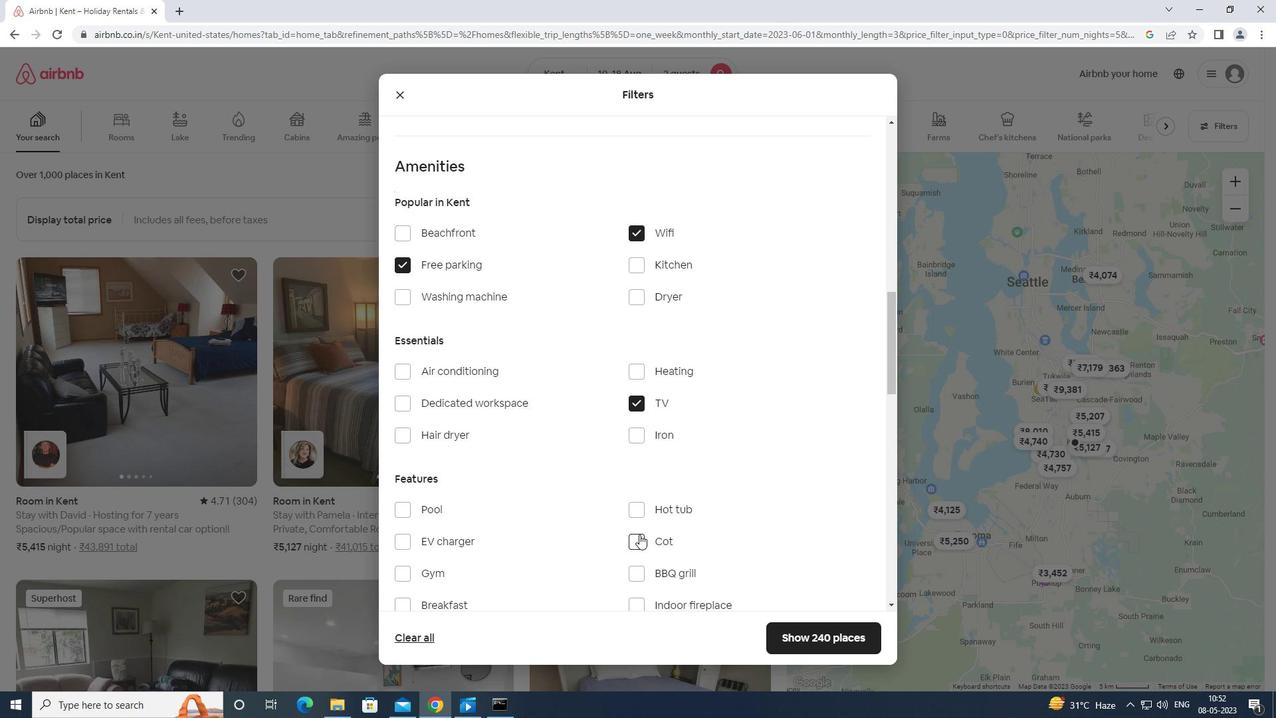 
Action: Mouse moved to (393, 441)
Screenshot: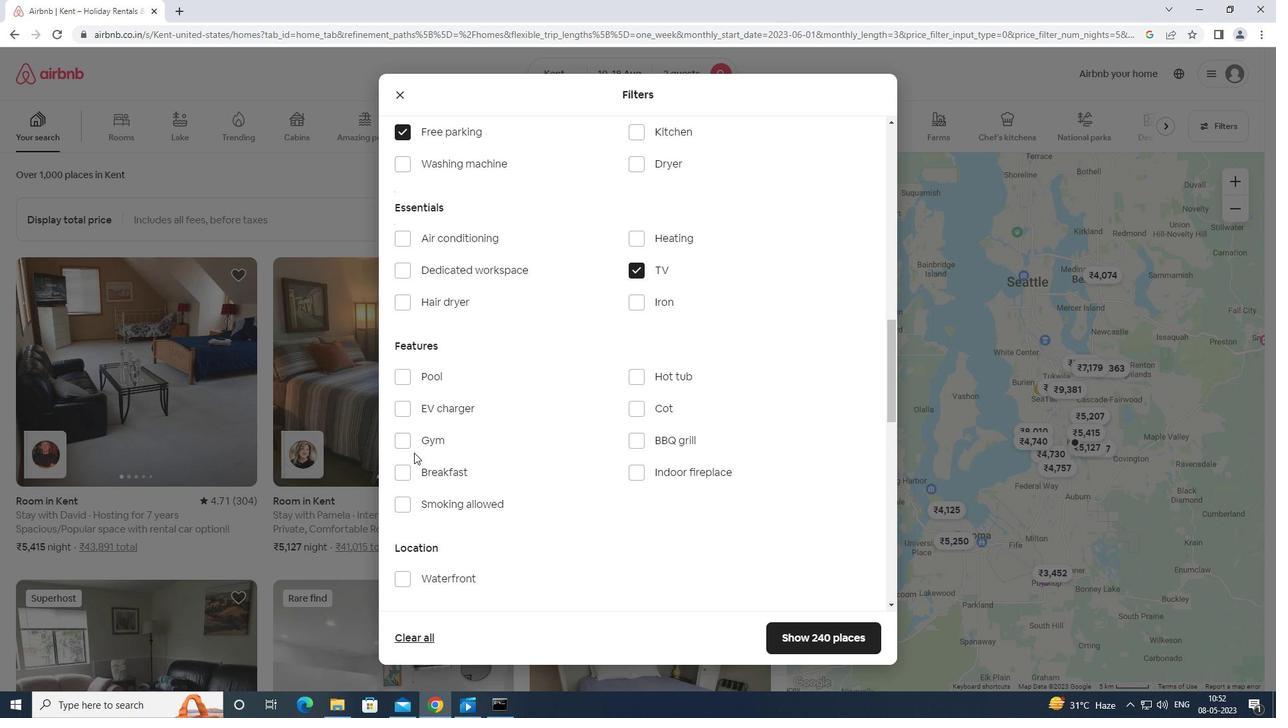 
Action: Mouse pressed left at (393, 441)
Screenshot: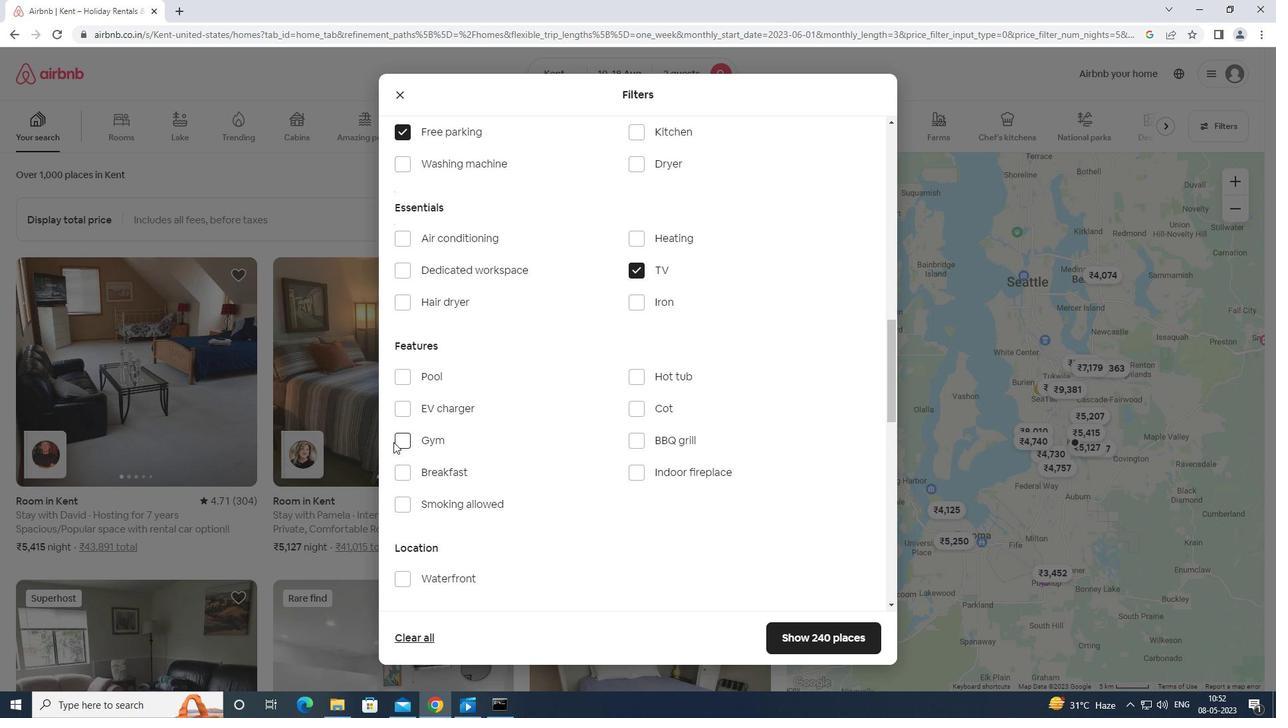 
Action: Mouse moved to (401, 442)
Screenshot: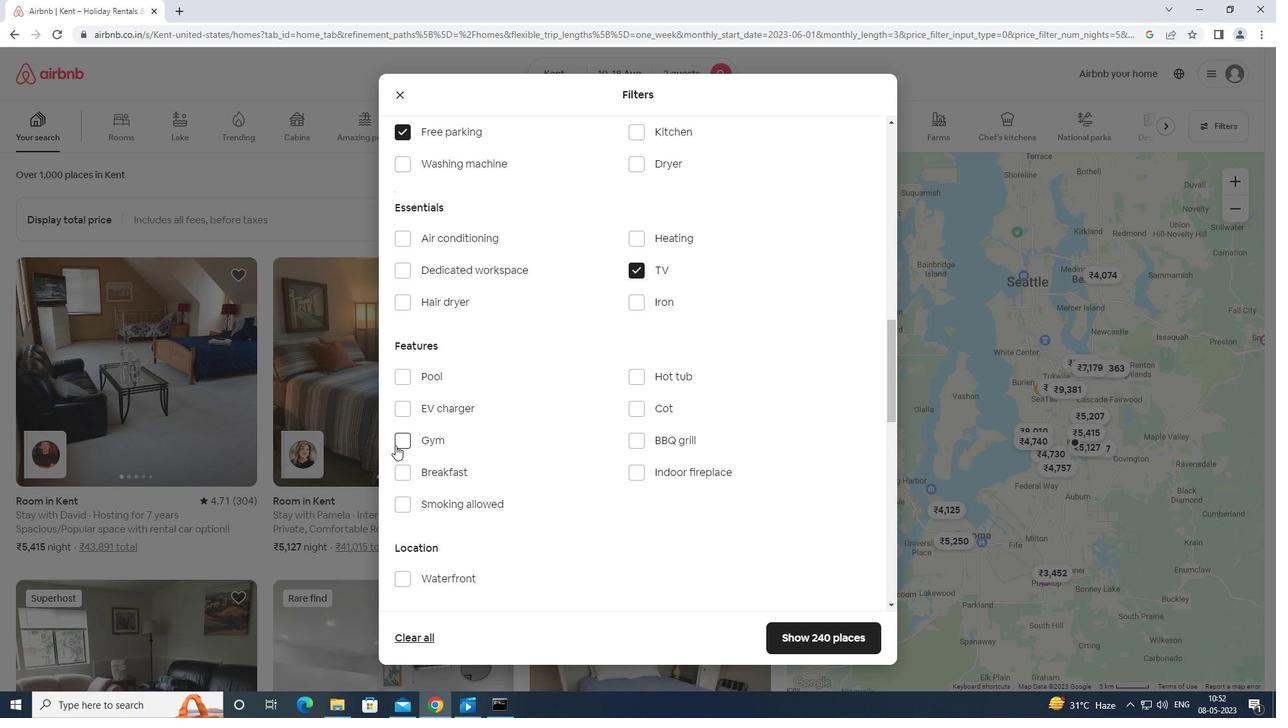 
Action: Mouse pressed left at (401, 442)
Screenshot: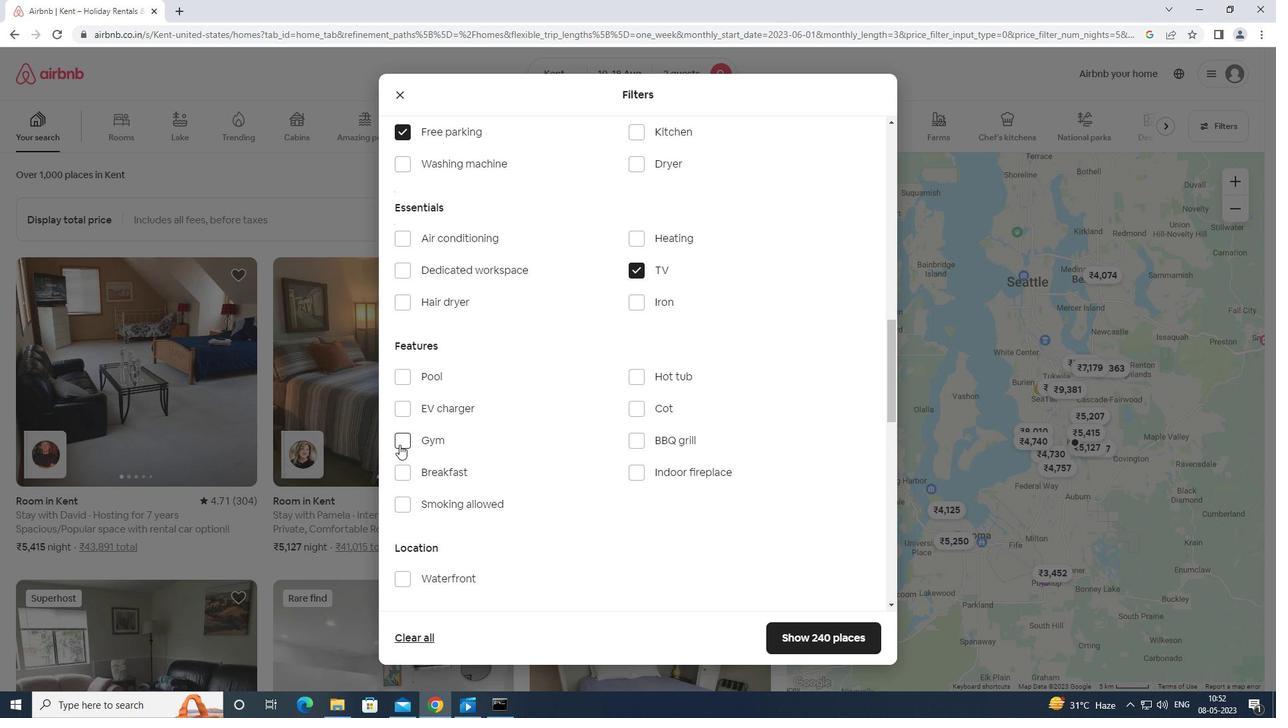 
Action: Mouse moved to (402, 464)
Screenshot: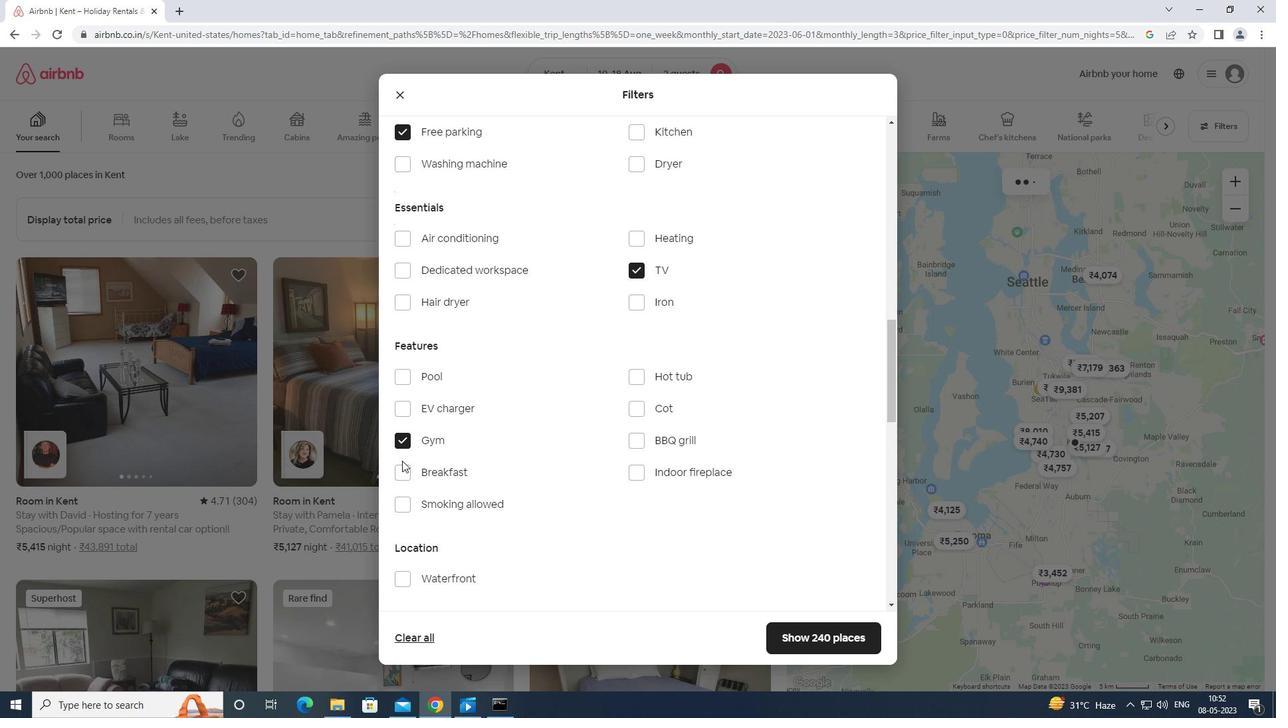 
Action: Mouse pressed left at (402, 464)
Screenshot: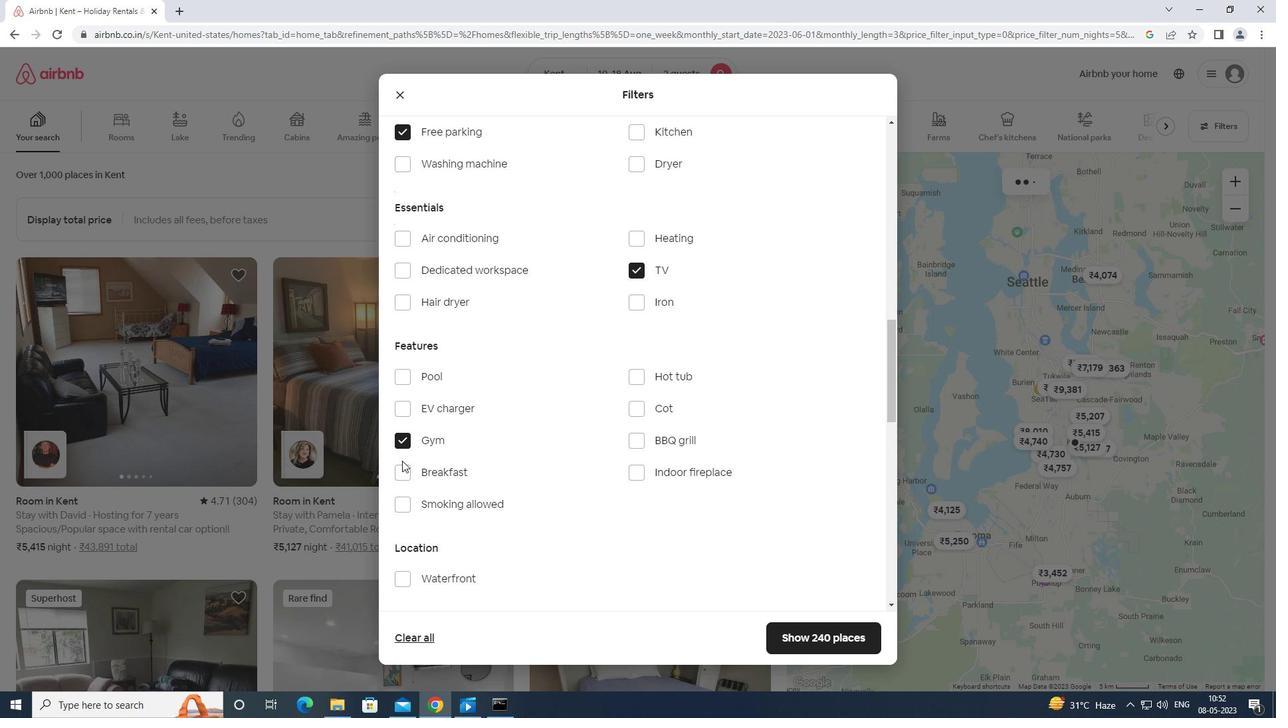 
Action: Mouse moved to (406, 472)
Screenshot: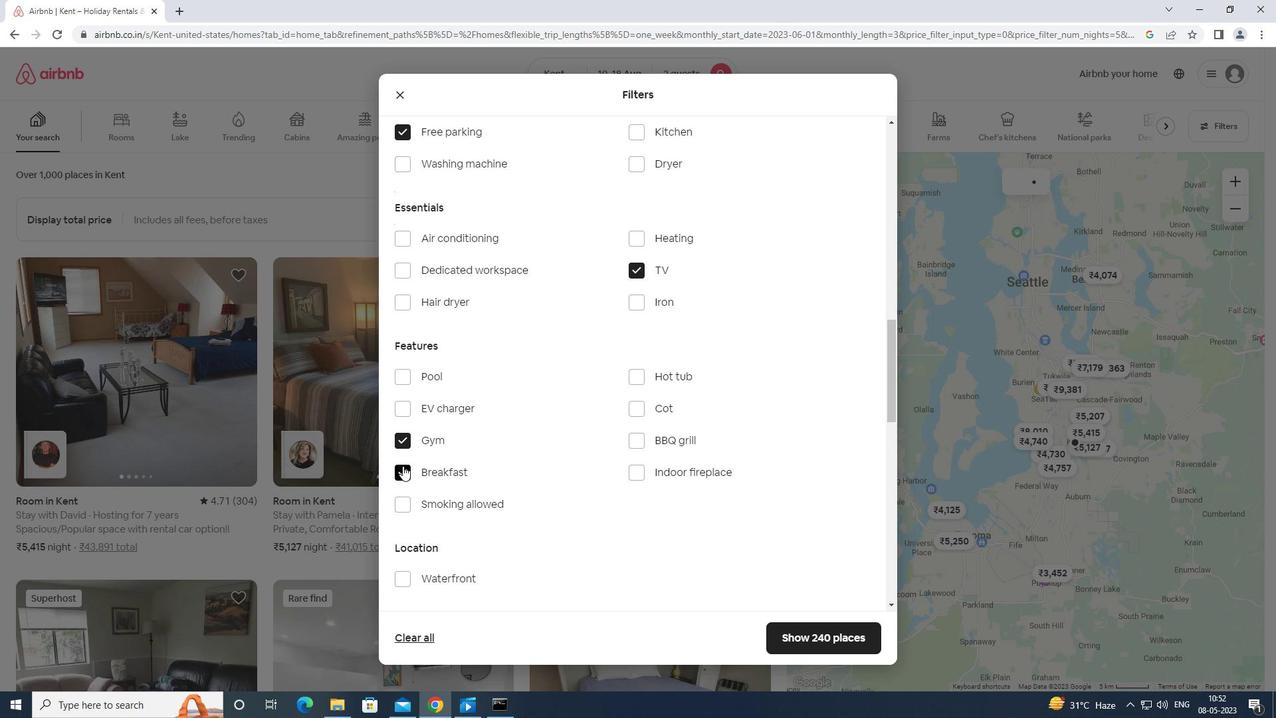 
Action: Mouse scrolled (406, 472) with delta (0, 0)
Screenshot: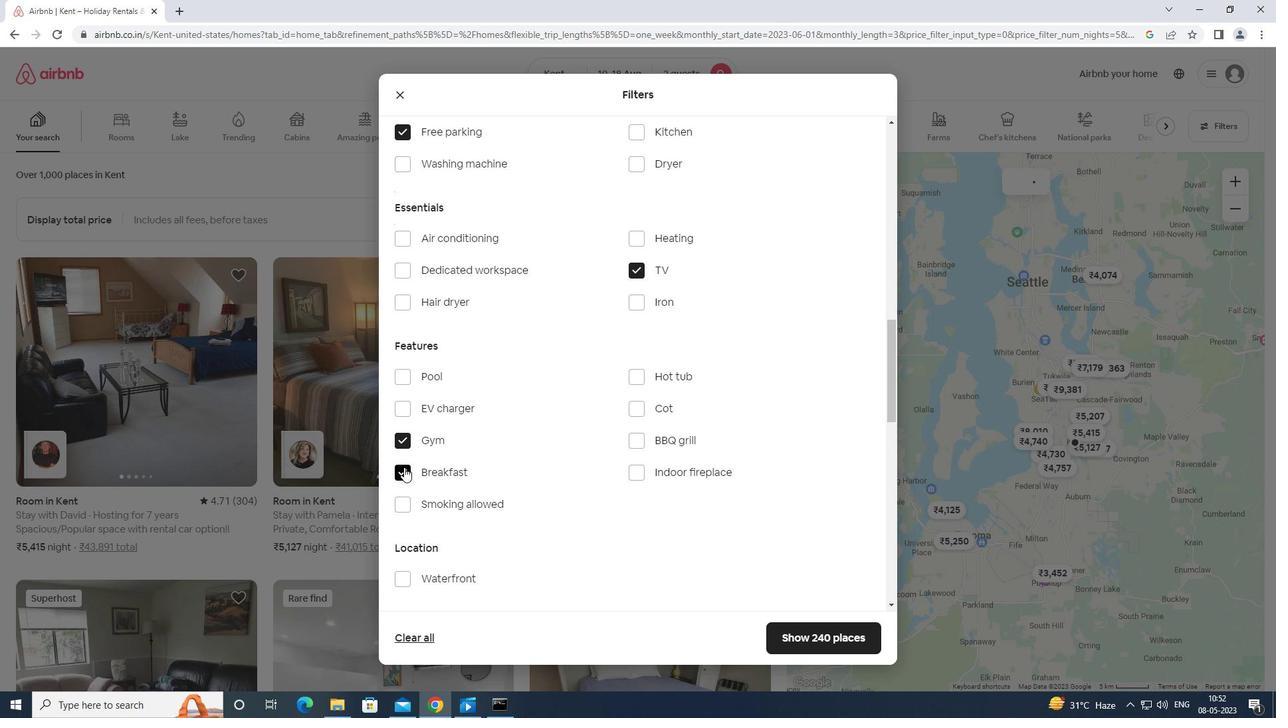 
Action: Mouse moved to (407, 474)
Screenshot: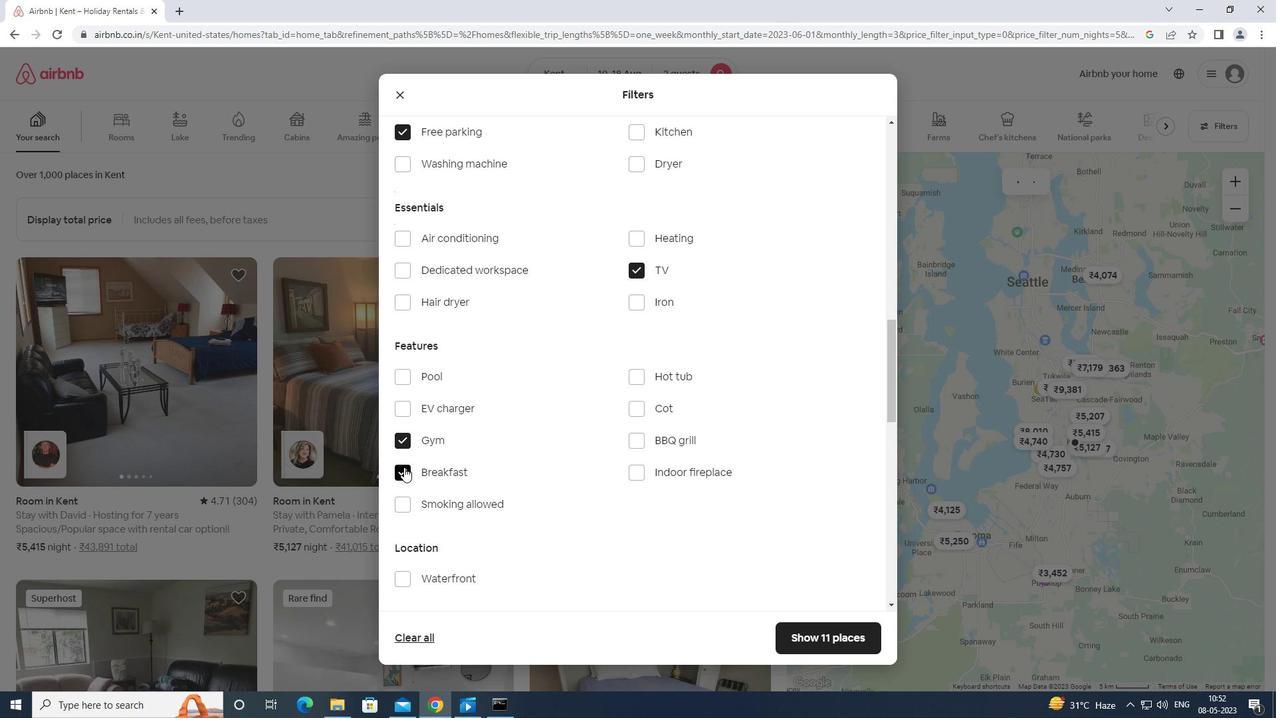 
Action: Mouse scrolled (407, 473) with delta (0, 0)
Screenshot: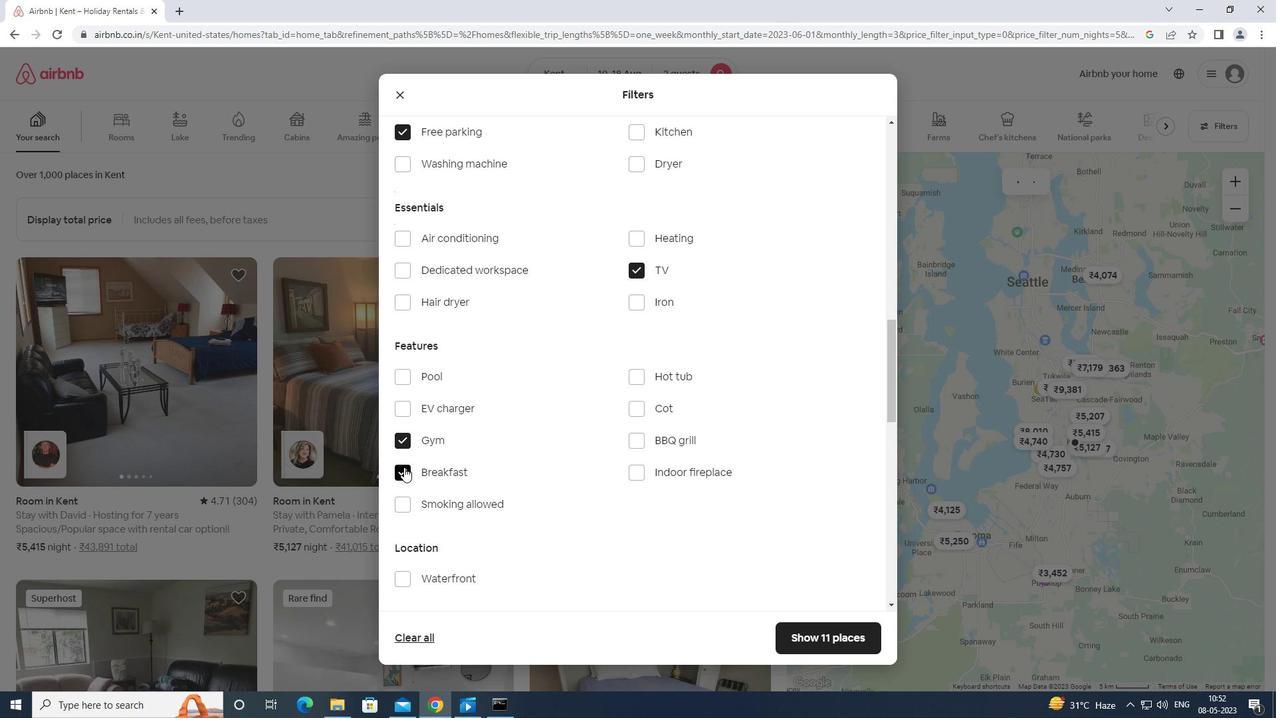 
Action: Mouse moved to (393, 520)
Screenshot: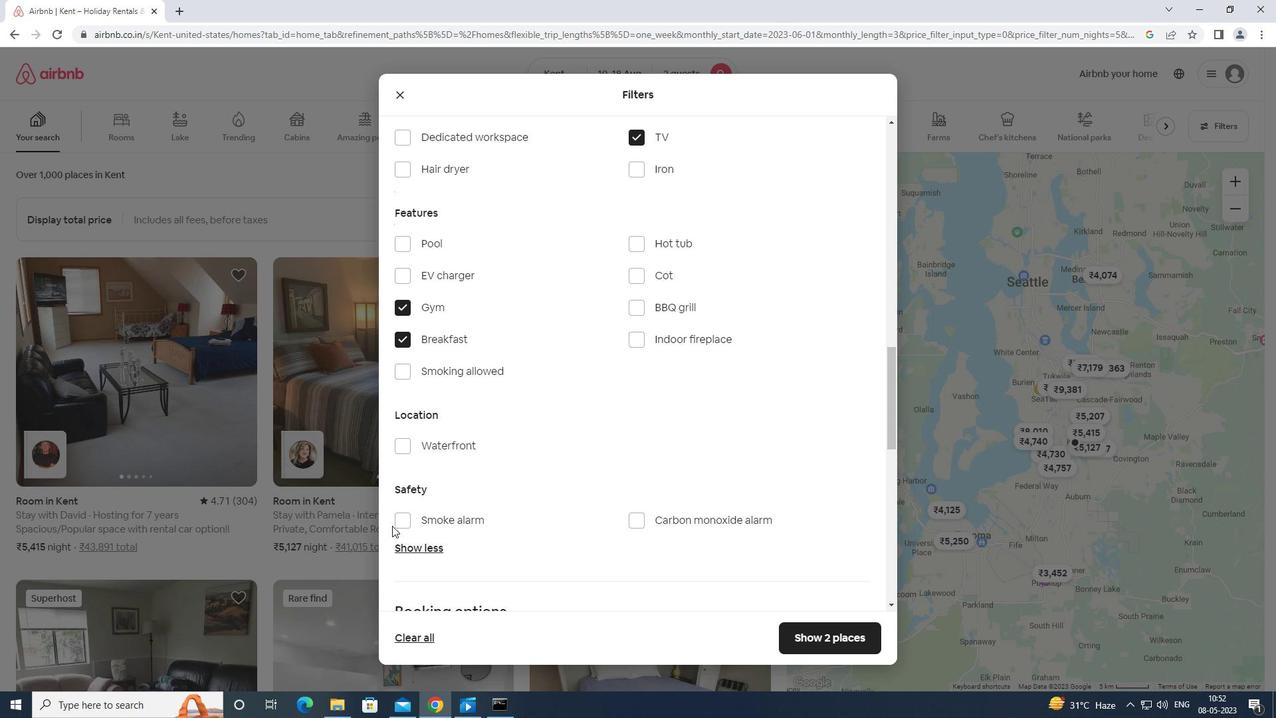 
Action: Mouse scrolled (393, 519) with delta (0, 0)
Screenshot: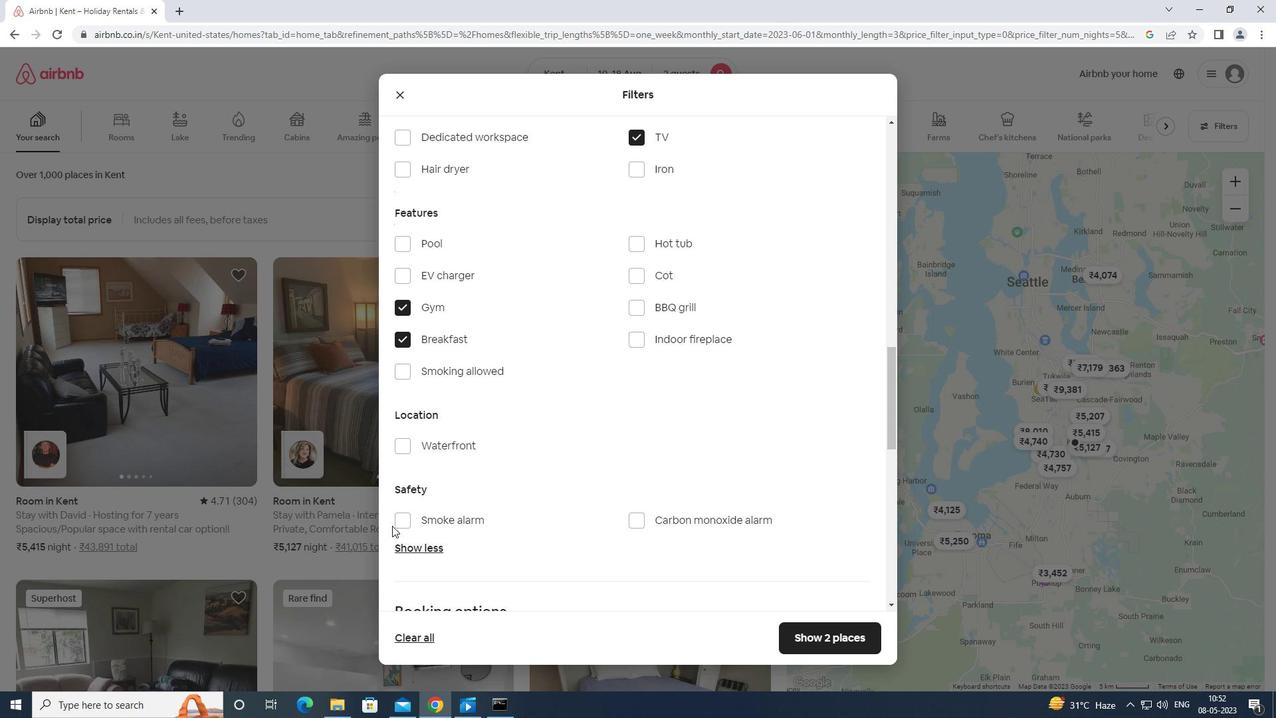 
Action: Mouse scrolled (393, 519) with delta (0, 0)
Screenshot: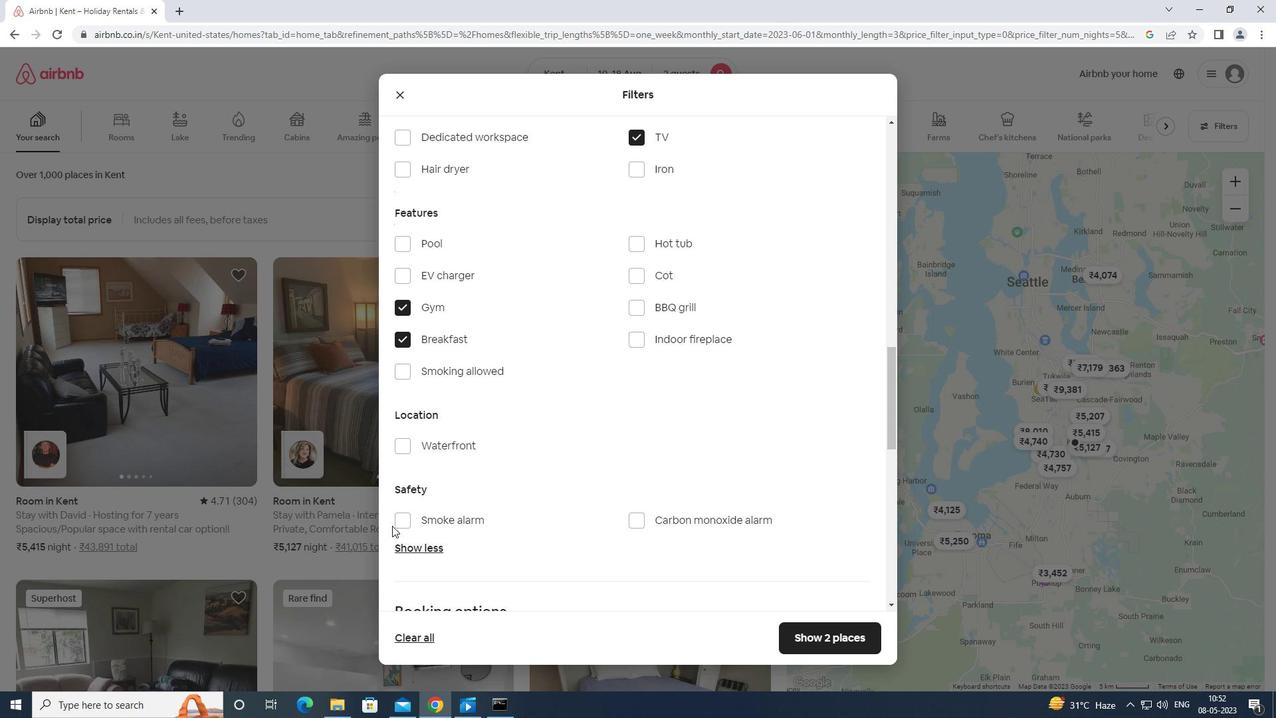 
Action: Mouse scrolled (393, 519) with delta (0, 0)
Screenshot: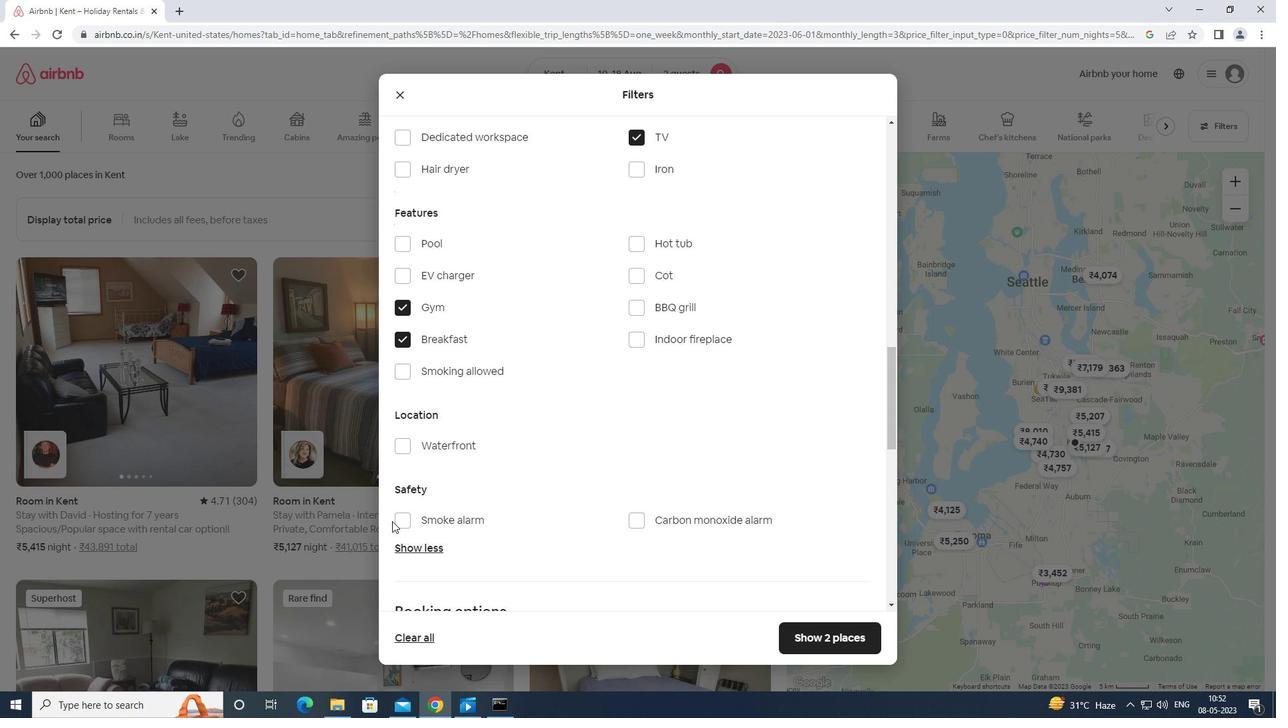 
Action: Mouse moved to (851, 502)
Screenshot: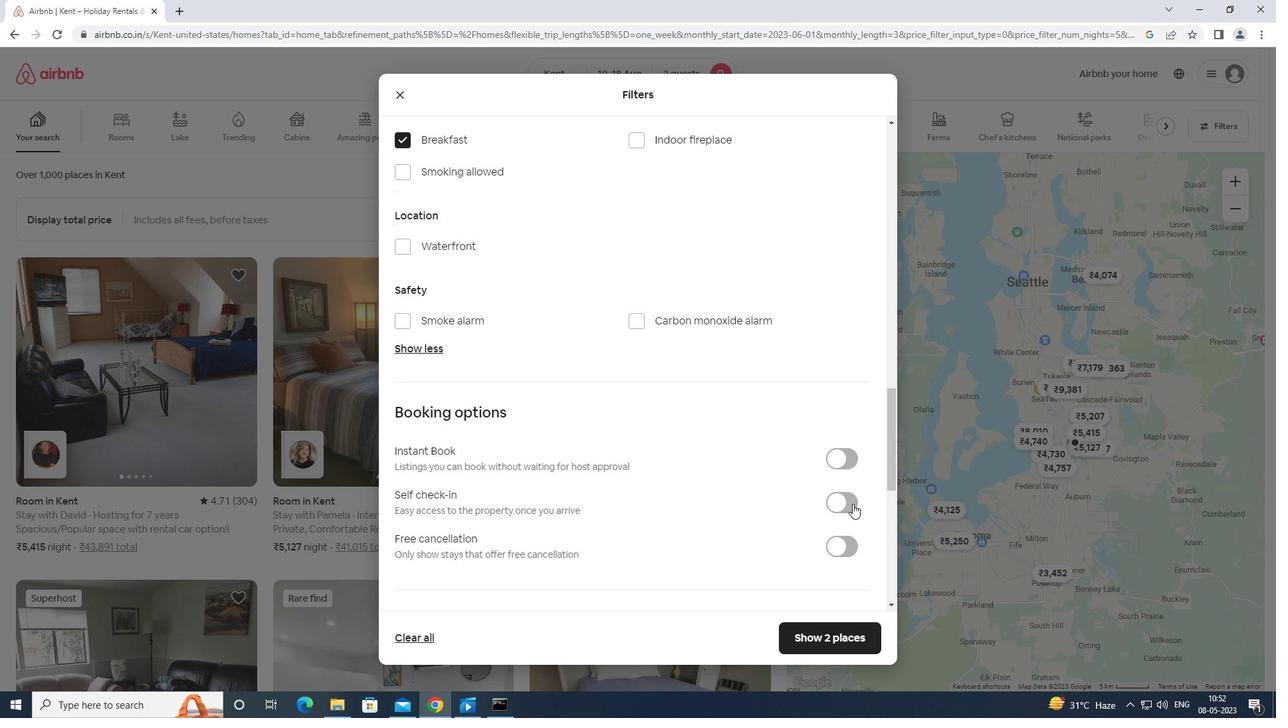 
Action: Mouse pressed left at (851, 502)
Screenshot: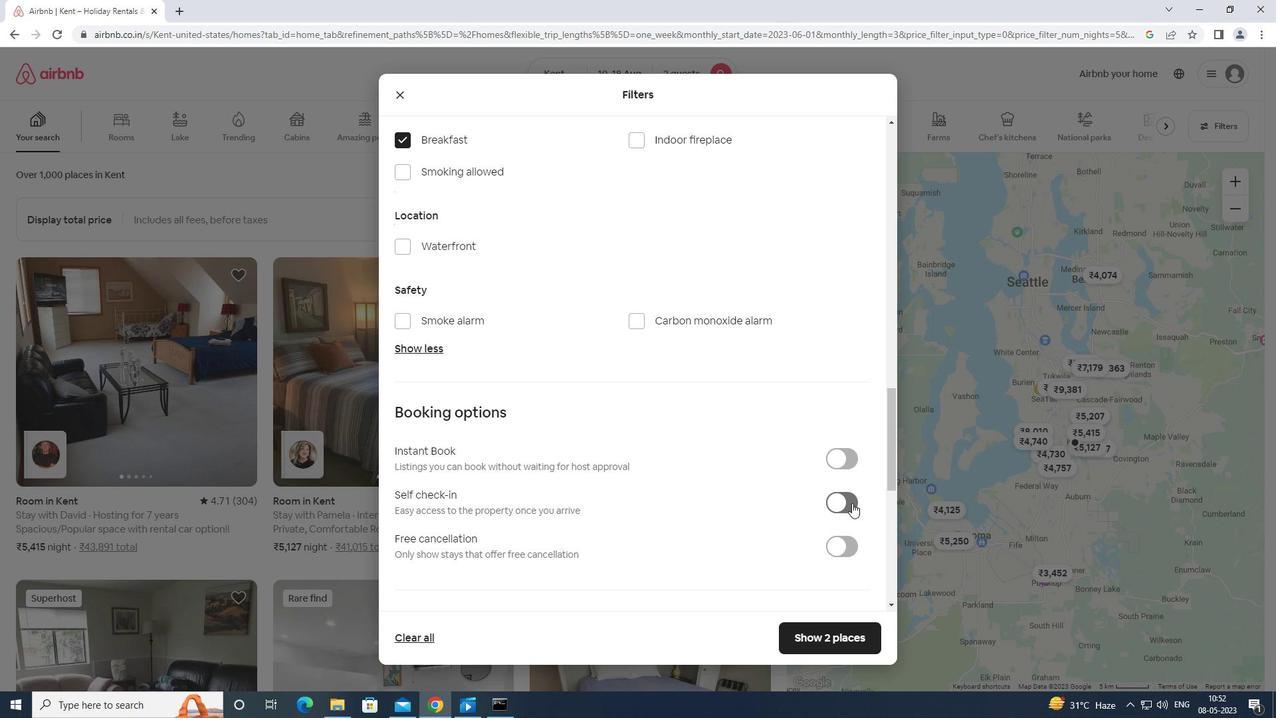
Action: Mouse moved to (837, 520)
Screenshot: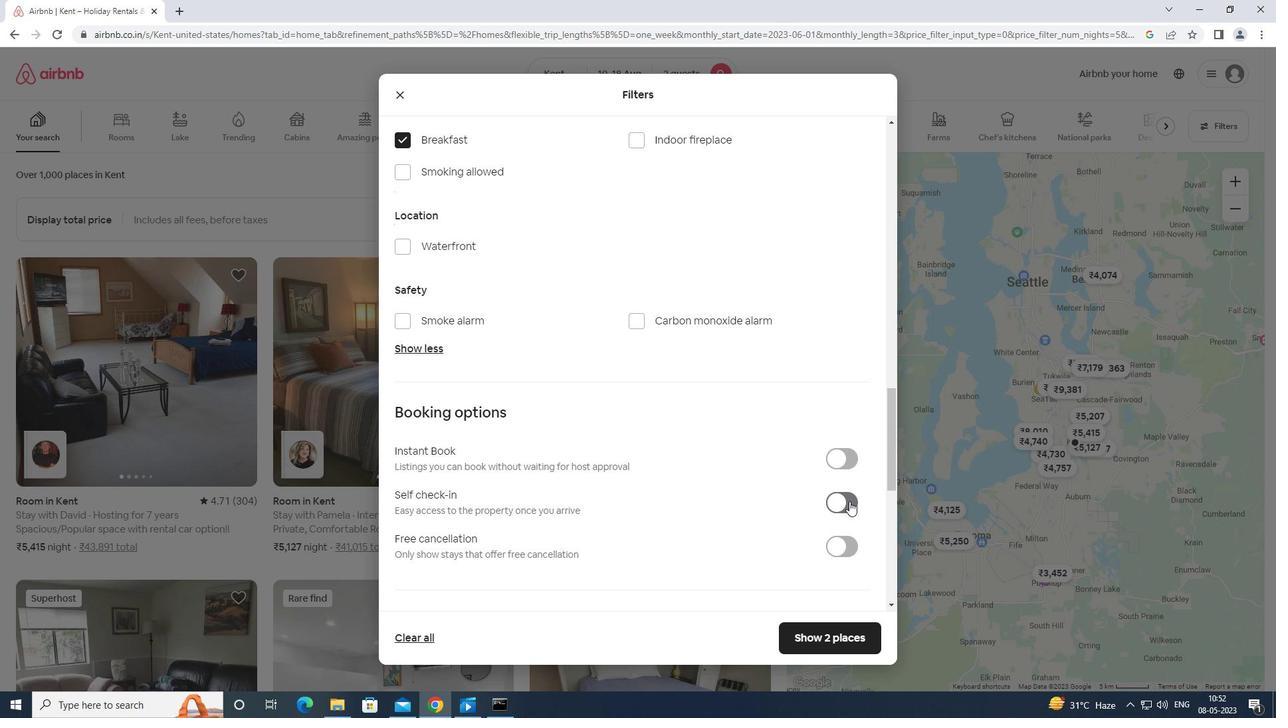 
Action: Mouse scrolled (837, 520) with delta (0, 0)
Screenshot: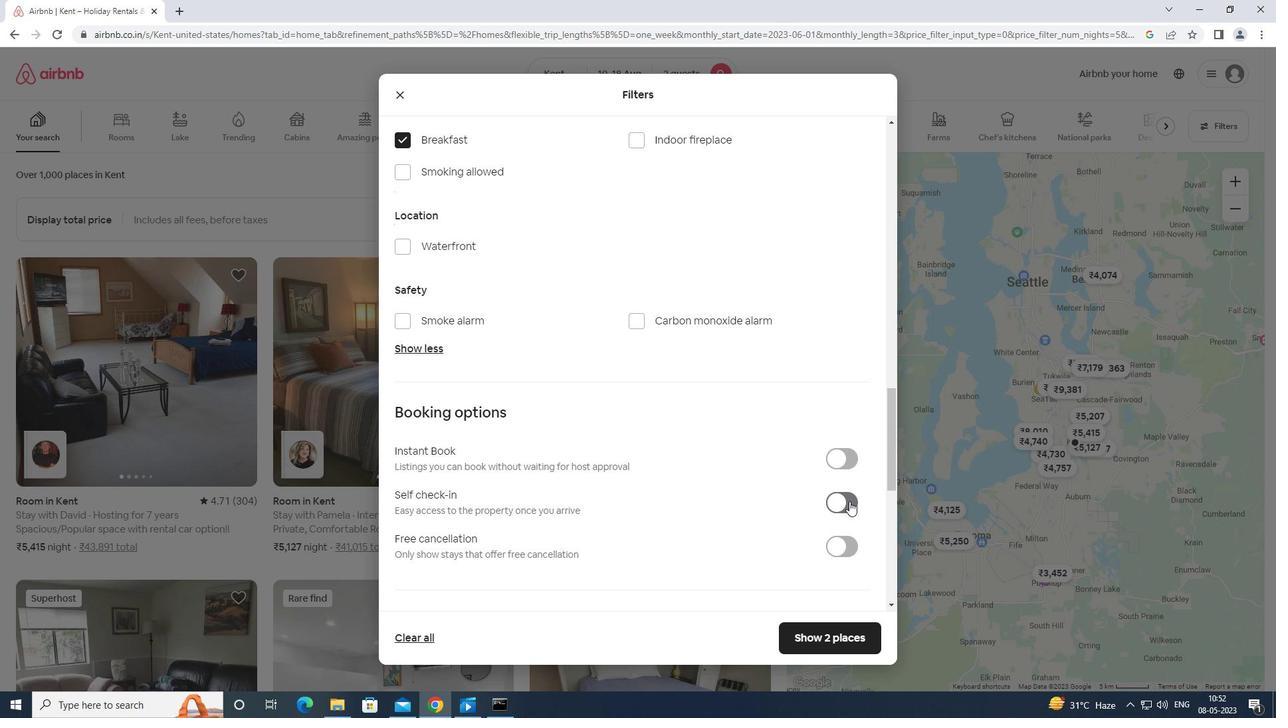 
Action: Mouse moved to (835, 530)
Screenshot: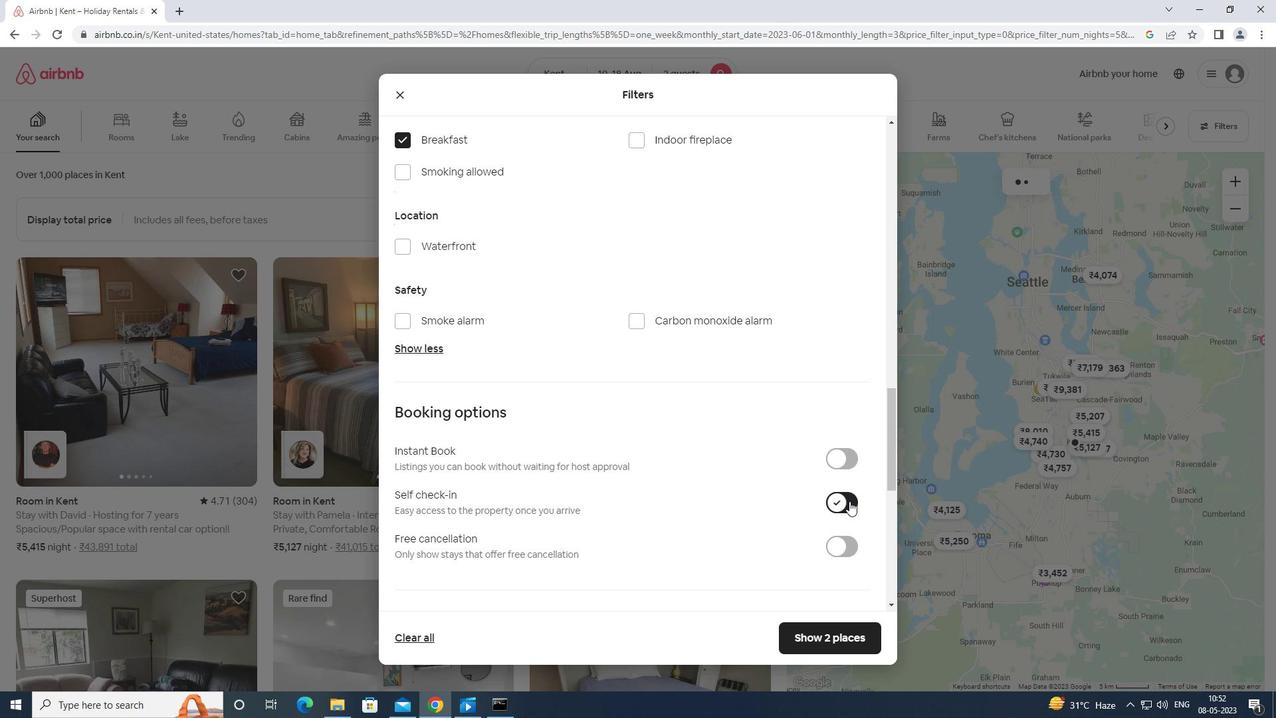 
Action: Mouse scrolled (835, 530) with delta (0, 0)
Screenshot: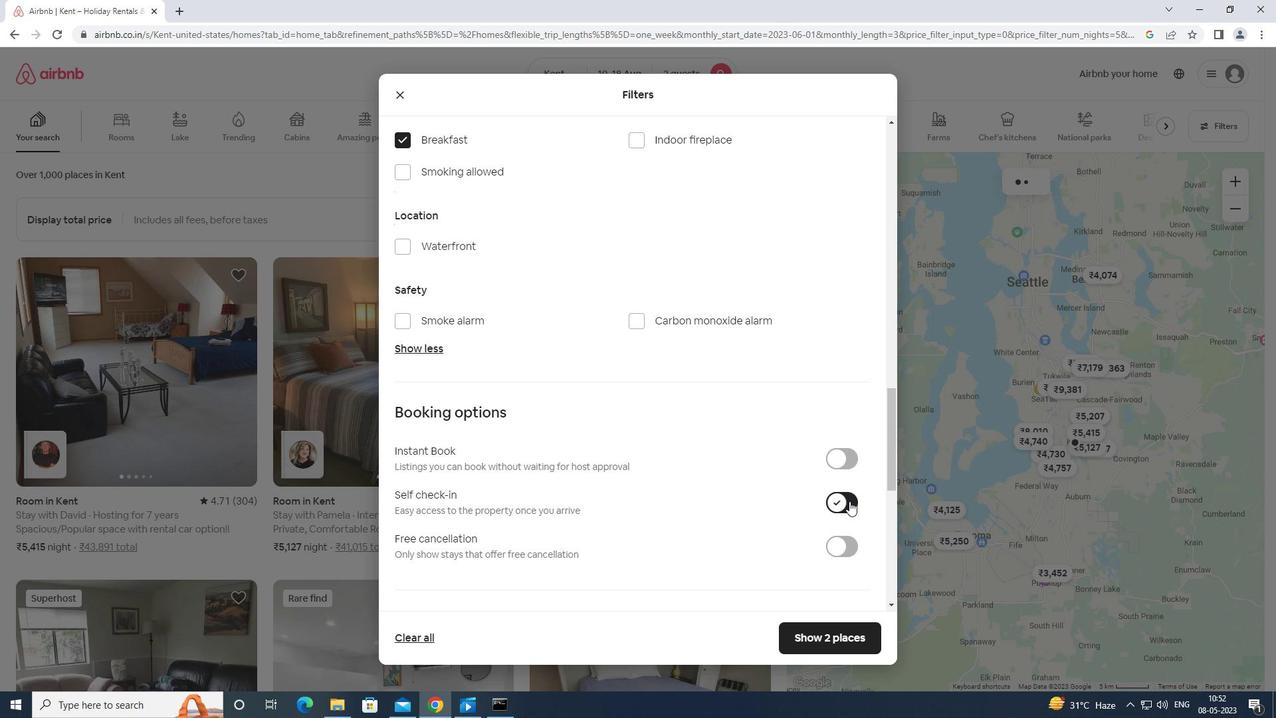 
Action: Mouse moved to (835, 538)
Screenshot: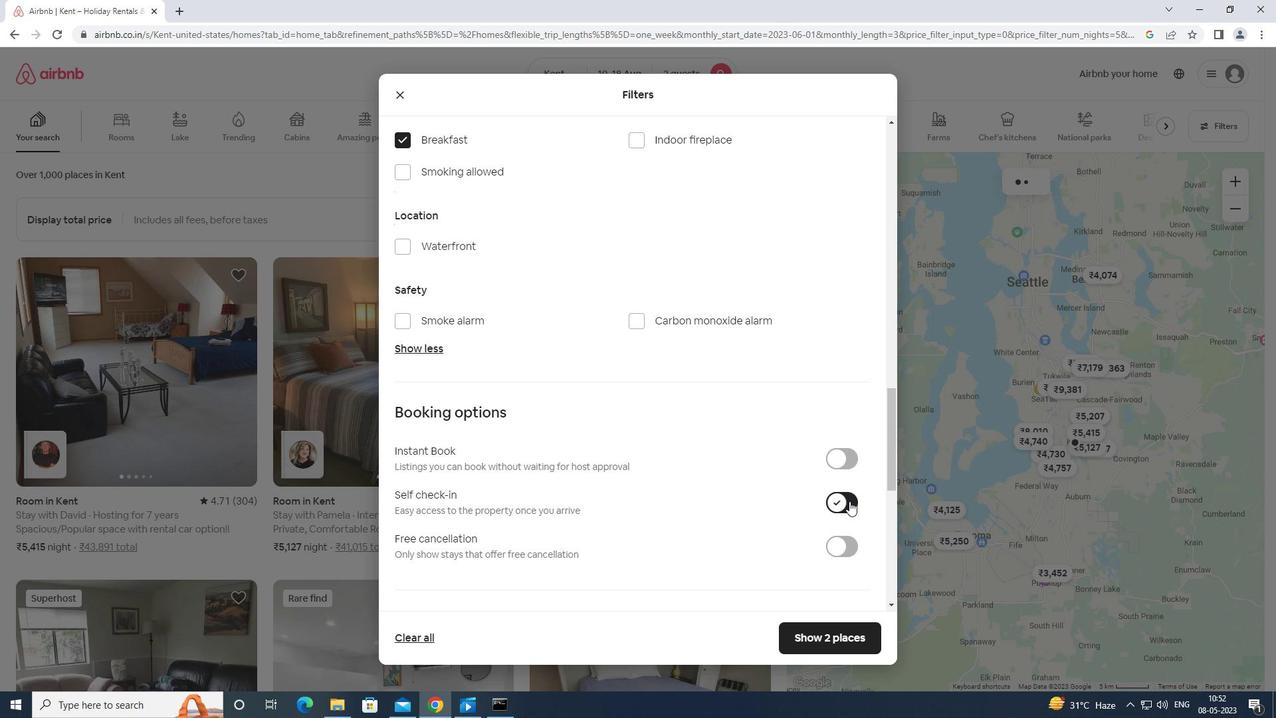 
Action: Mouse scrolled (835, 537) with delta (0, 0)
Screenshot: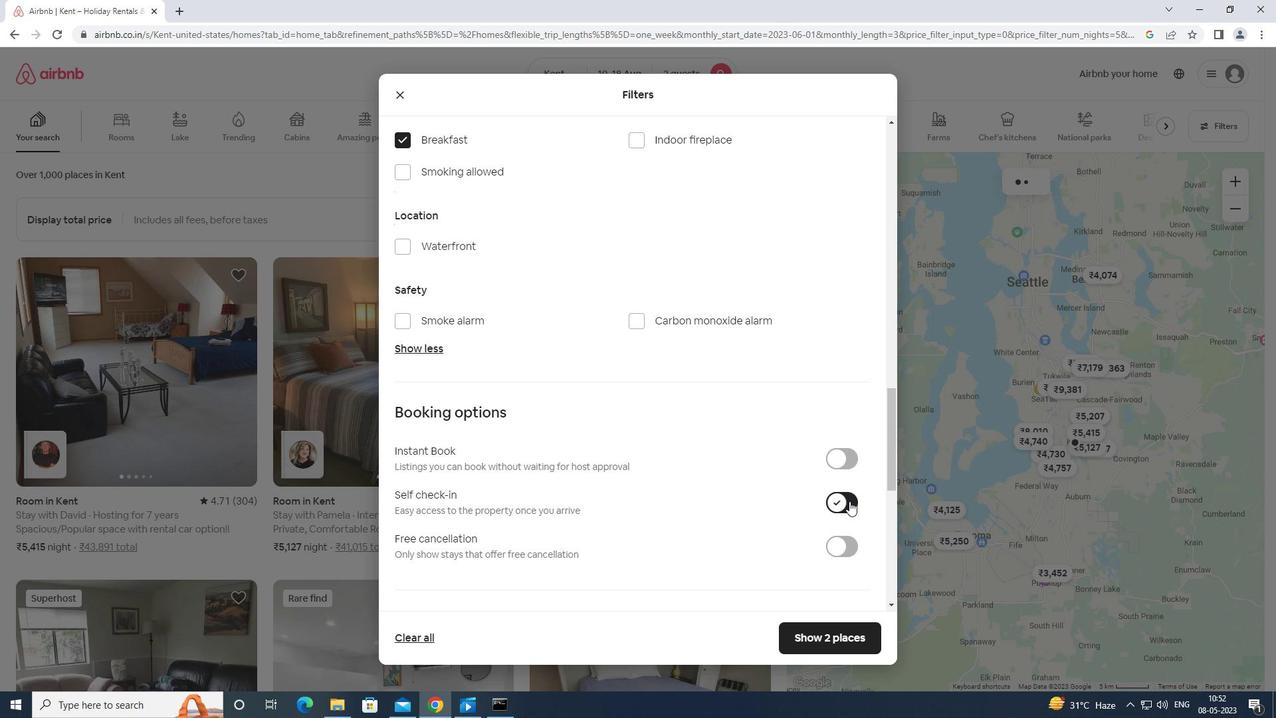 
Action: Mouse moved to (835, 537)
Screenshot: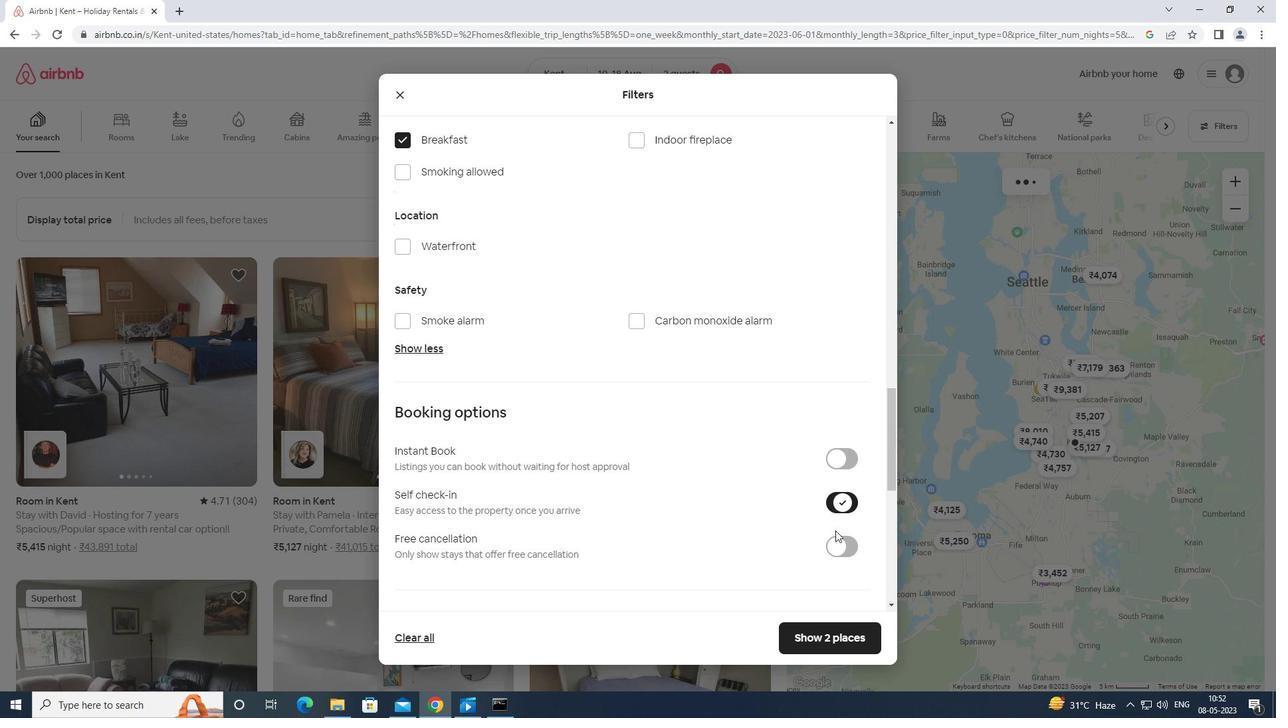 
Action: Mouse scrolled (835, 536) with delta (0, 0)
Screenshot: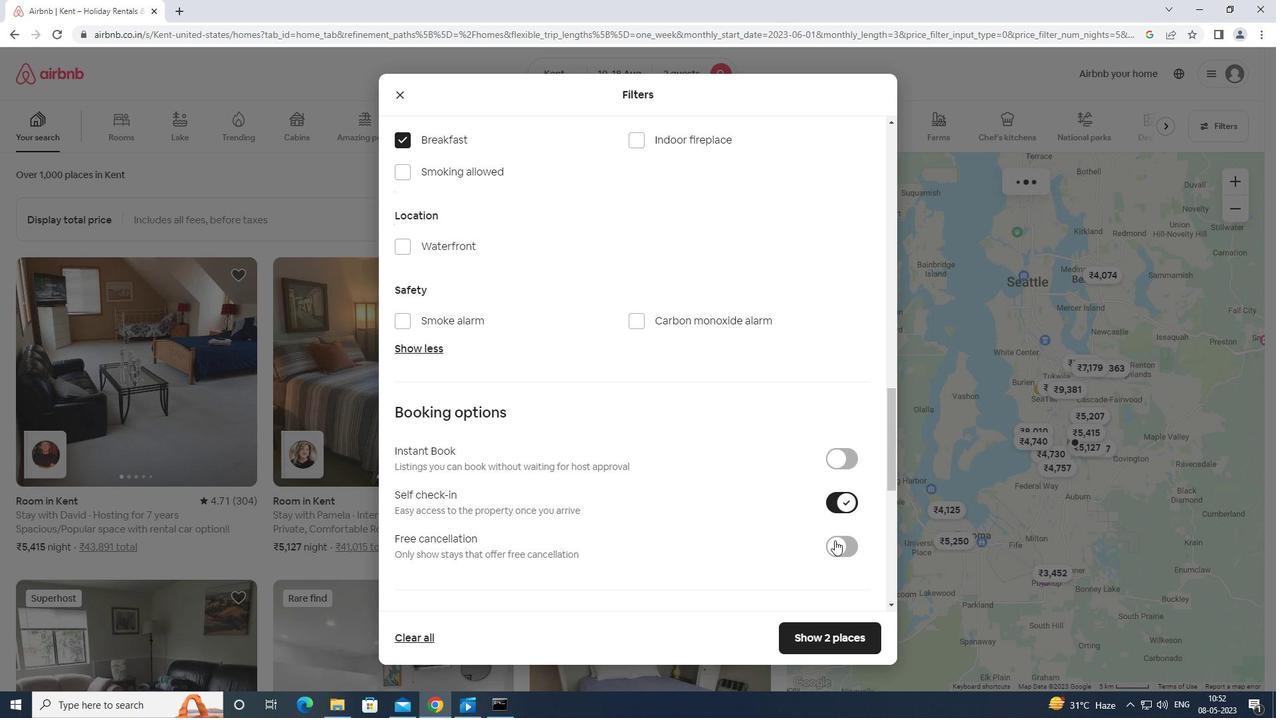 
Action: Mouse scrolled (835, 536) with delta (0, 0)
Screenshot: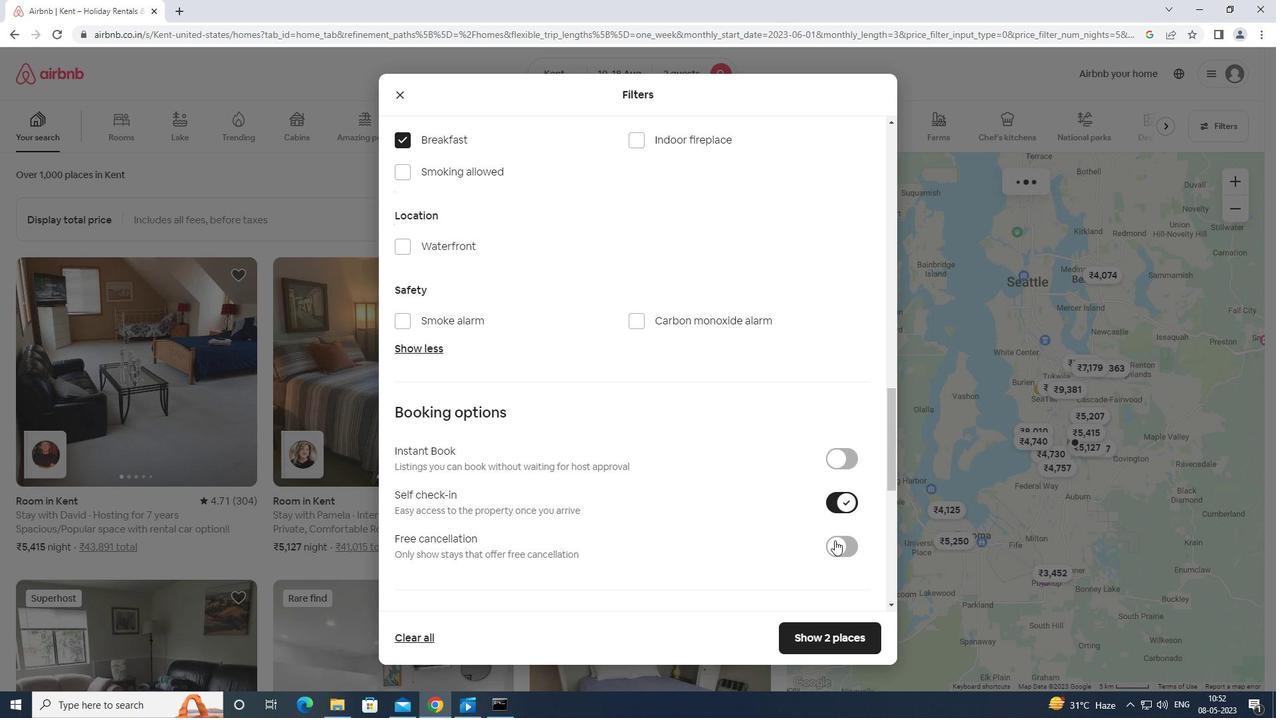 
Action: Mouse moved to (740, 530)
Screenshot: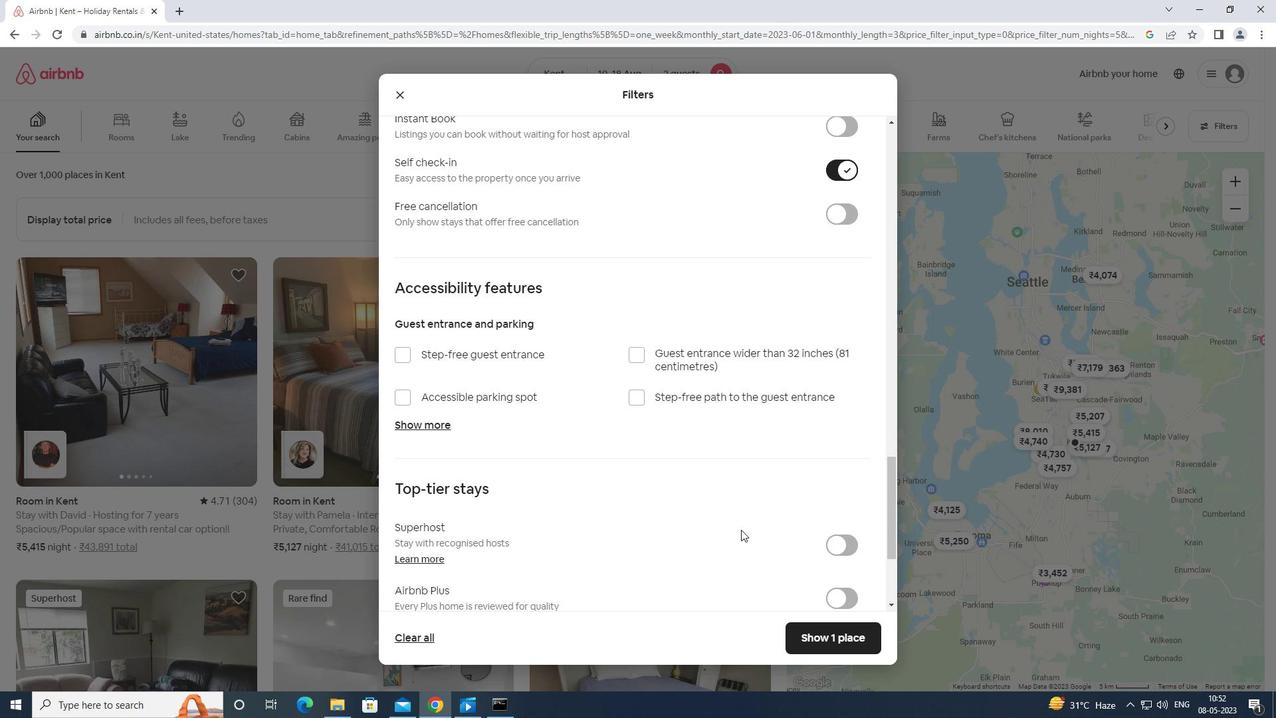 
Action: Mouse scrolled (740, 529) with delta (0, 0)
Screenshot: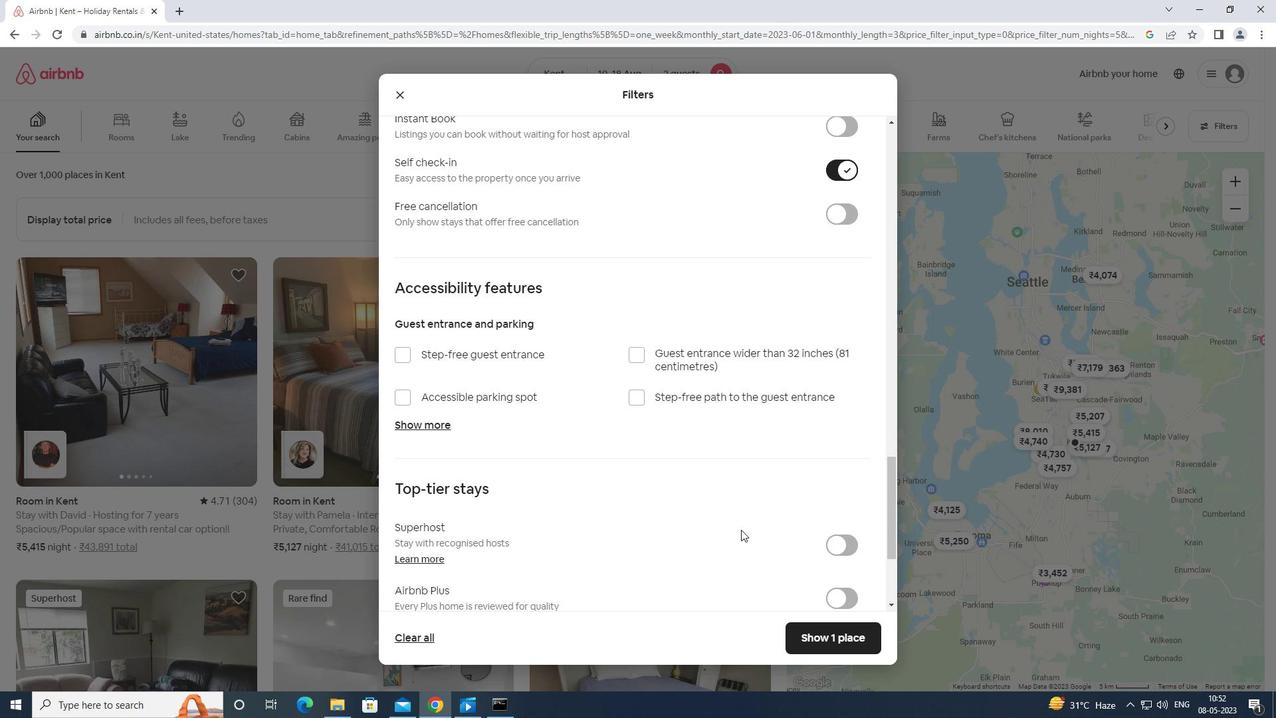 
Action: Mouse scrolled (740, 529) with delta (0, 0)
Screenshot: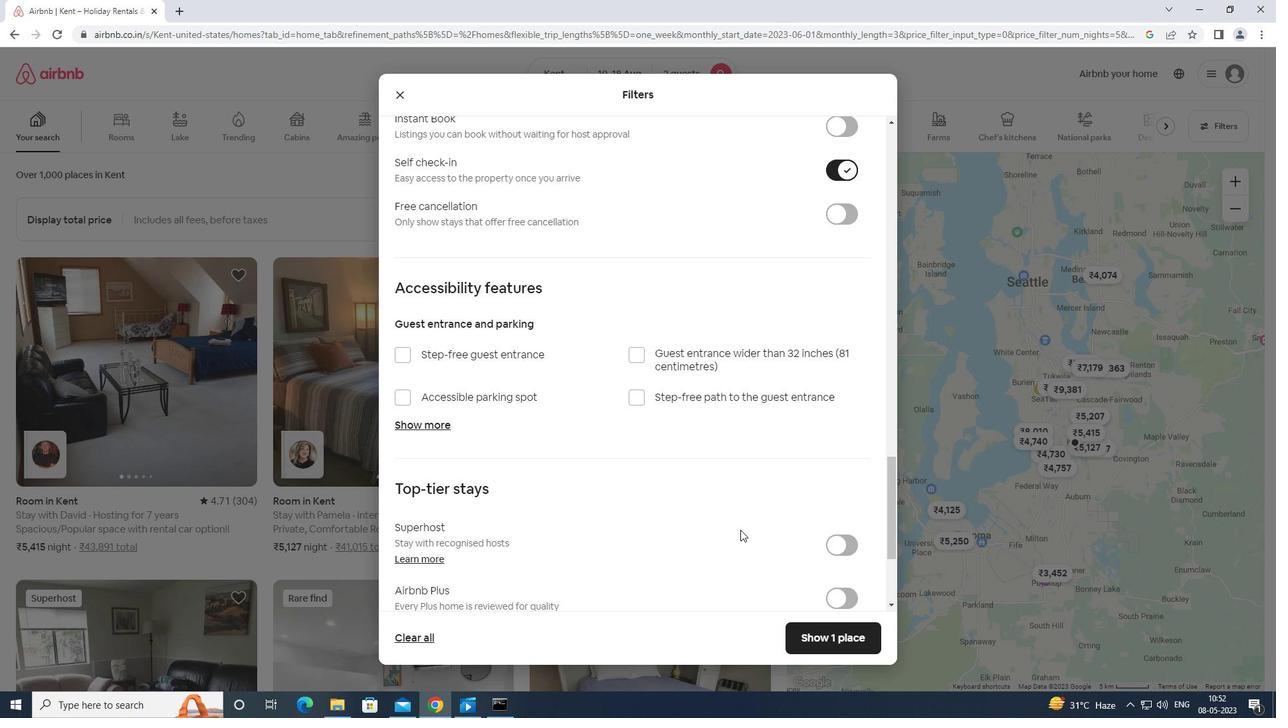 
Action: Mouse moved to (738, 523)
Screenshot: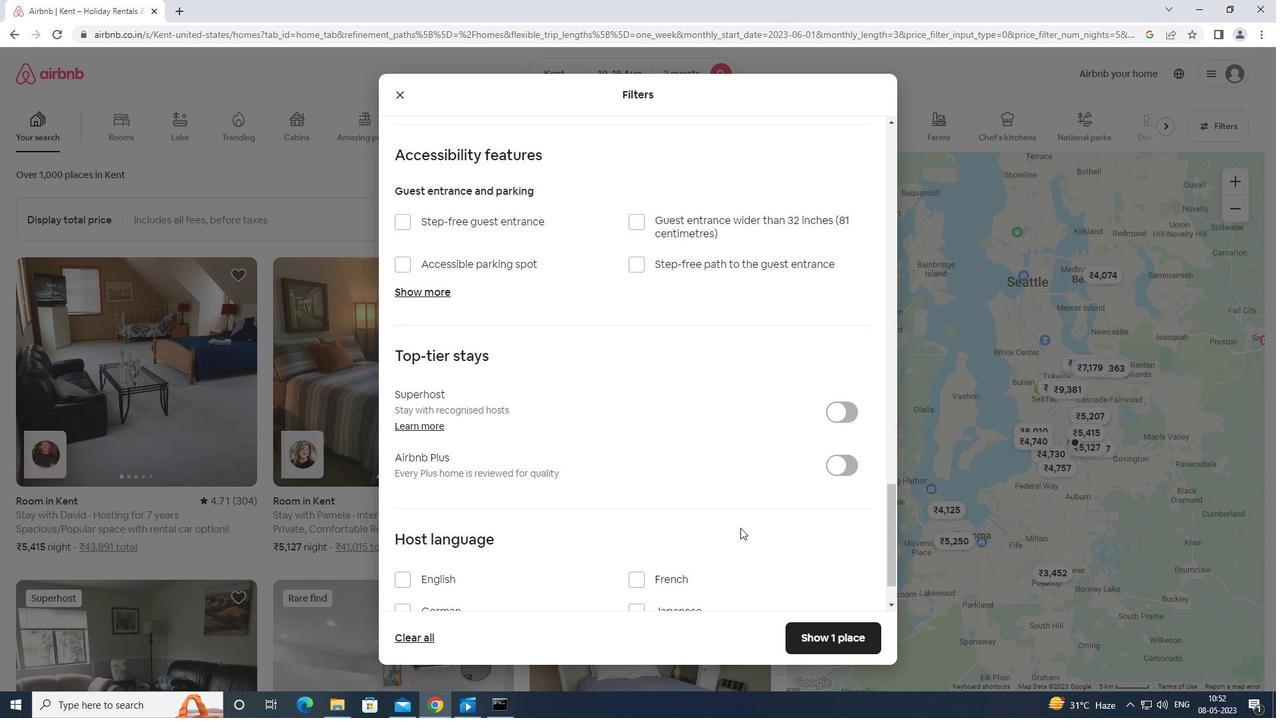 
Action: Mouse scrolled (738, 522) with delta (0, 0)
Screenshot: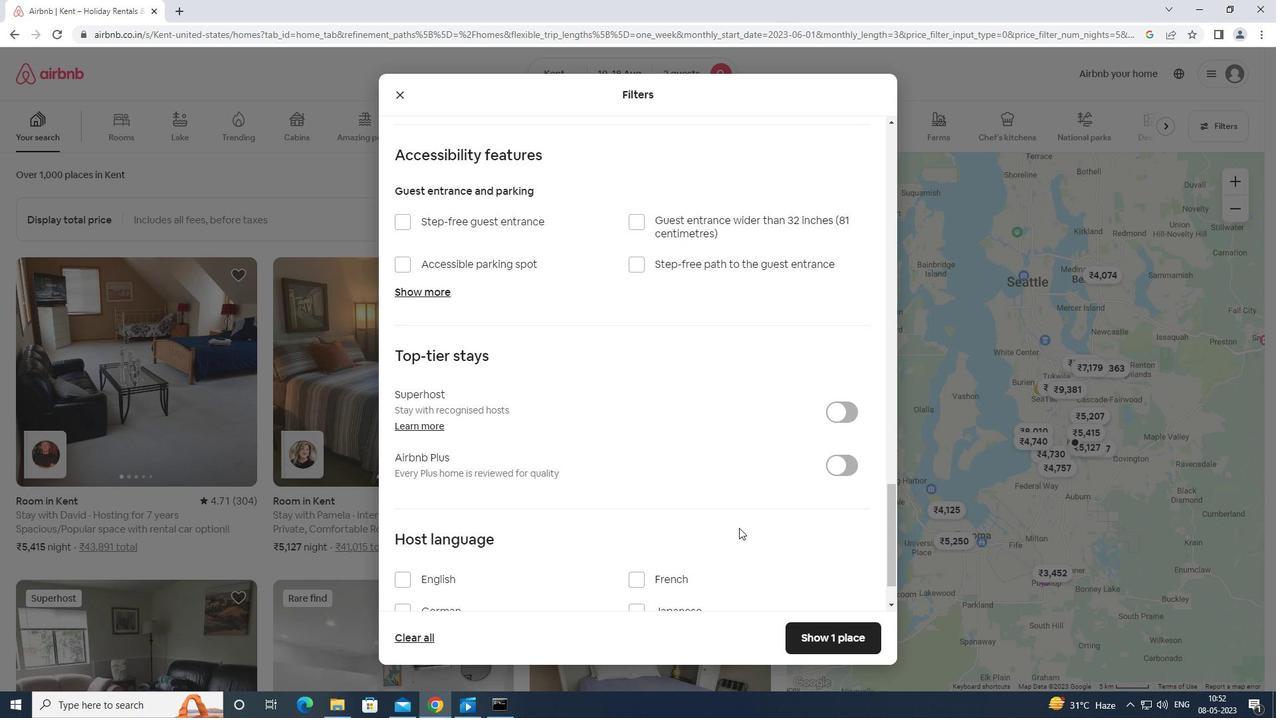 
Action: Mouse scrolled (738, 522) with delta (0, 0)
Screenshot: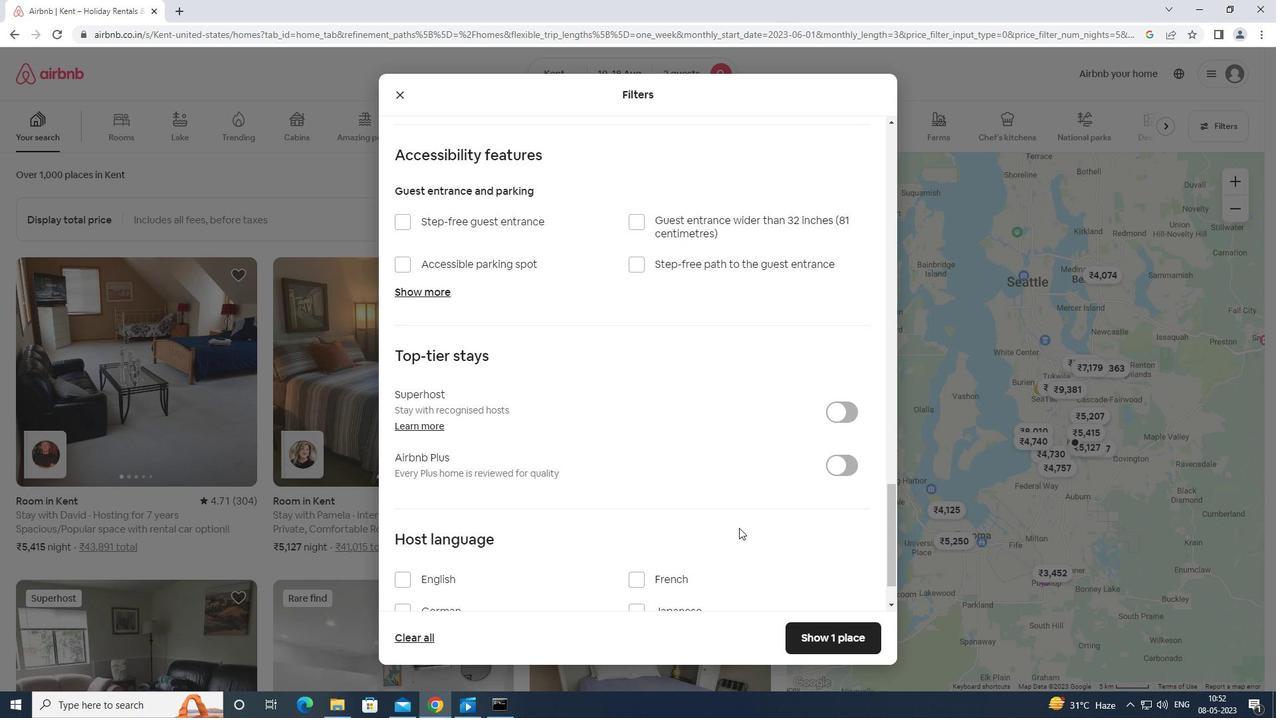 
Action: Mouse scrolled (738, 522) with delta (0, 0)
Screenshot: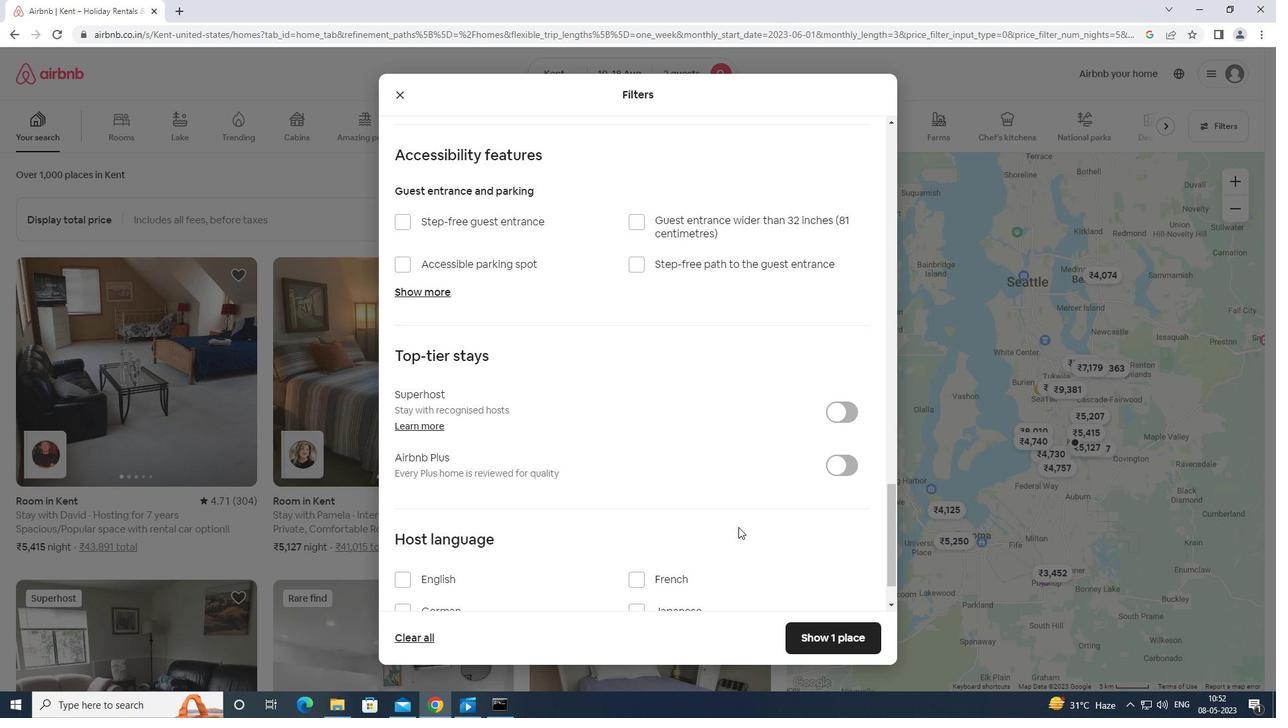 
Action: Mouse moved to (403, 514)
Screenshot: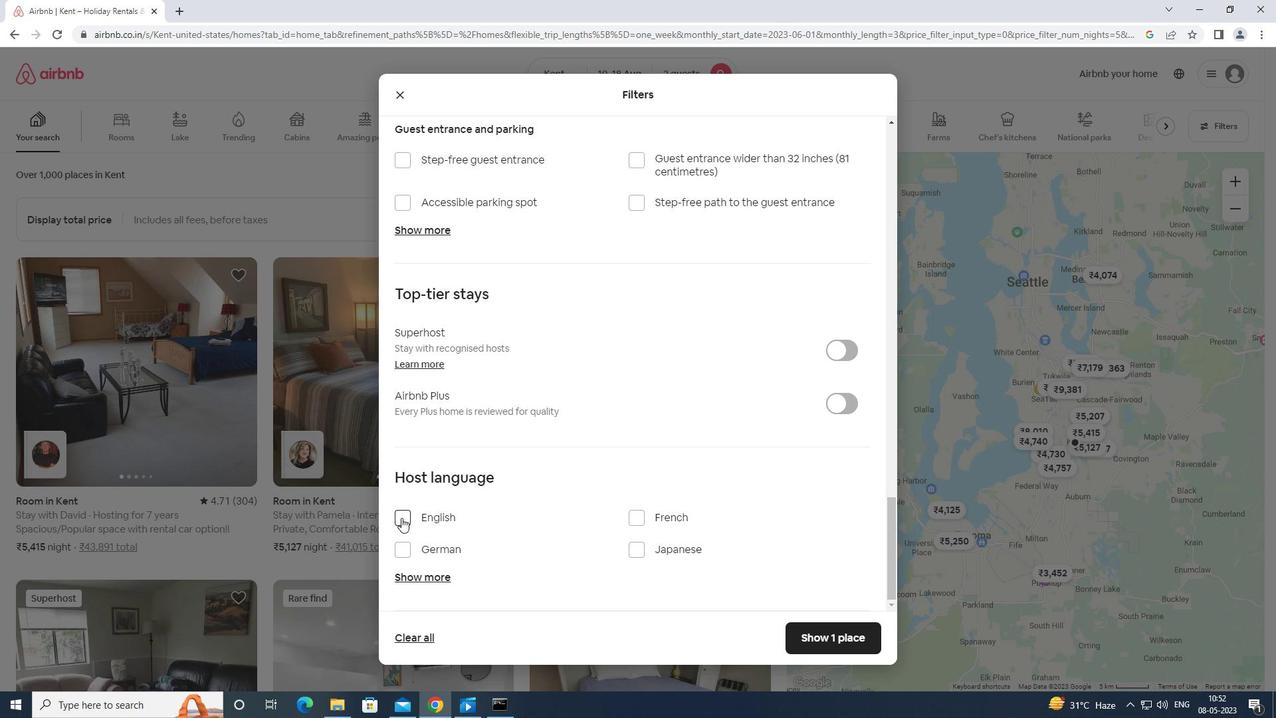 
Action: Mouse pressed left at (403, 514)
Screenshot: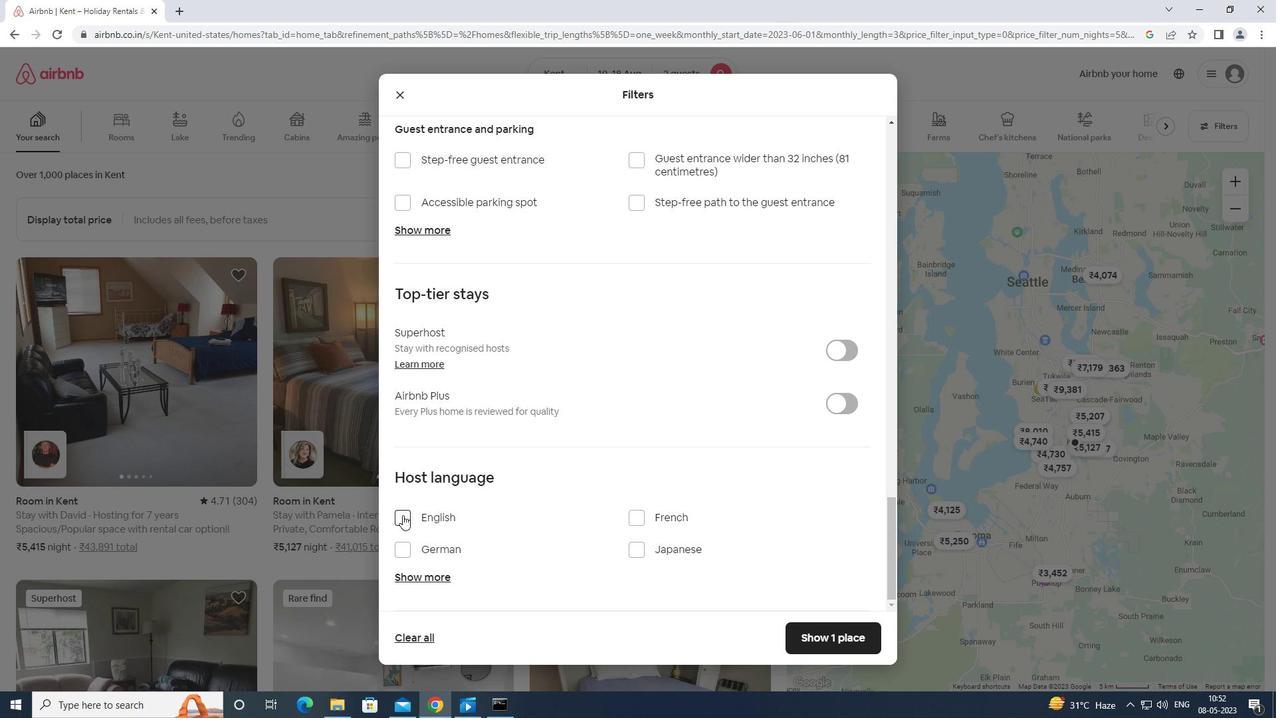 
Action: Mouse moved to (843, 633)
Screenshot: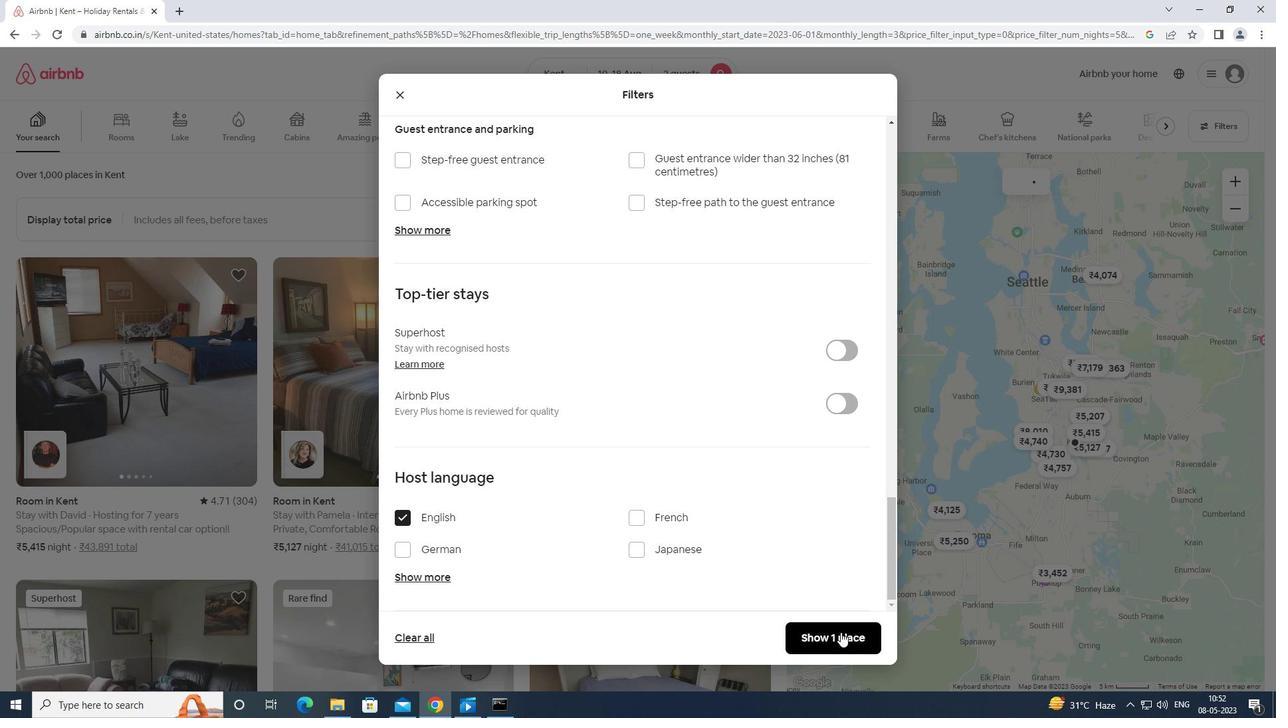 
Action: Mouse pressed left at (843, 633)
Screenshot: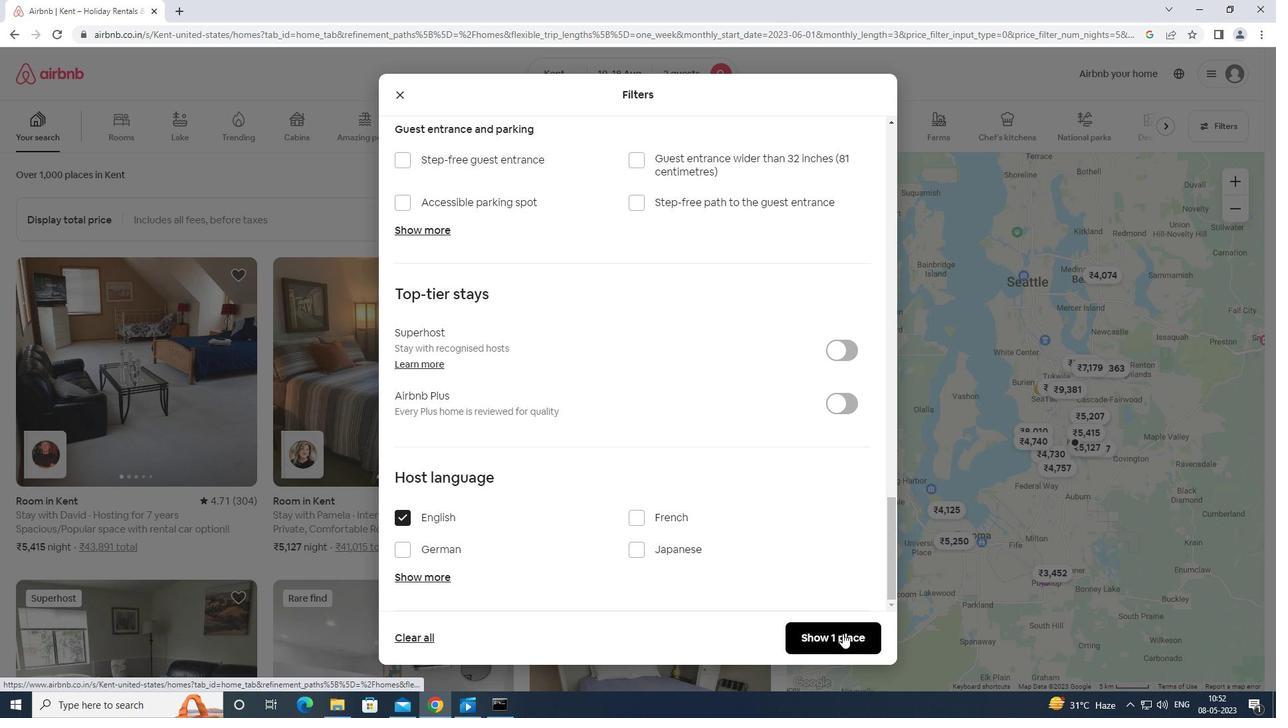 
